 Task: Find connections with filter location Valenciennes with filter topic #Jobopeningwith filter profile language French with filter current company Cambridge University Press & Assessment with filter school Institute for Excellence in Higher Education(IEHE),Bhopal(Autonomous) with filter industry Engines and Power Transmission Equipment Manufacturing with filter service category Digital Marketing with filter keywords title Grant Writer
Action: Mouse moved to (347, 282)
Screenshot: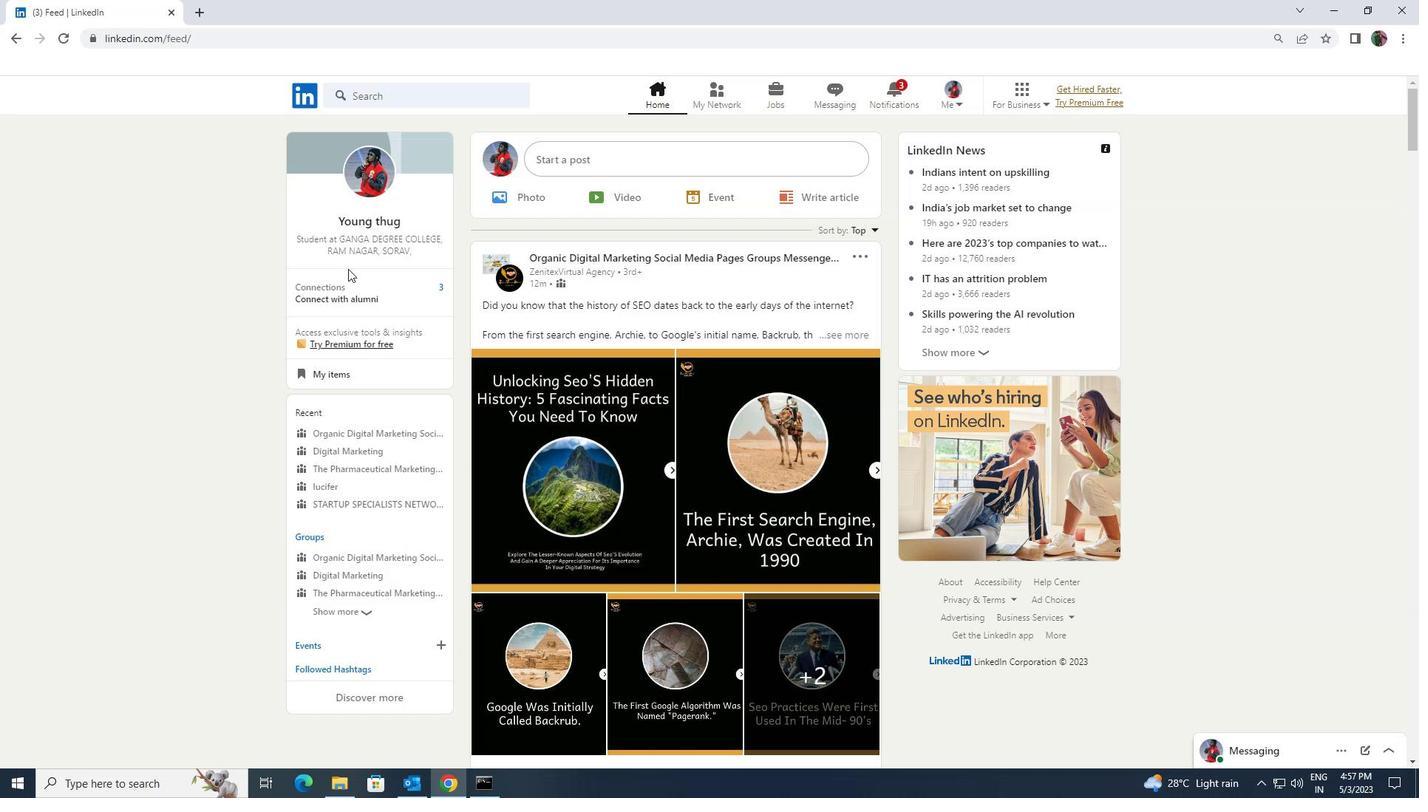 
Action: Mouse pressed left at (347, 282)
Screenshot: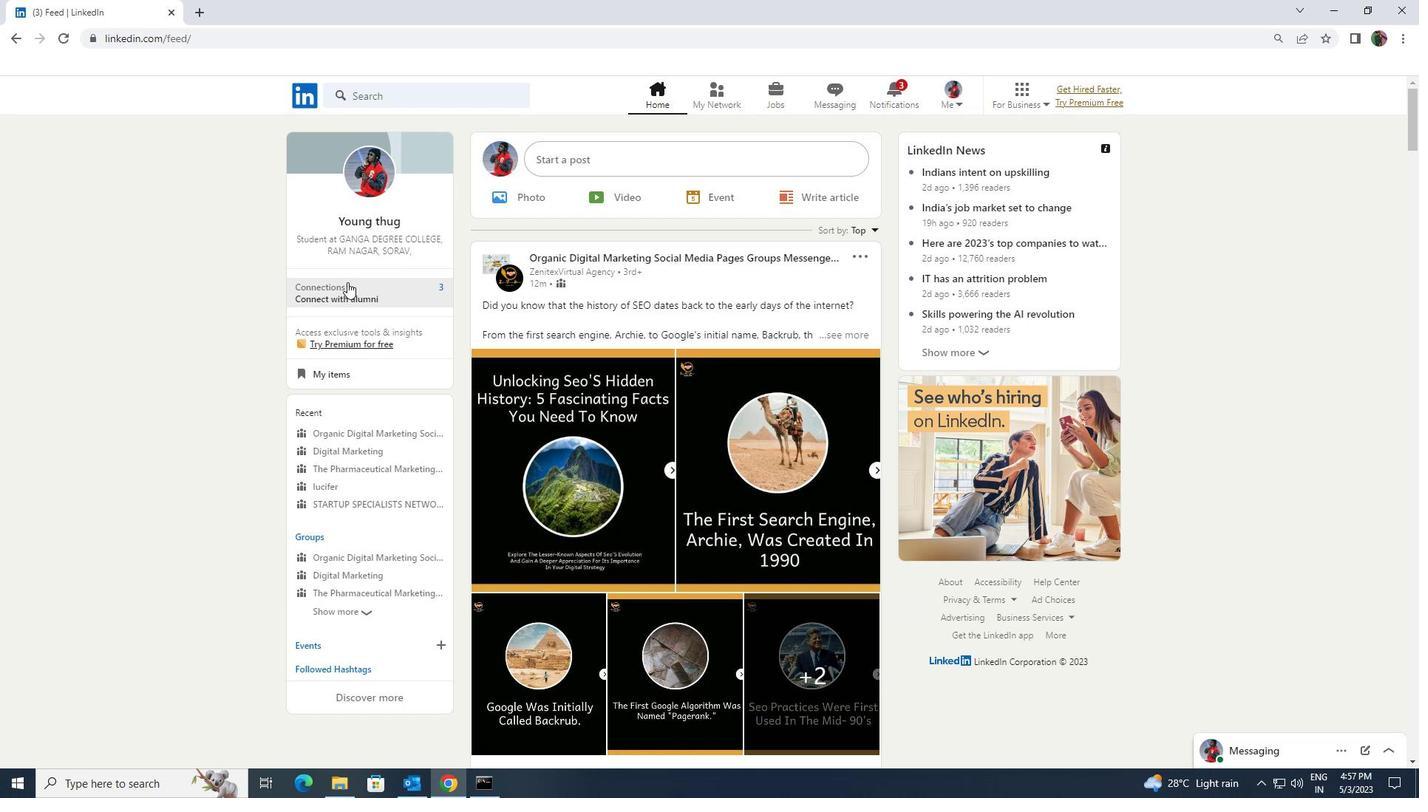 
Action: Mouse moved to (371, 183)
Screenshot: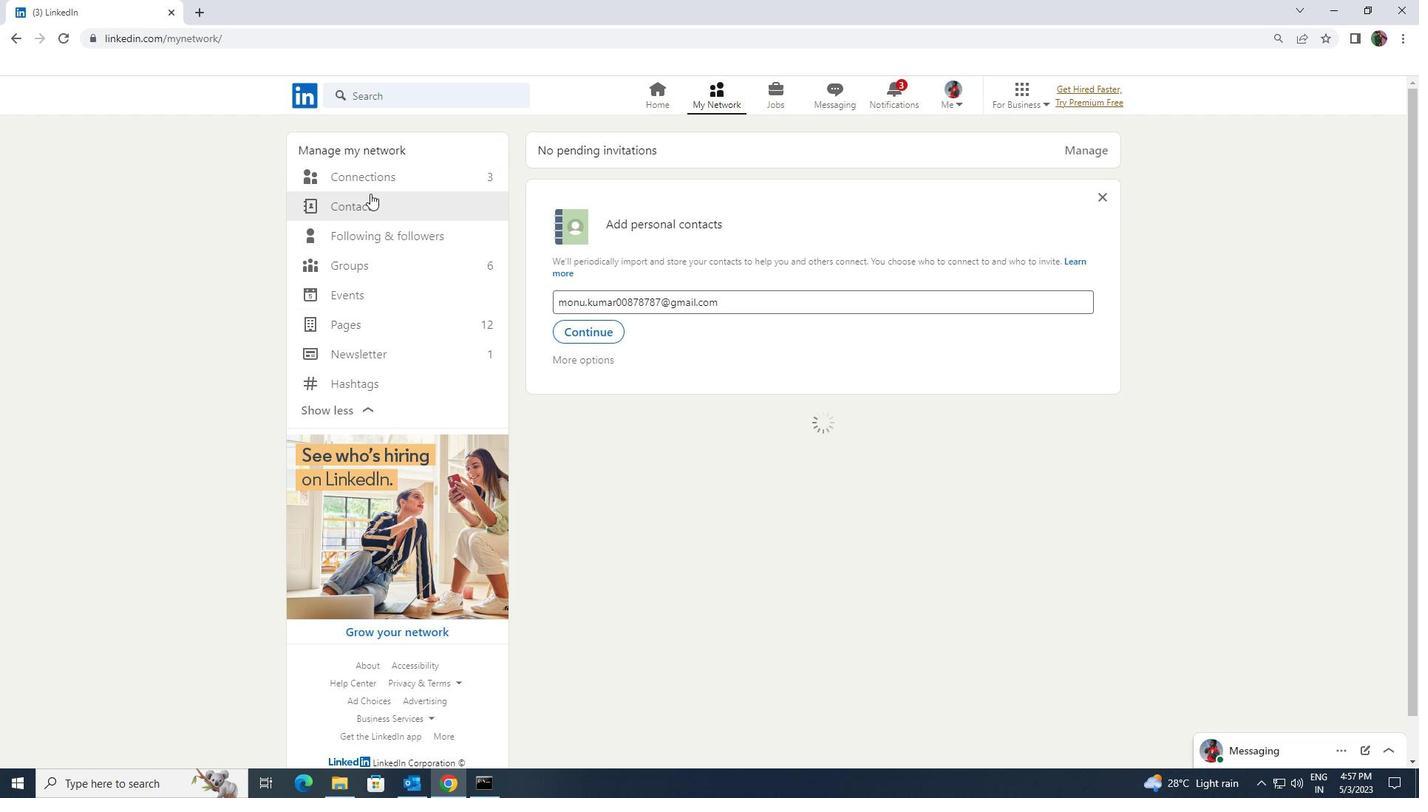 
Action: Mouse pressed left at (371, 183)
Screenshot: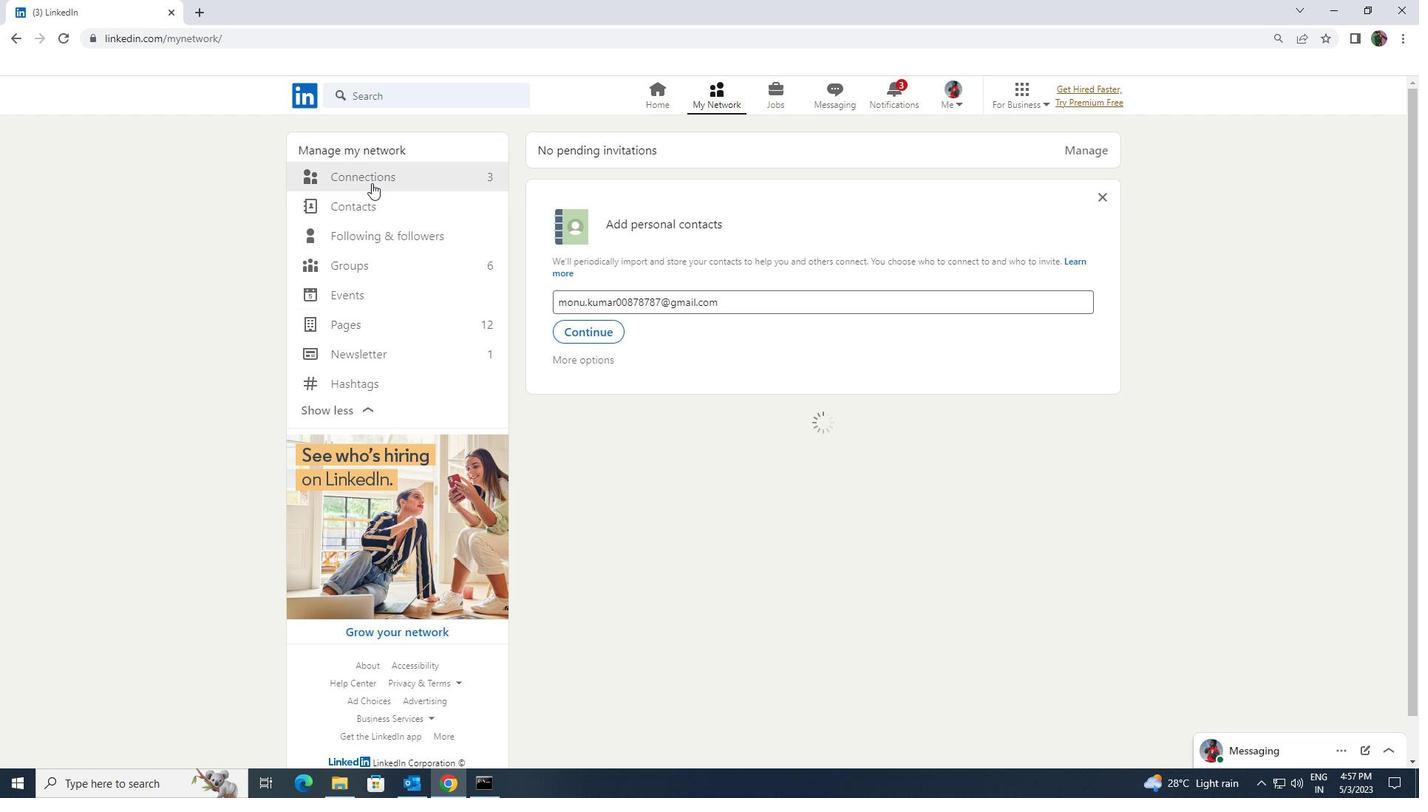 
Action: Mouse moved to (784, 181)
Screenshot: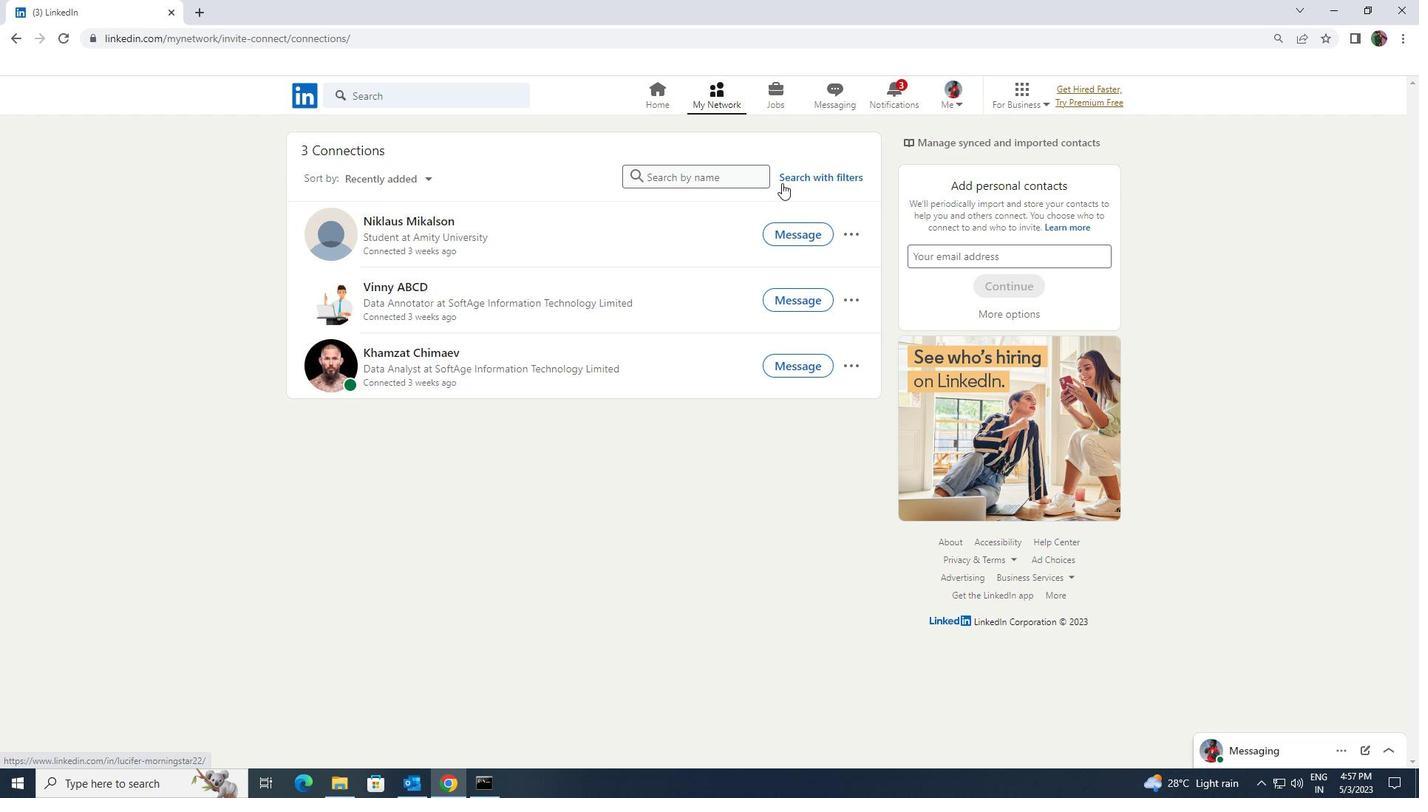 
Action: Mouse pressed left at (784, 181)
Screenshot: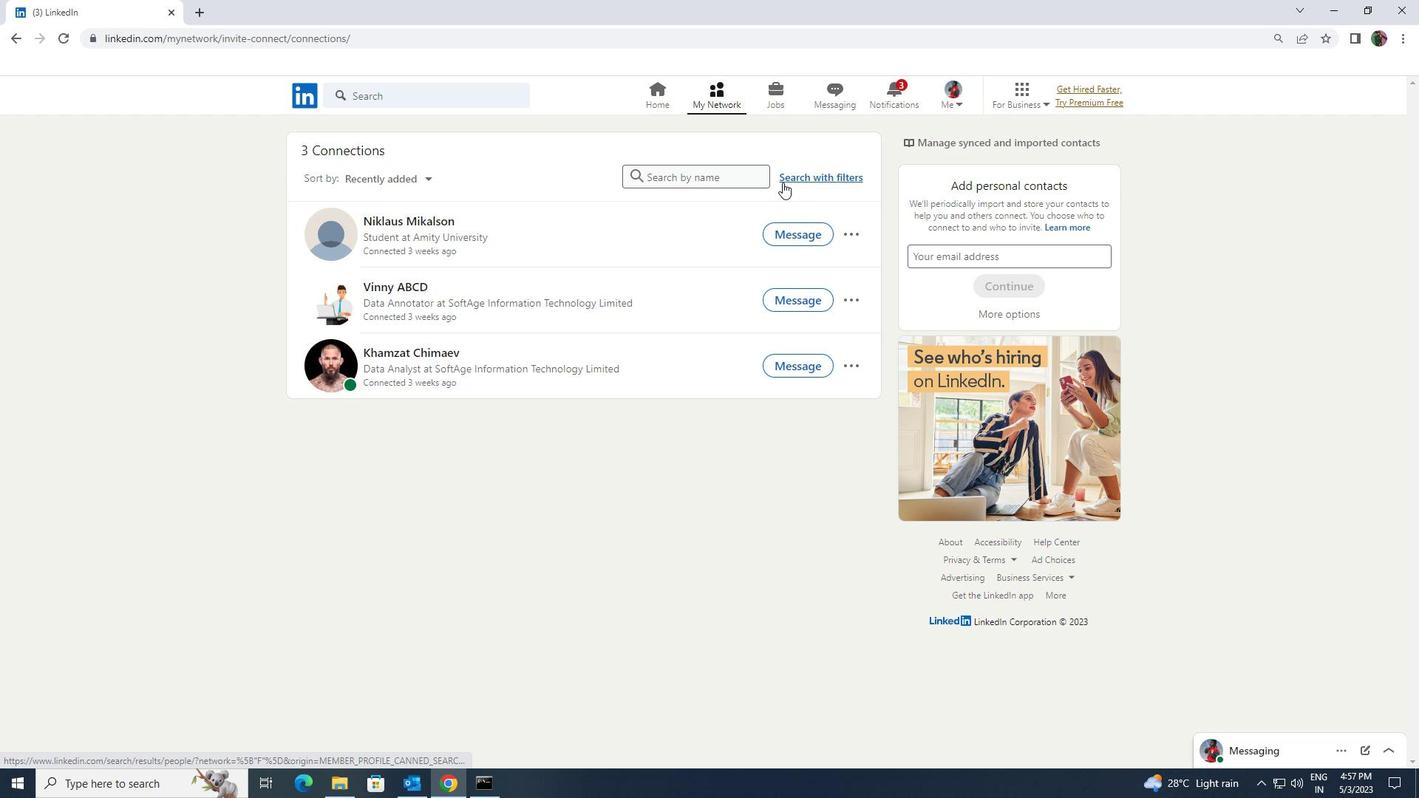 
Action: Mouse moved to (746, 139)
Screenshot: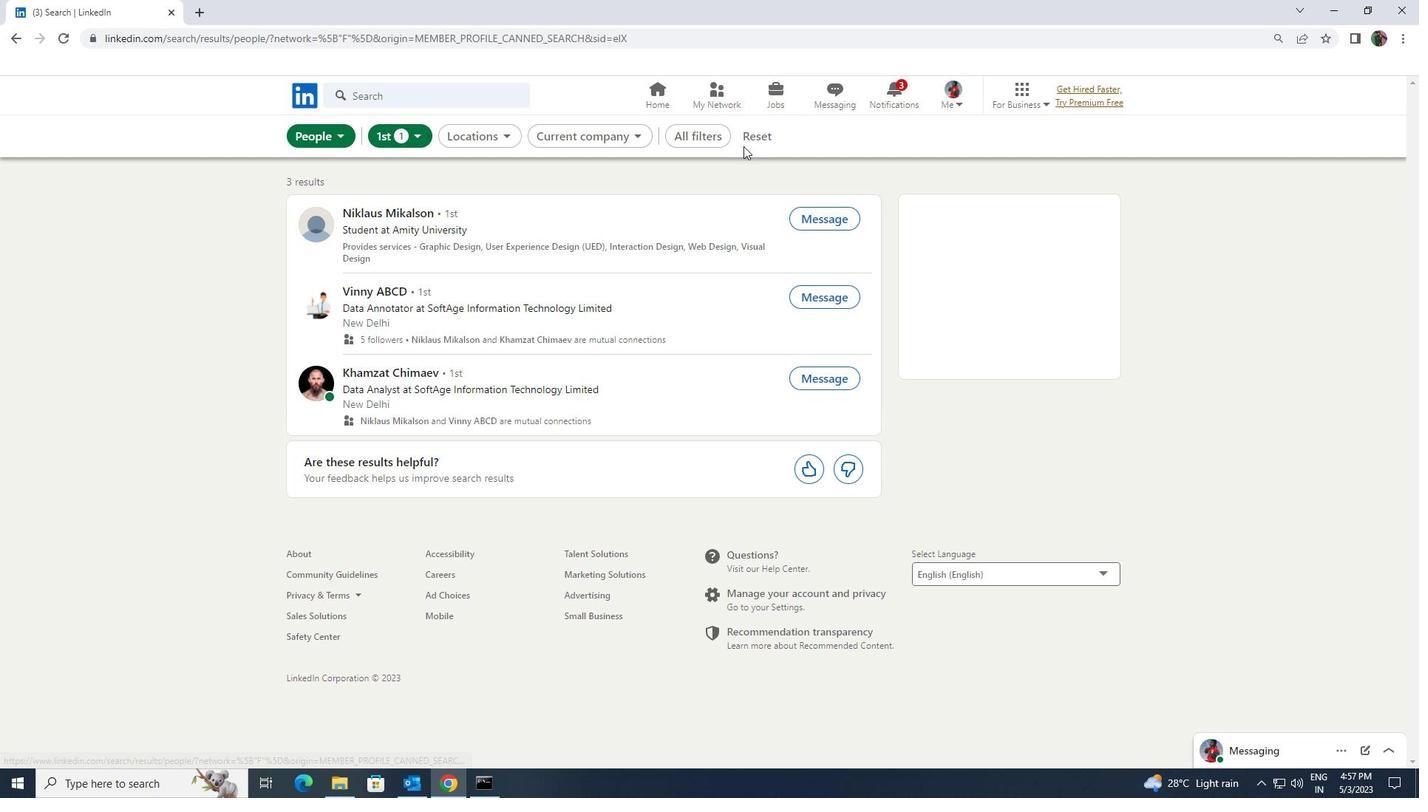 
Action: Mouse pressed left at (746, 139)
Screenshot: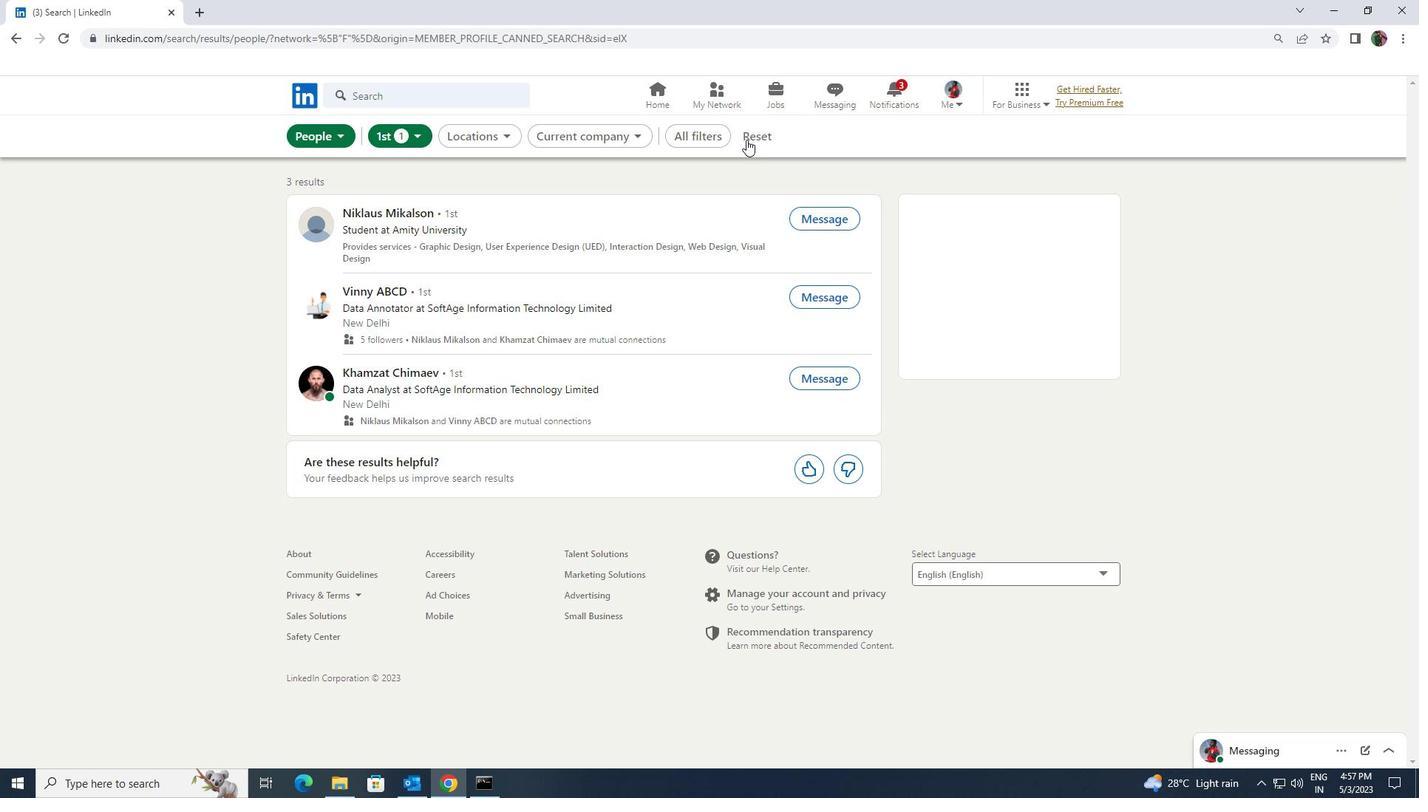 
Action: Mouse moved to (744, 138)
Screenshot: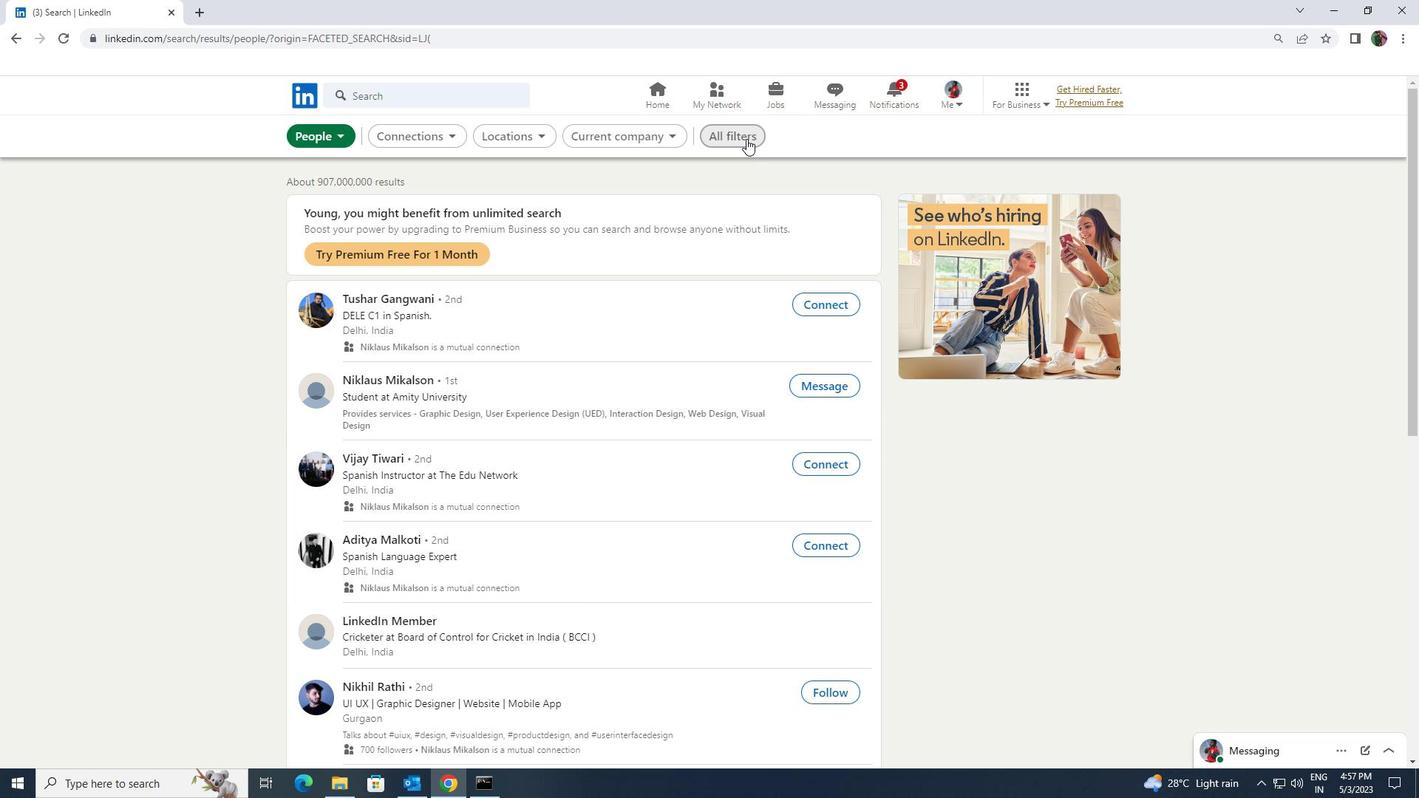 
Action: Mouse pressed left at (744, 138)
Screenshot: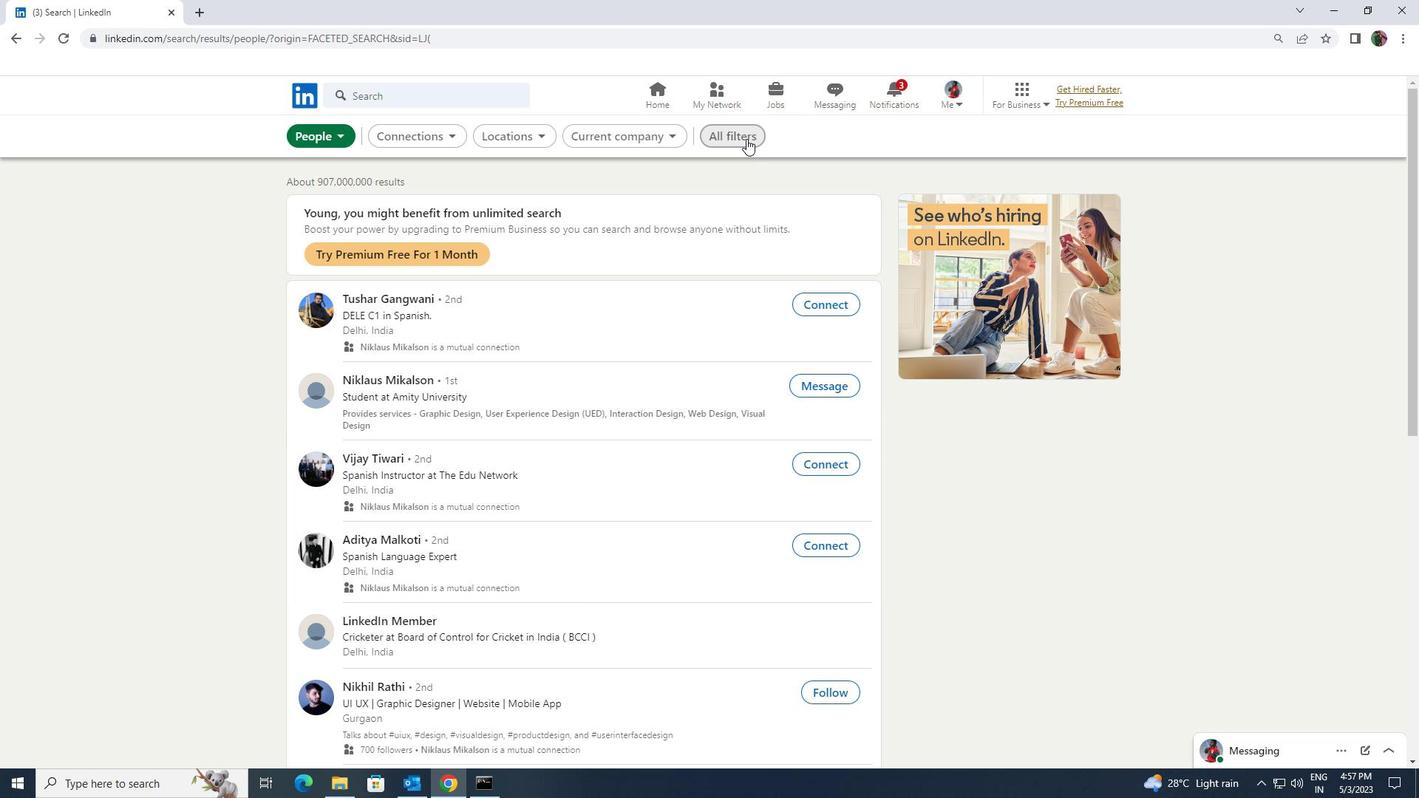 
Action: Mouse moved to (1234, 580)
Screenshot: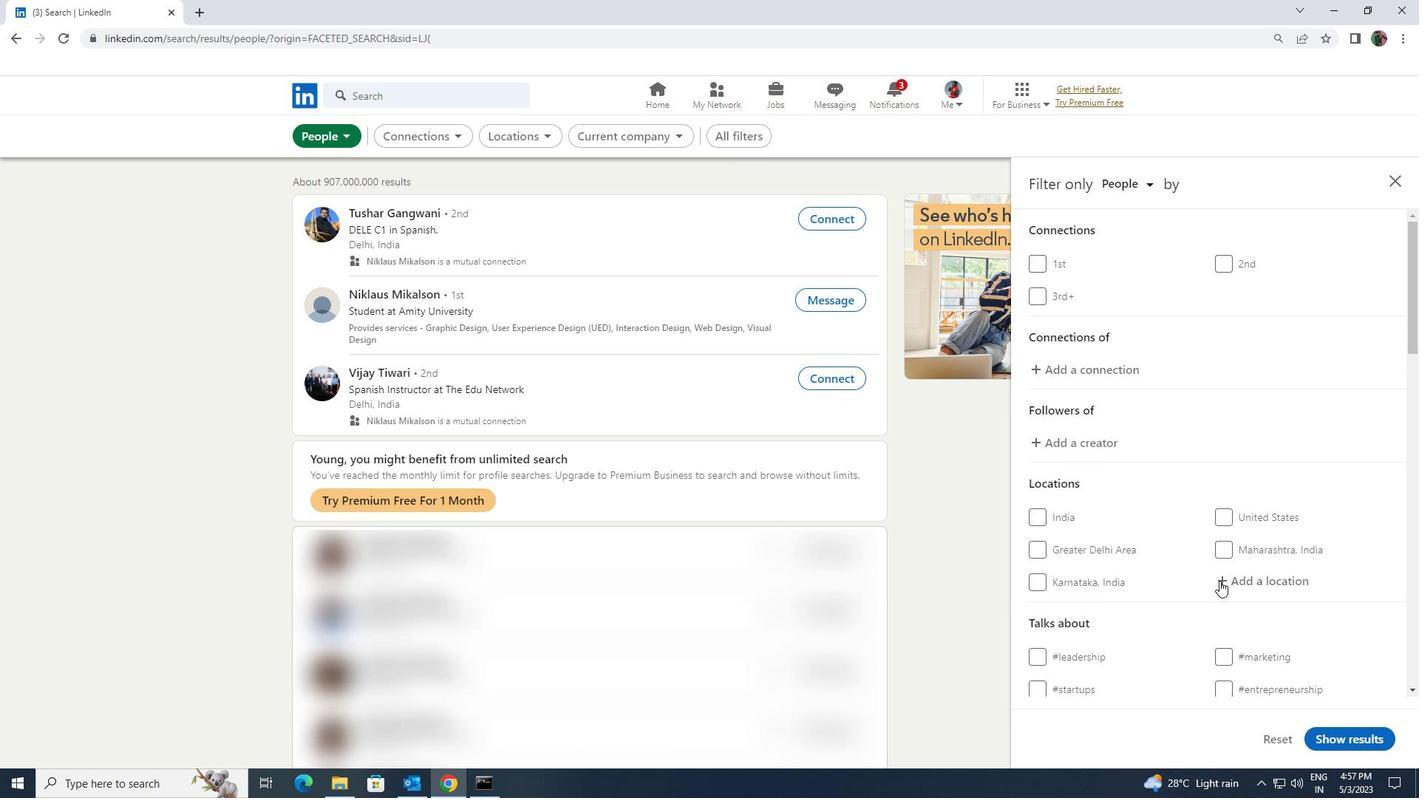 
Action: Mouse pressed left at (1234, 580)
Screenshot: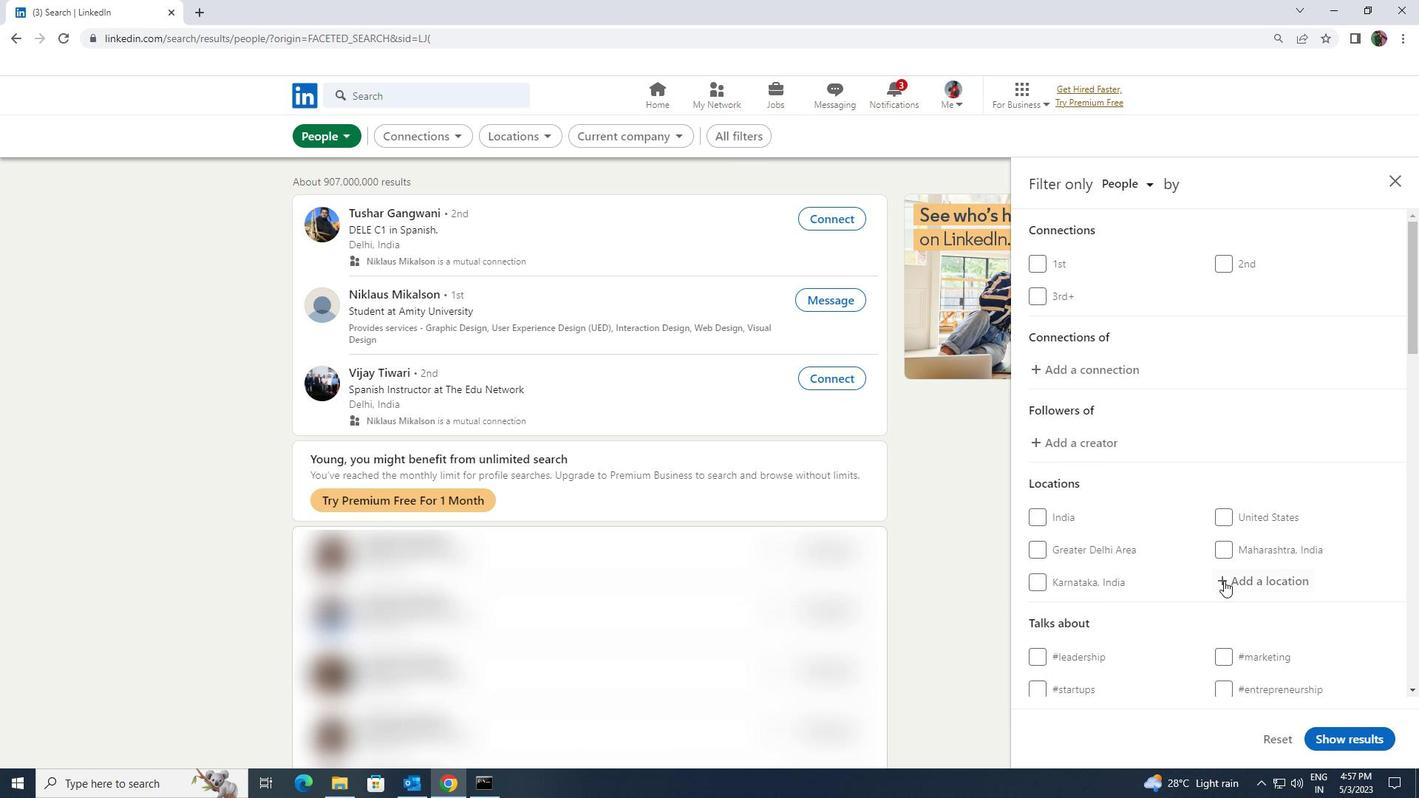 
Action: Mouse moved to (1234, 580)
Screenshot: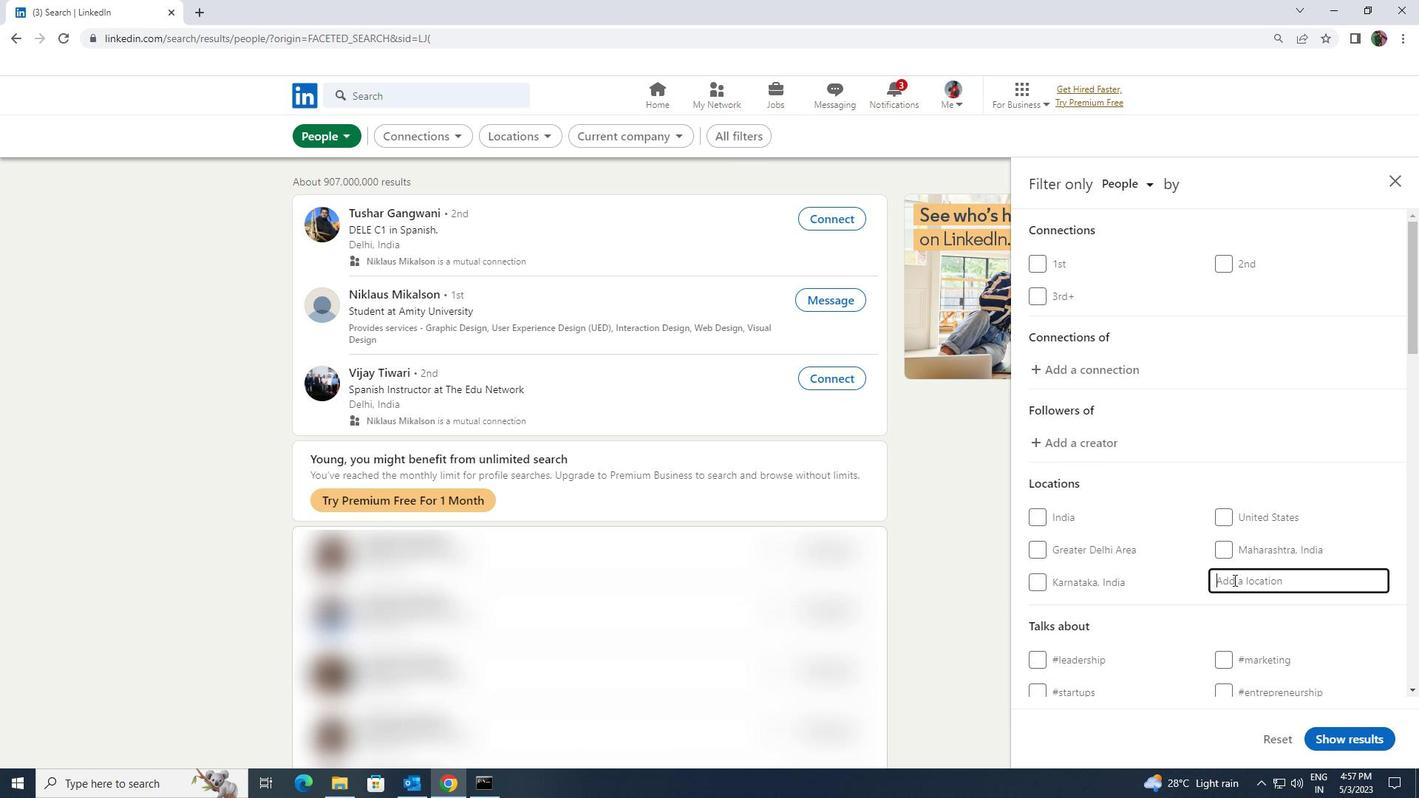 
Action: Key pressed <Key.shift>VALENCI
Screenshot: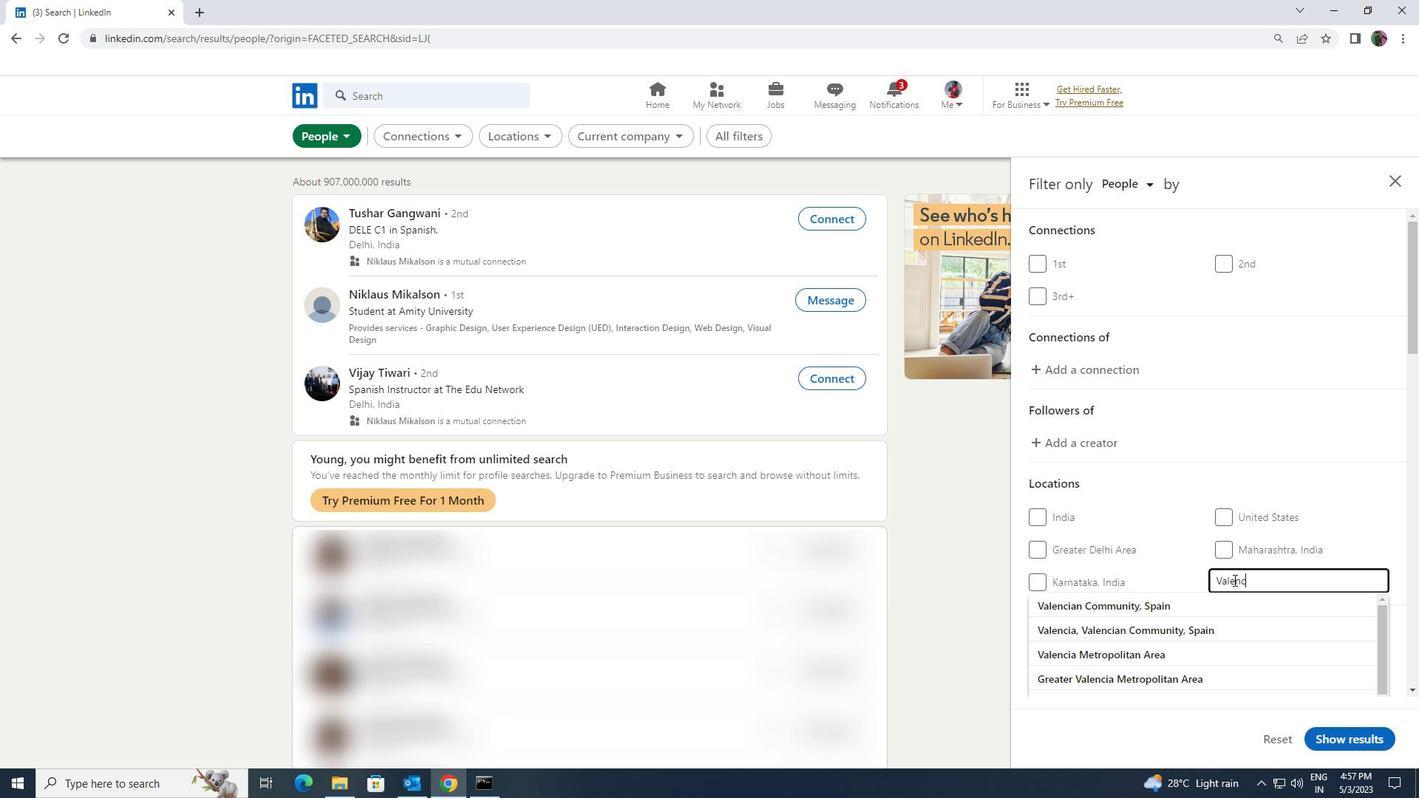 
Action: Mouse moved to (1225, 612)
Screenshot: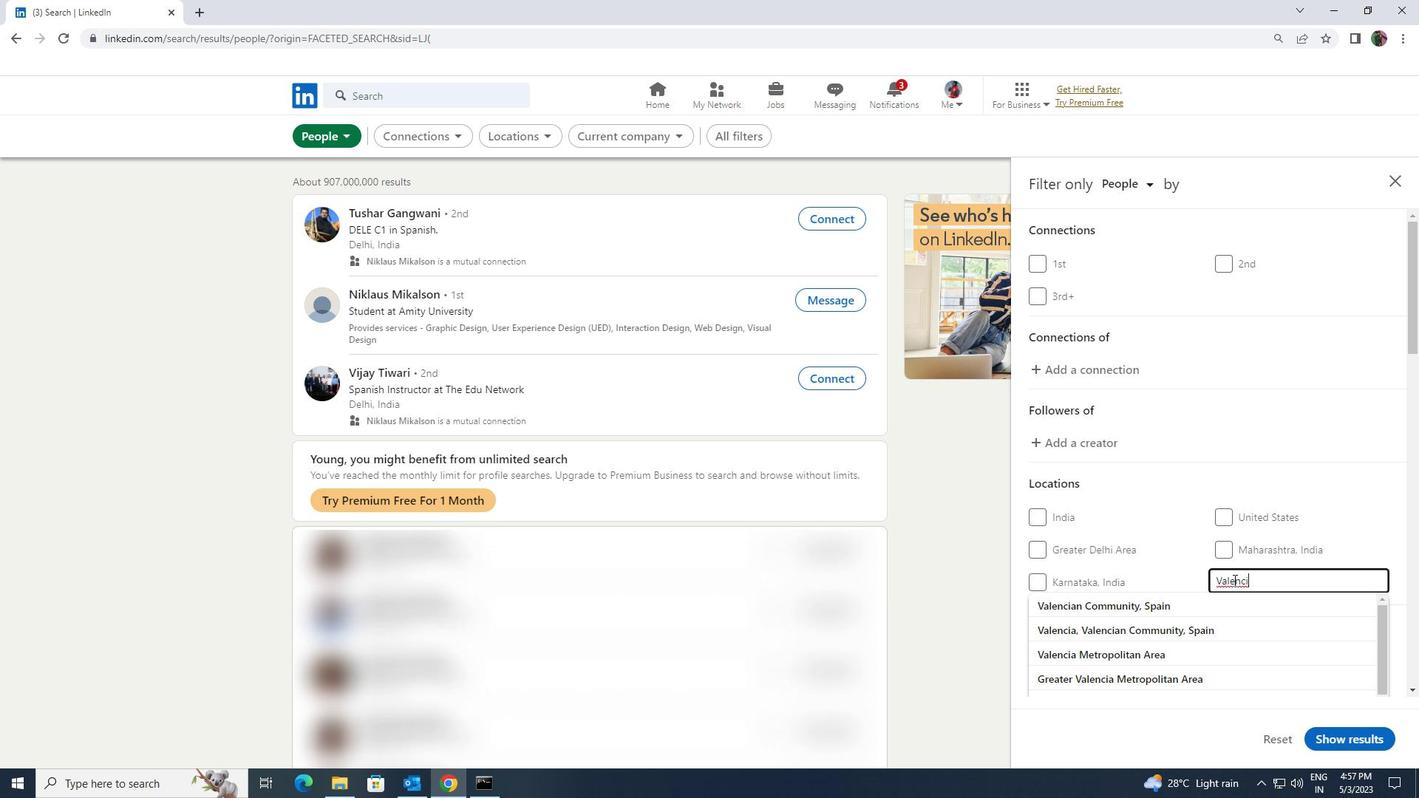 
Action: Mouse pressed left at (1225, 612)
Screenshot: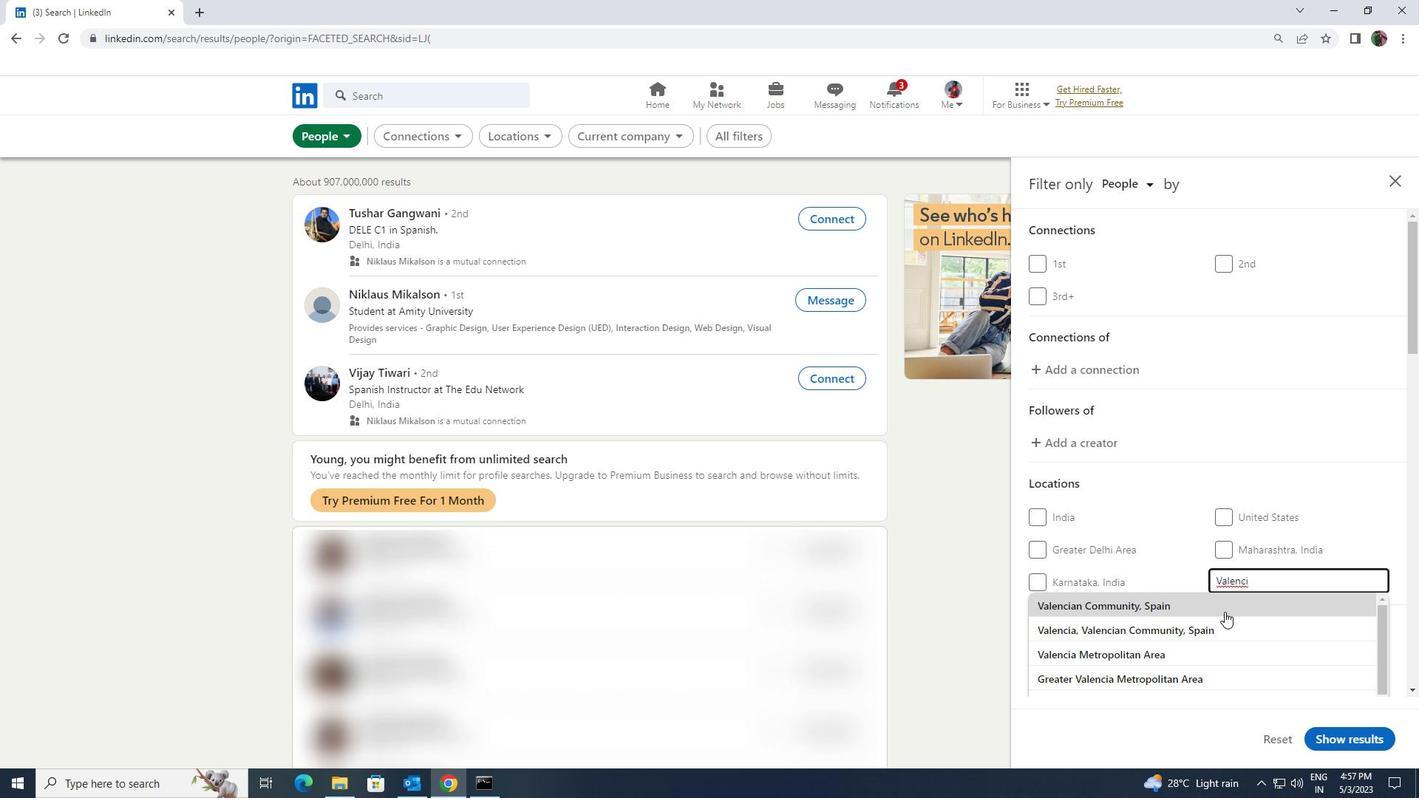 
Action: Mouse scrolled (1225, 611) with delta (0, 0)
Screenshot: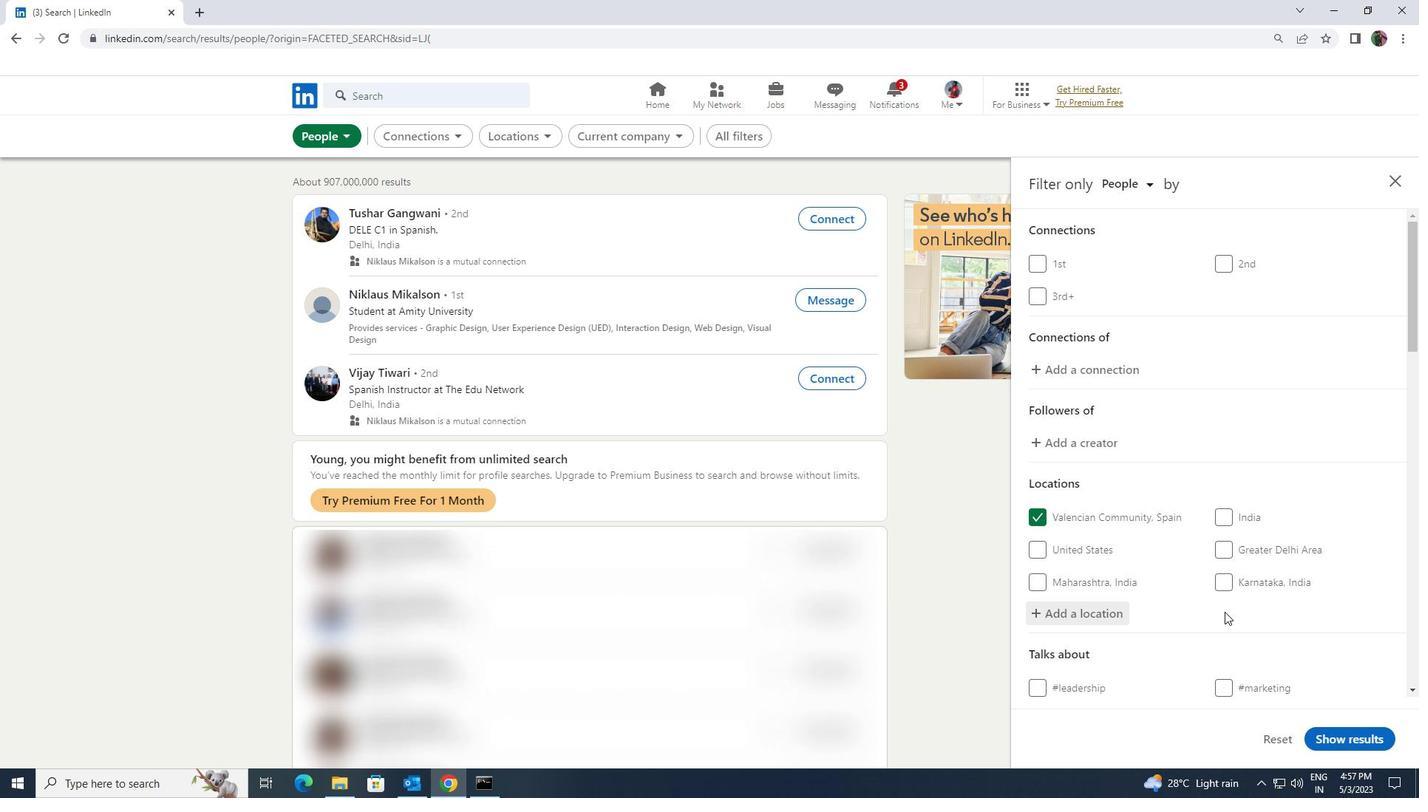 
Action: Mouse moved to (1214, 629)
Screenshot: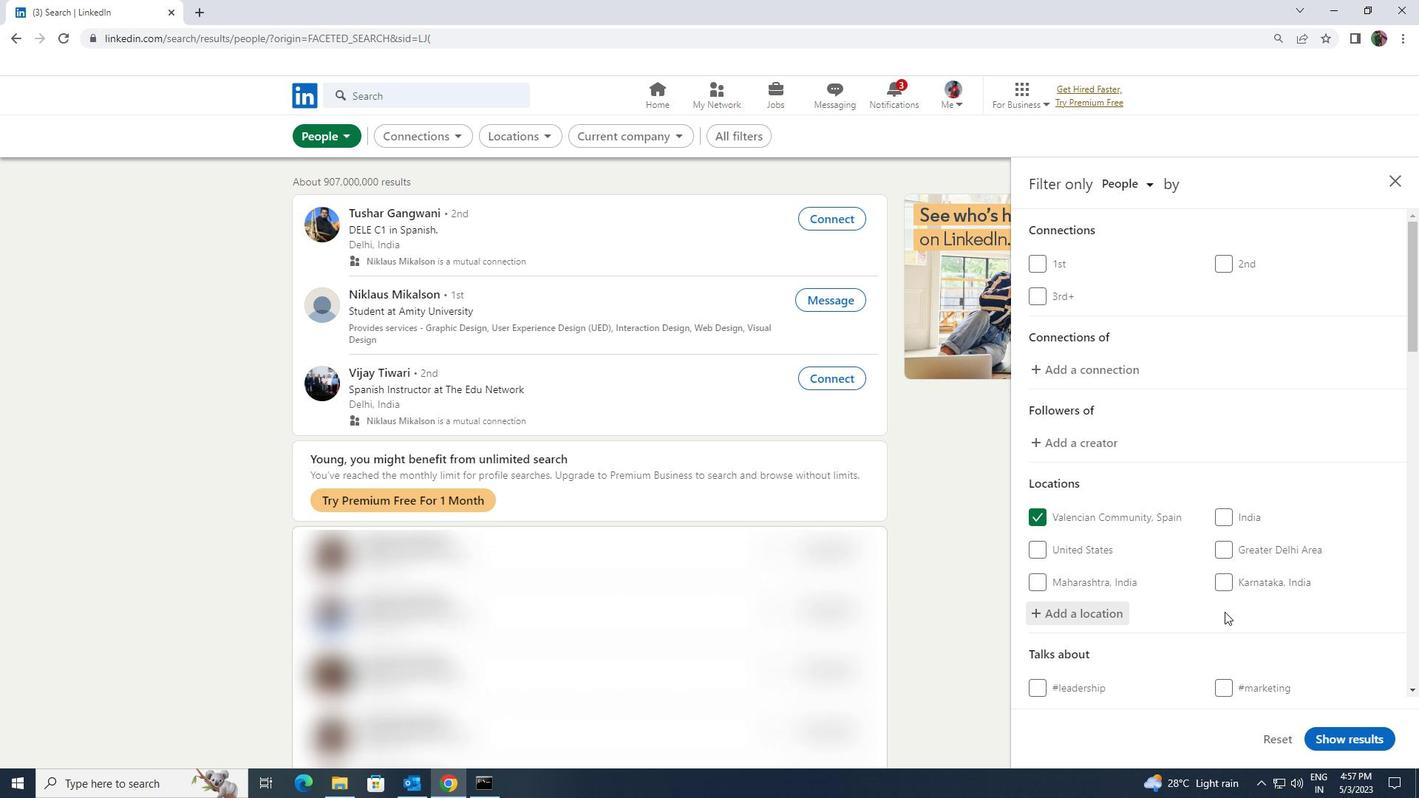
Action: Mouse scrolled (1214, 628) with delta (0, 0)
Screenshot: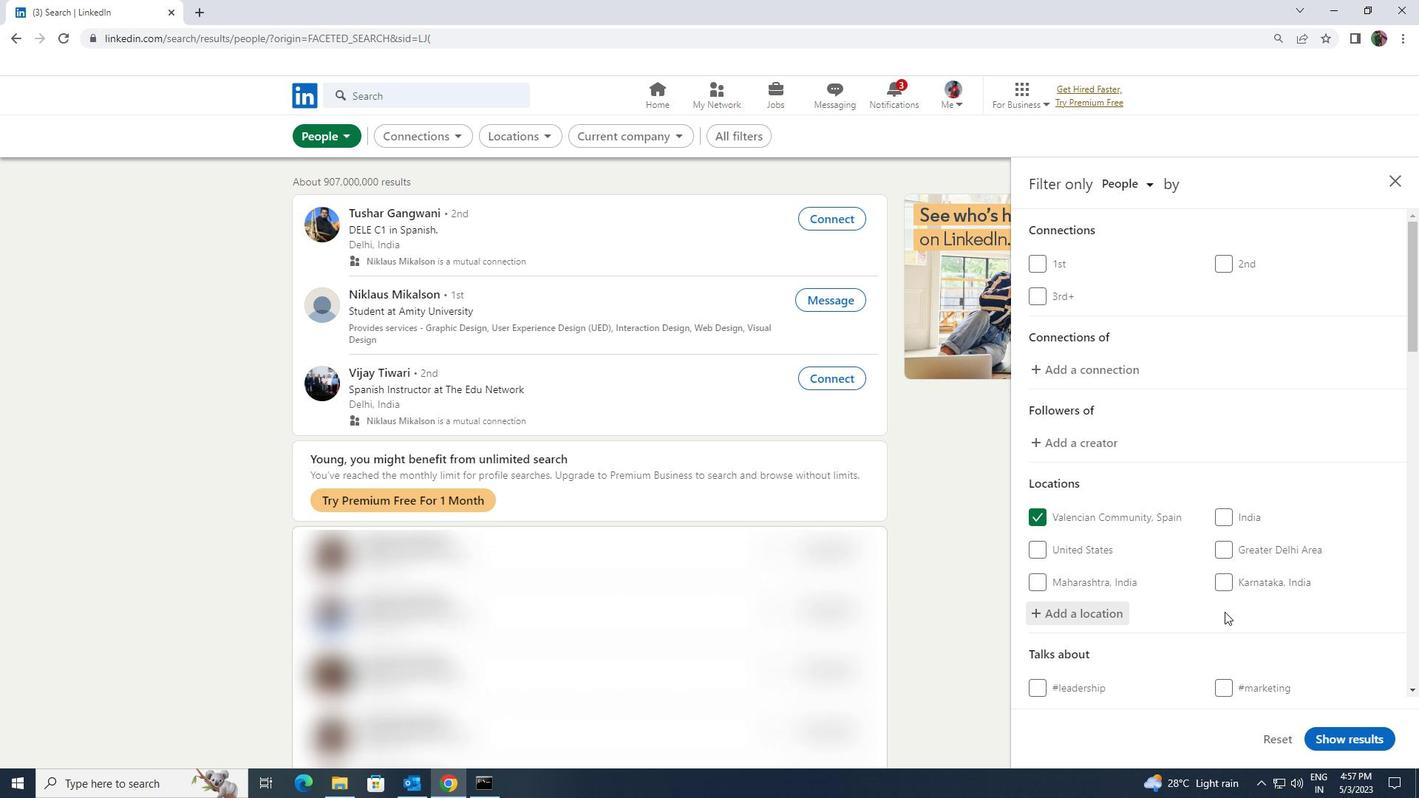 
Action: Mouse moved to (1235, 610)
Screenshot: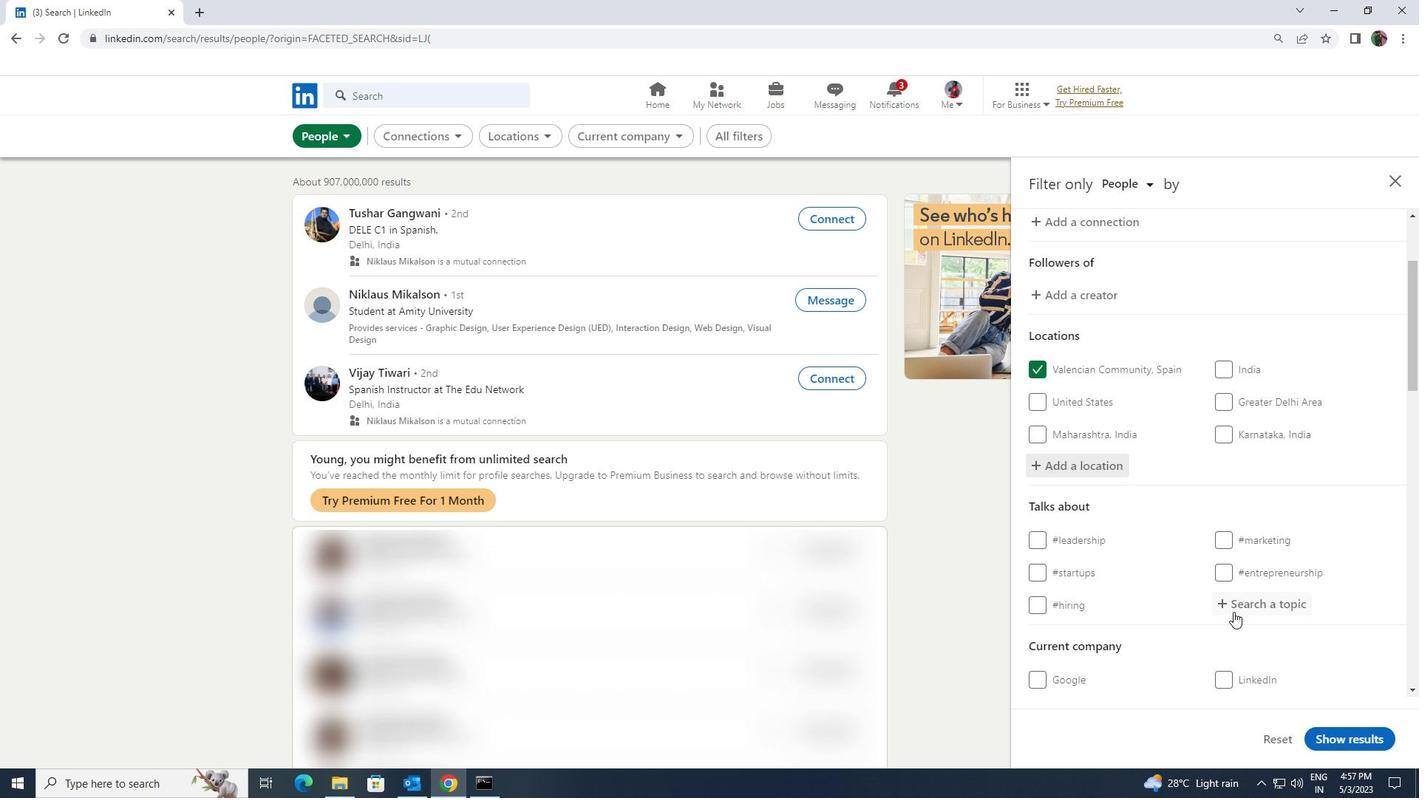 
Action: Mouse pressed left at (1235, 610)
Screenshot: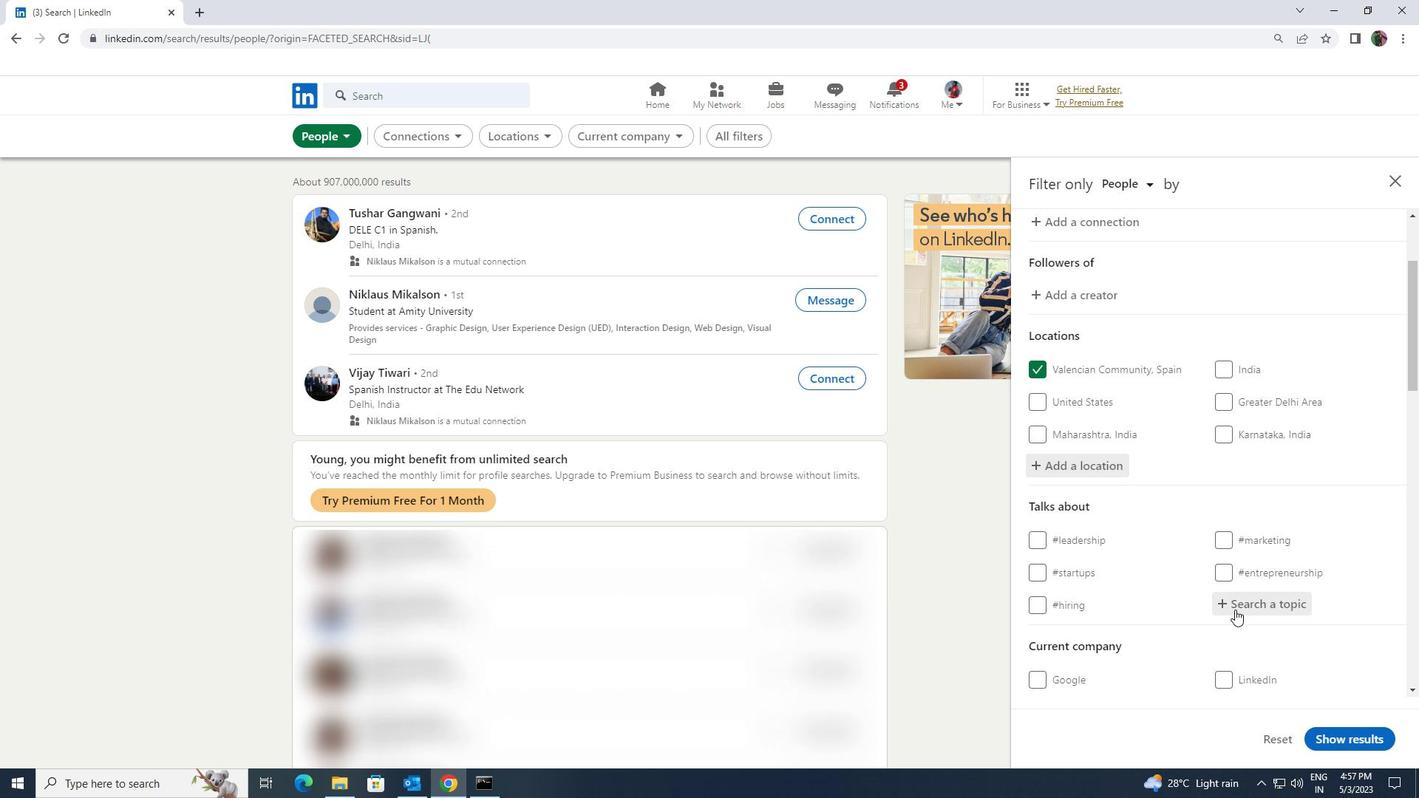 
Action: Key pressed <Key.shift>JOBOPENI
Screenshot: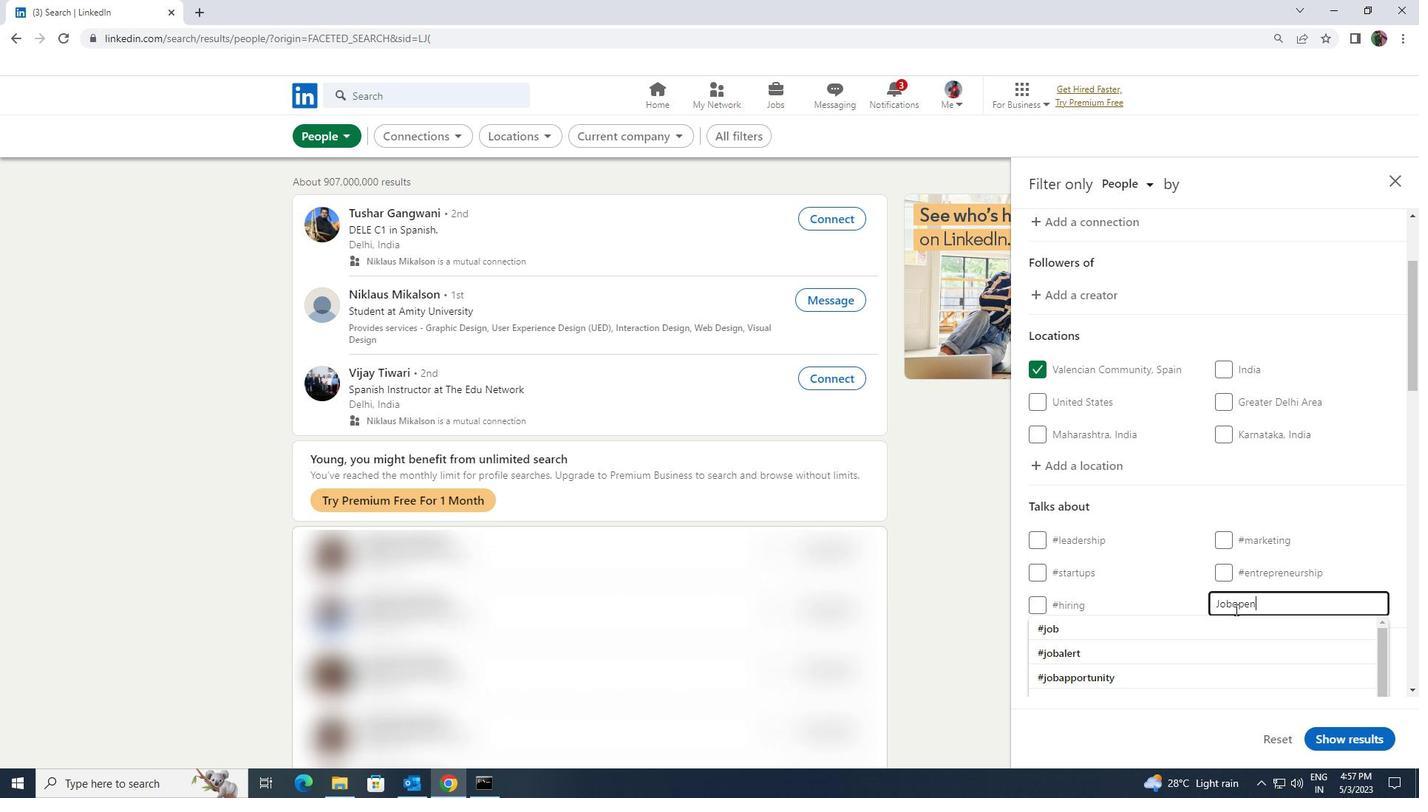 
Action: Mouse moved to (1232, 616)
Screenshot: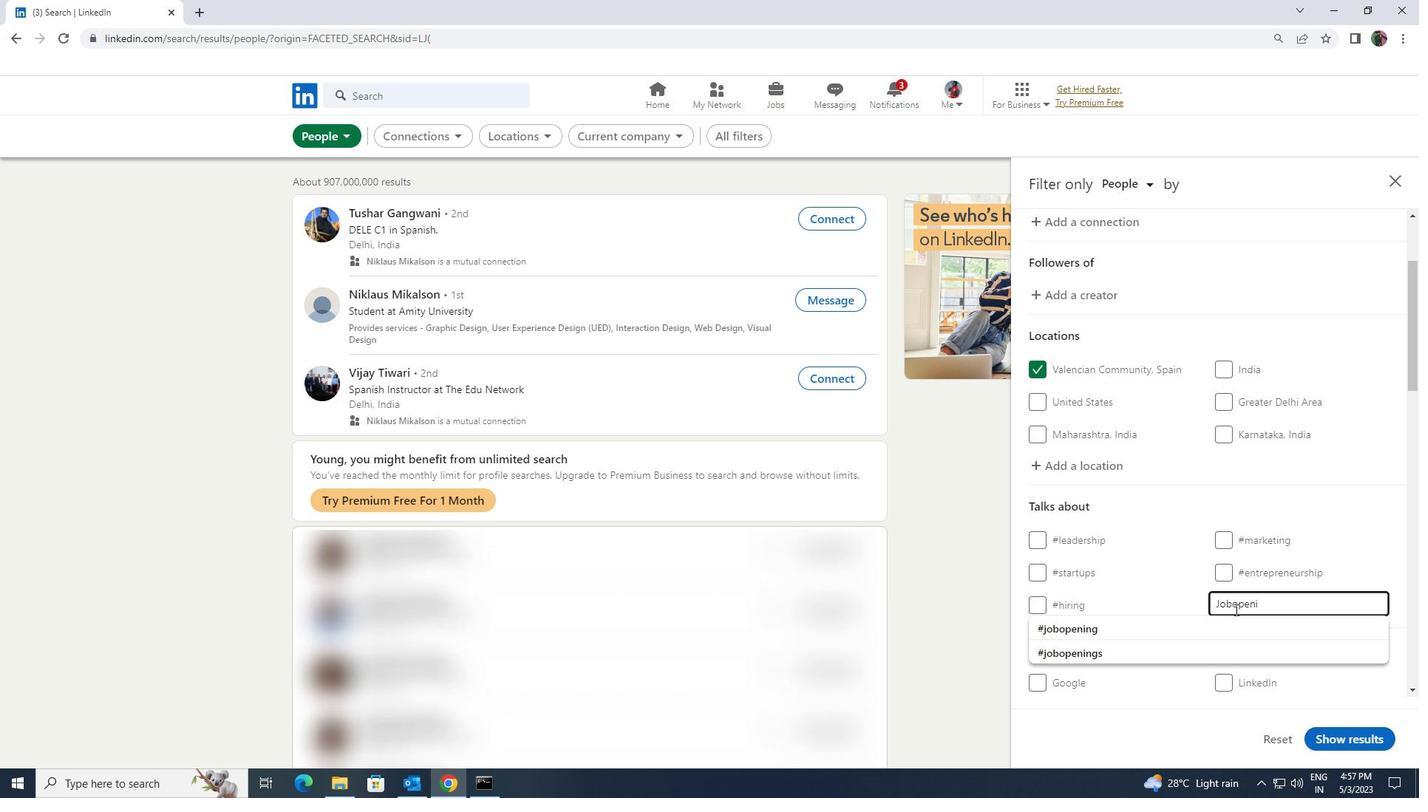 
Action: Mouse pressed left at (1232, 616)
Screenshot: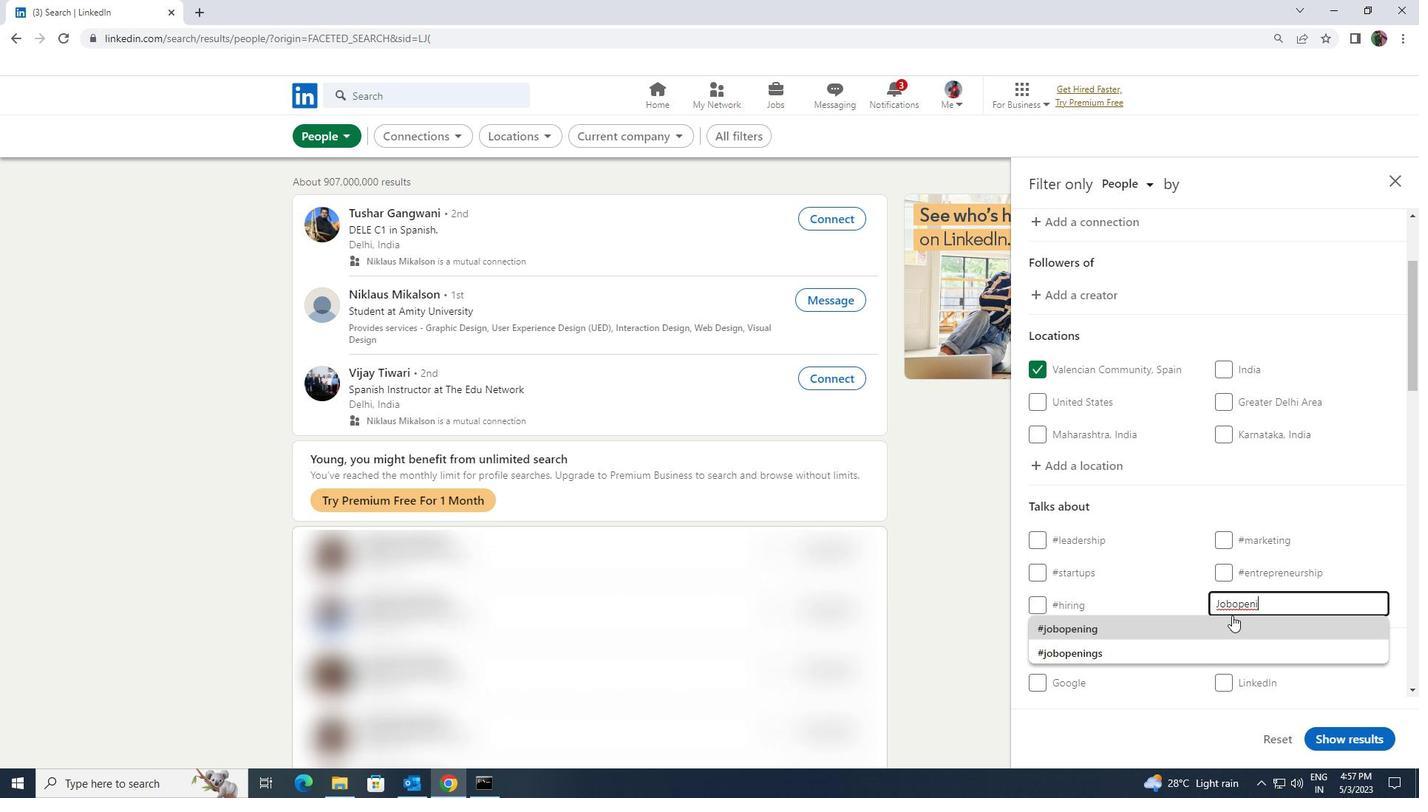 
Action: Mouse scrolled (1232, 615) with delta (0, 0)
Screenshot: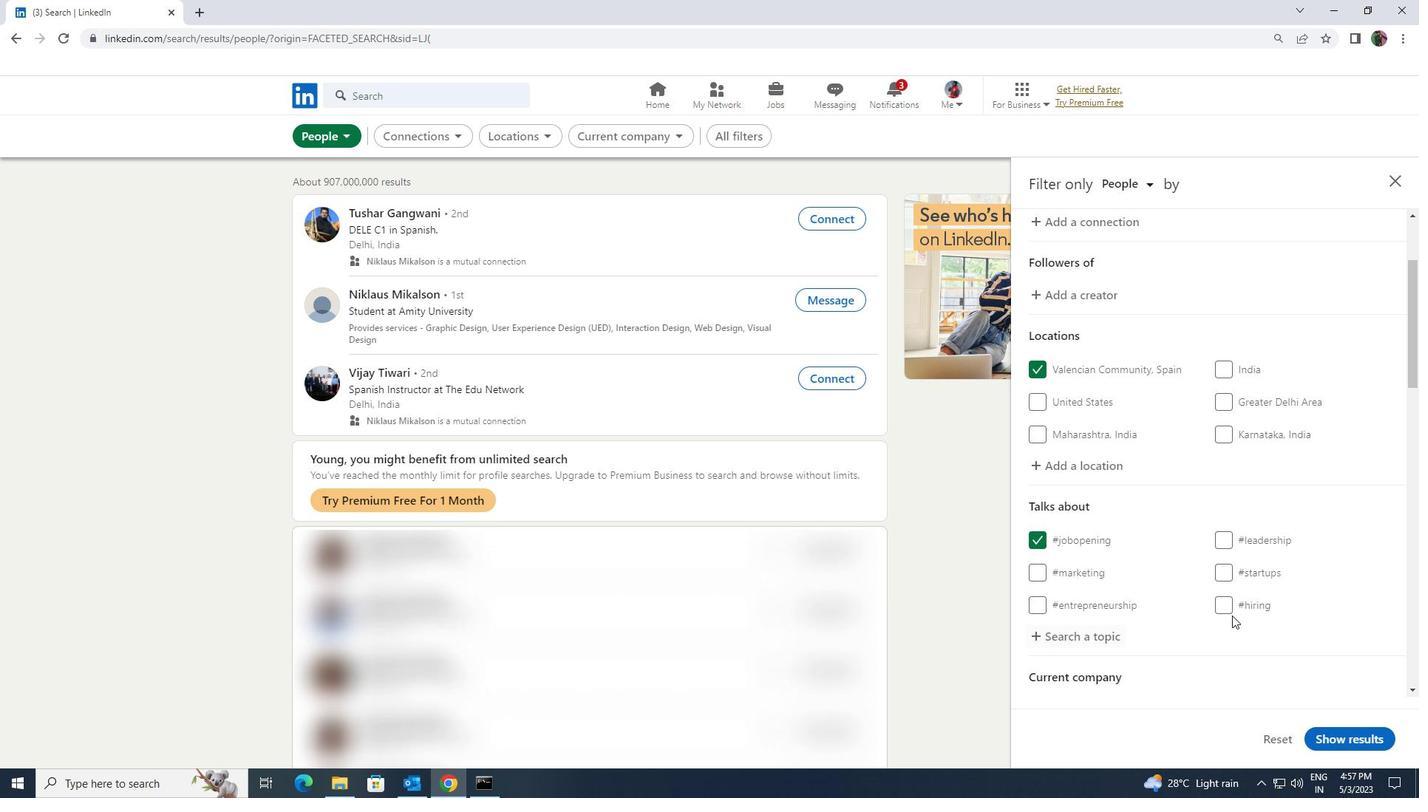 
Action: Mouse scrolled (1232, 615) with delta (0, 0)
Screenshot: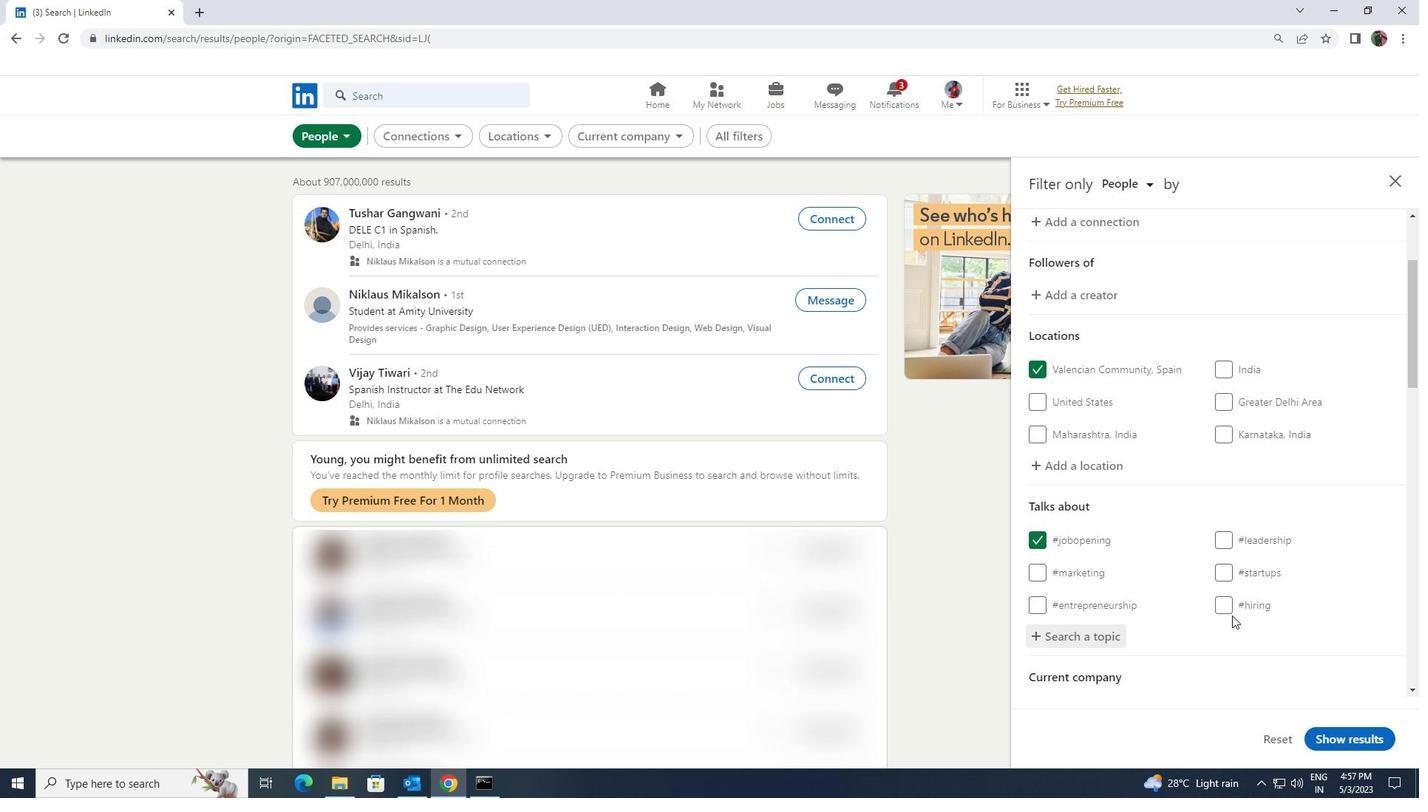 
Action: Mouse moved to (1231, 618)
Screenshot: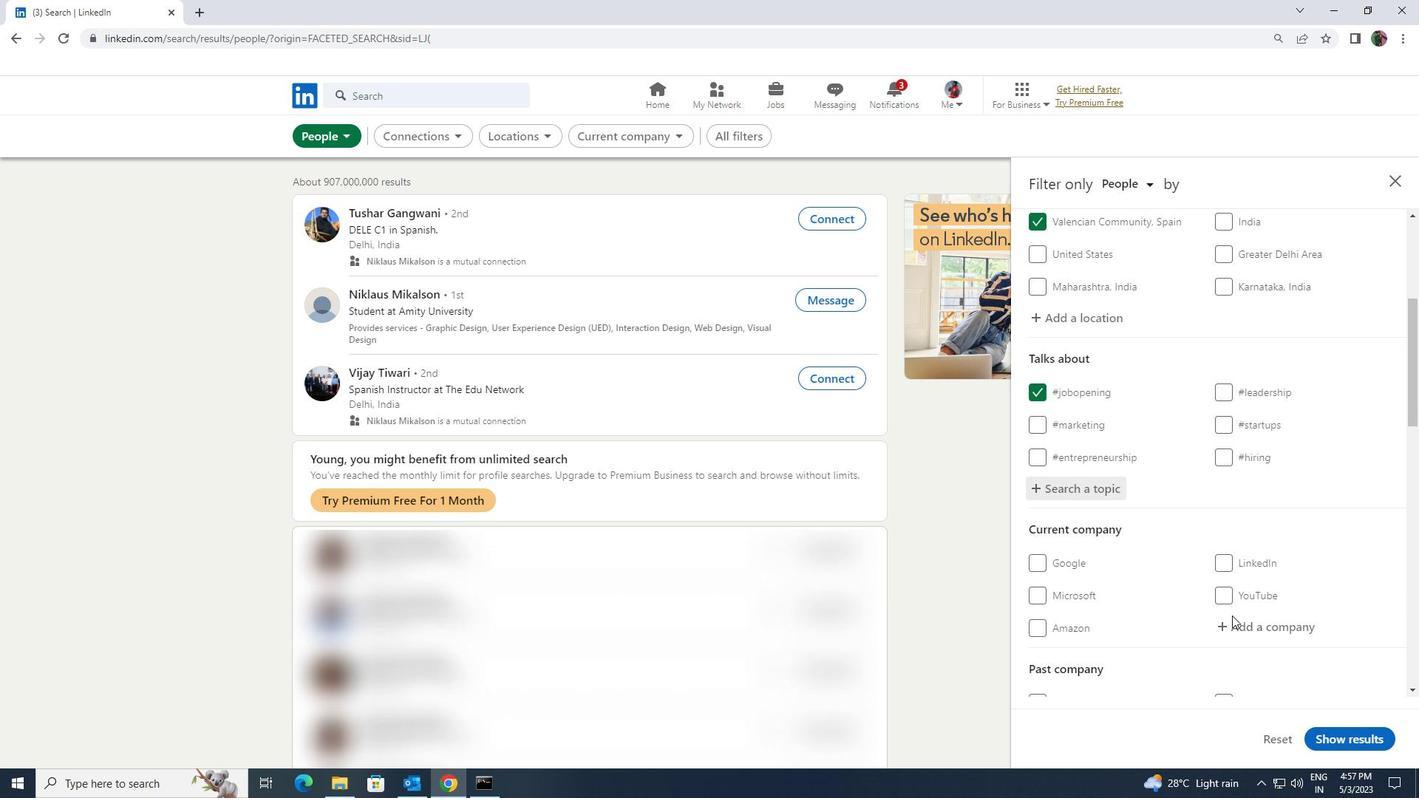 
Action: Mouse scrolled (1231, 617) with delta (0, 0)
Screenshot: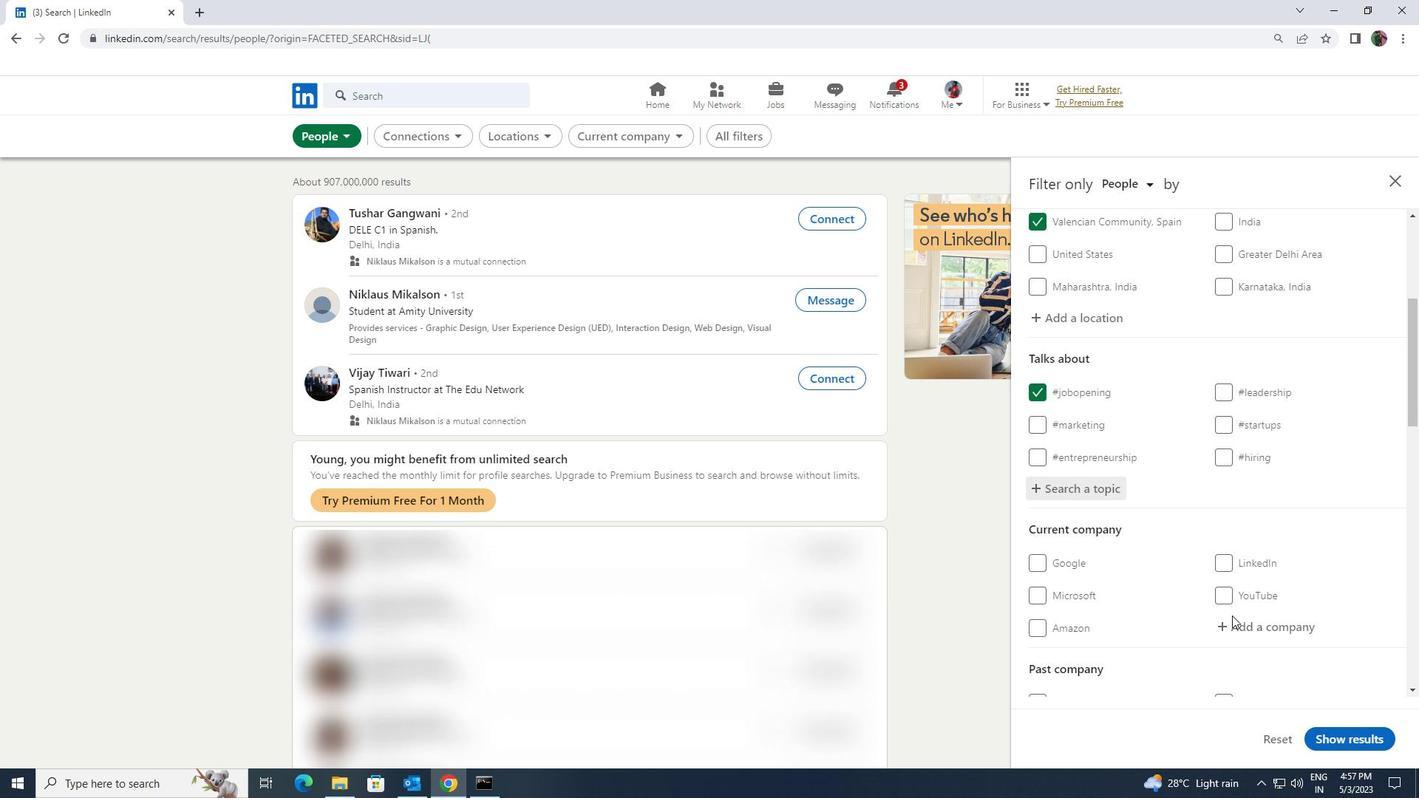 
Action: Mouse moved to (1229, 618)
Screenshot: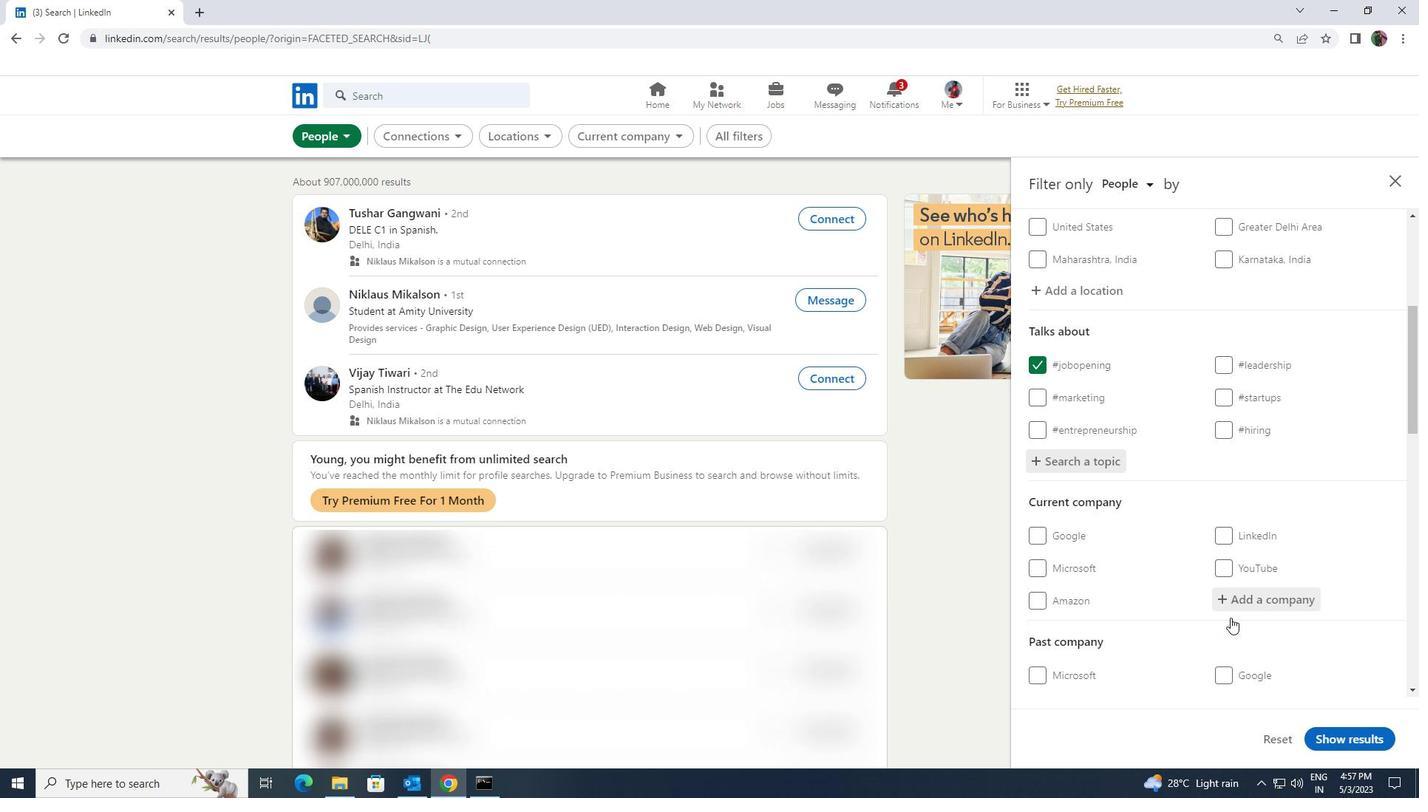 
Action: Mouse scrolled (1229, 617) with delta (0, 0)
Screenshot: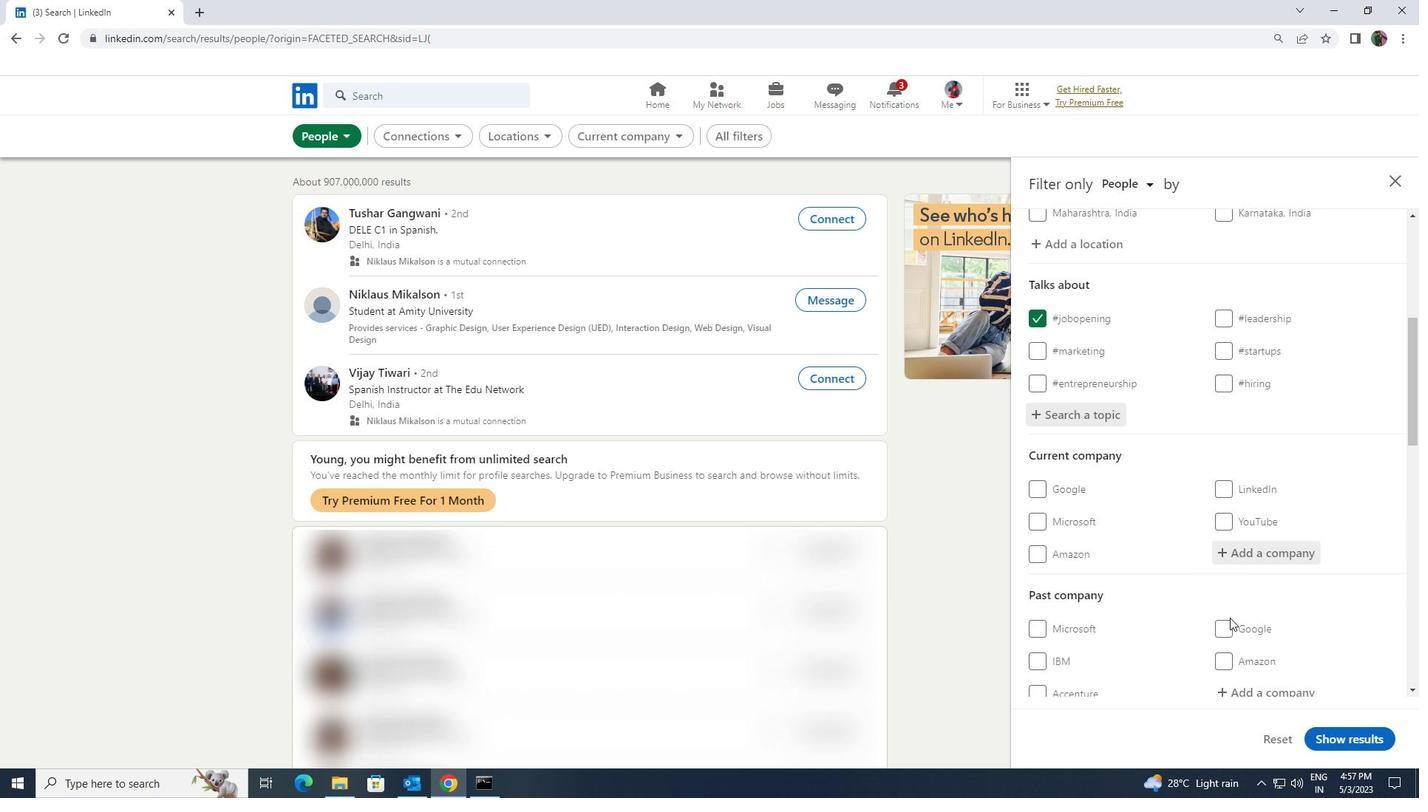 
Action: Mouse scrolled (1229, 617) with delta (0, 0)
Screenshot: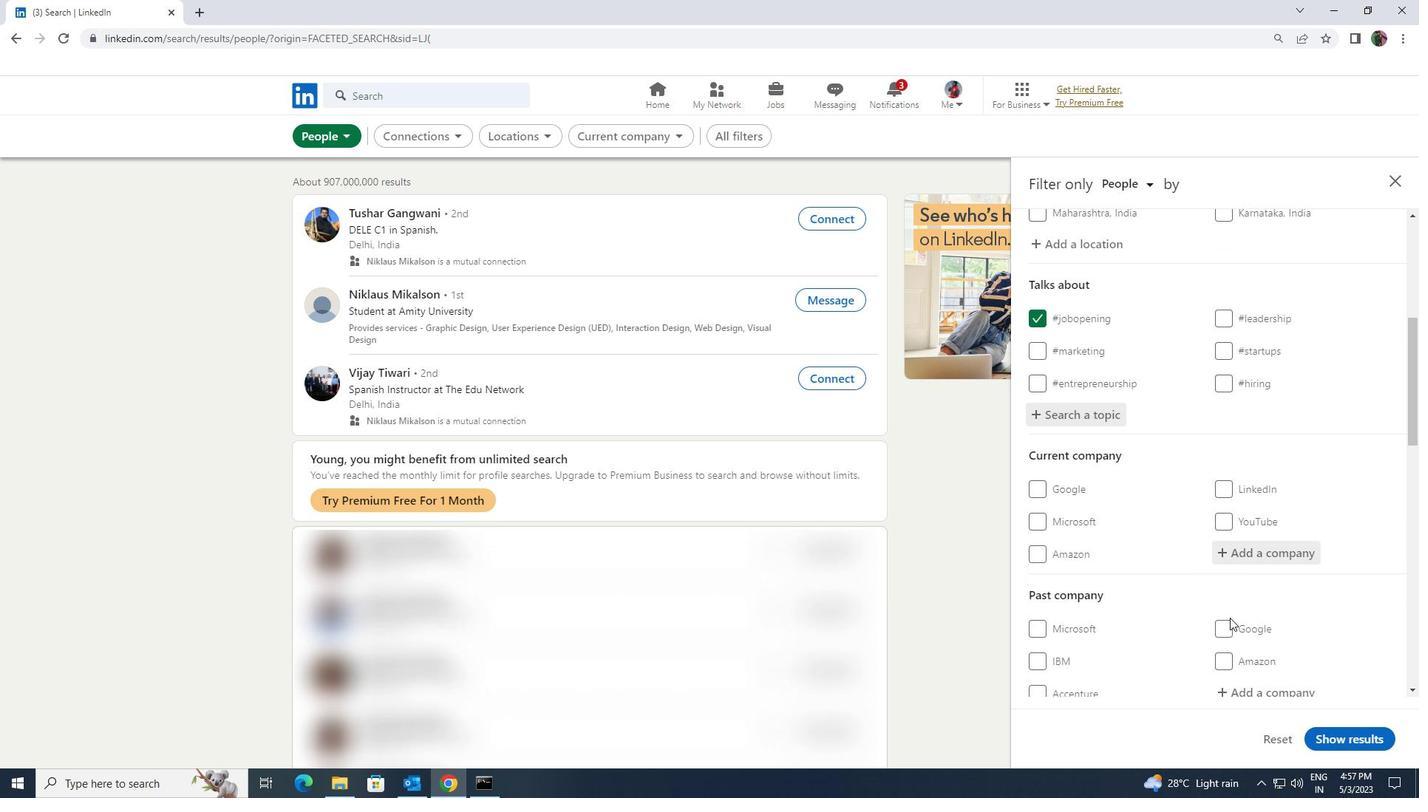 
Action: Mouse scrolled (1229, 617) with delta (0, 0)
Screenshot: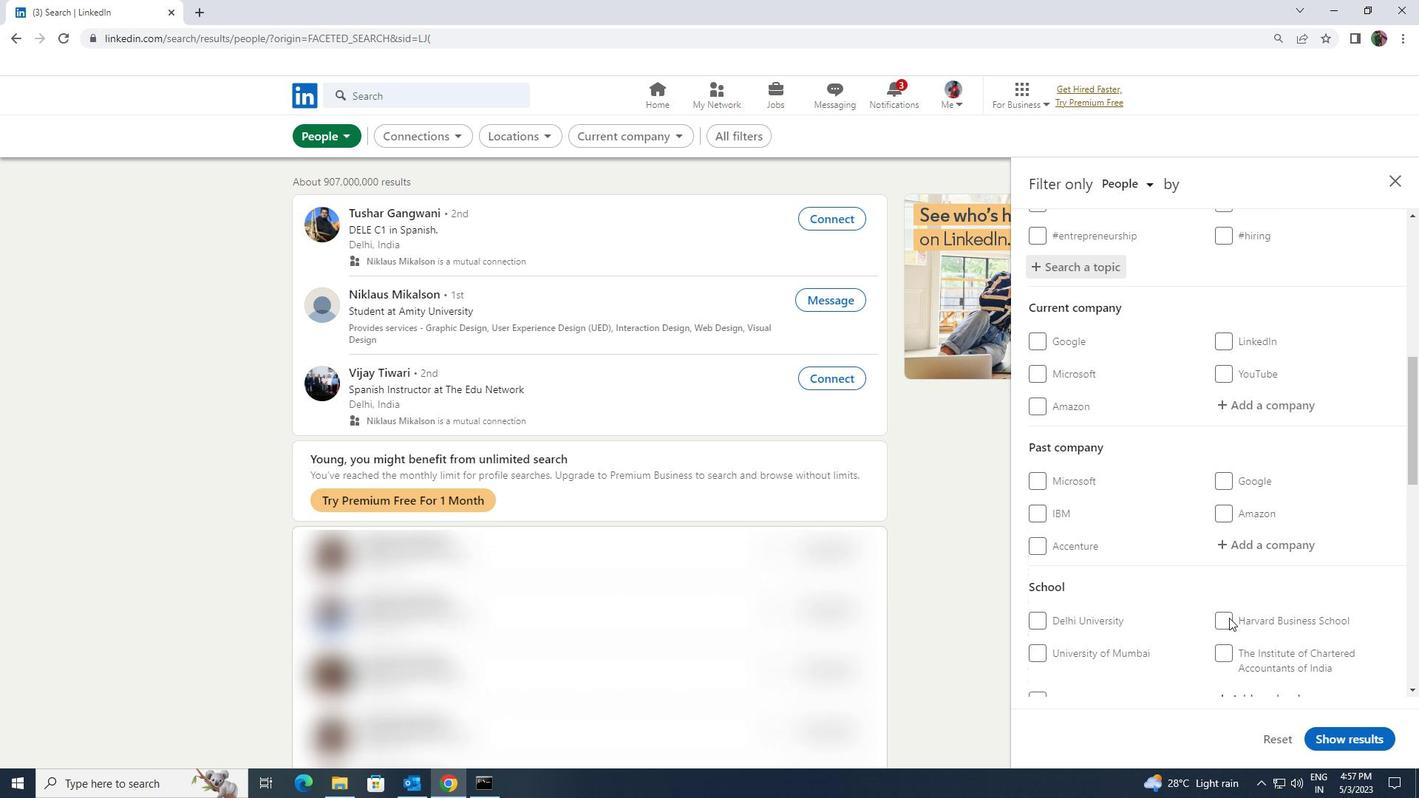 
Action: Mouse moved to (1229, 619)
Screenshot: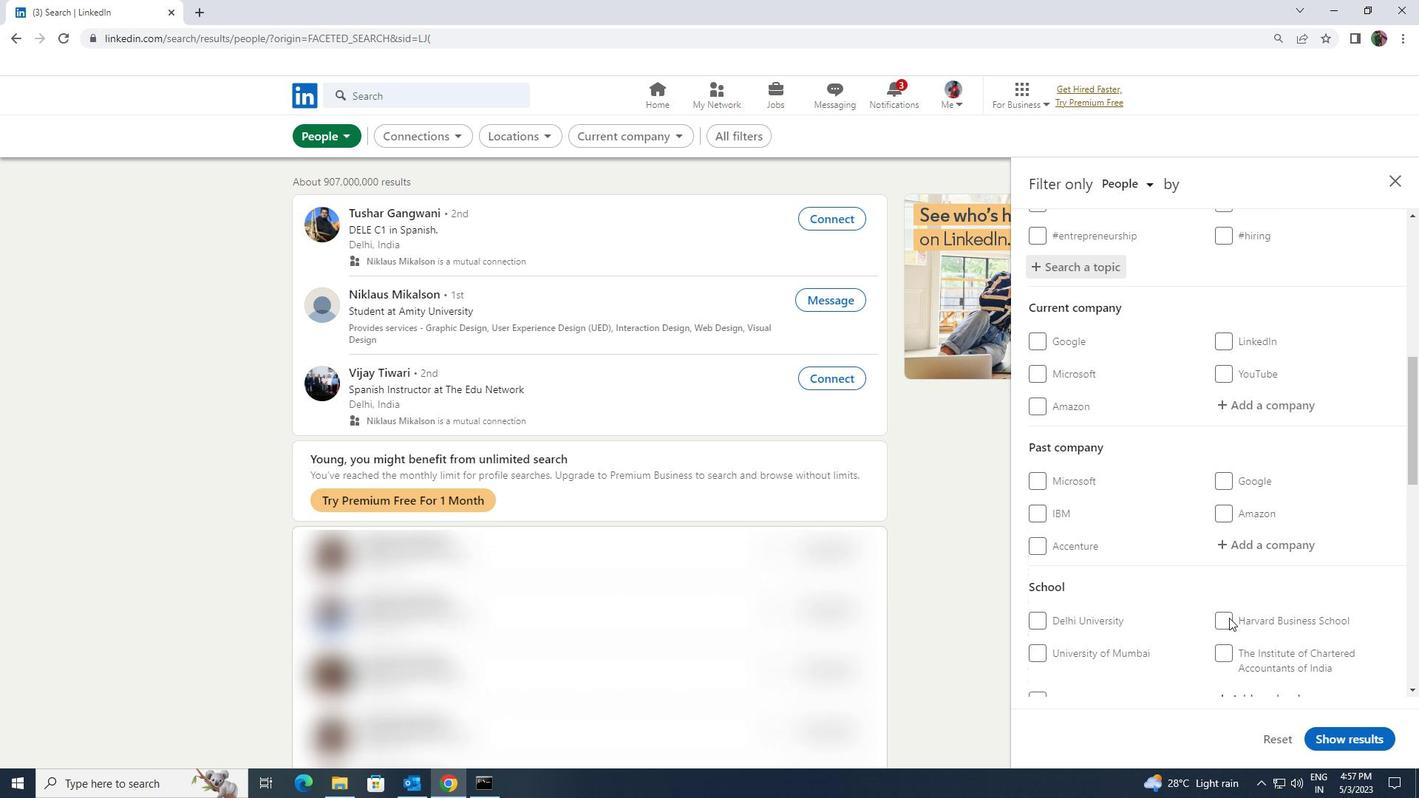 
Action: Mouse scrolled (1229, 618) with delta (0, 0)
Screenshot: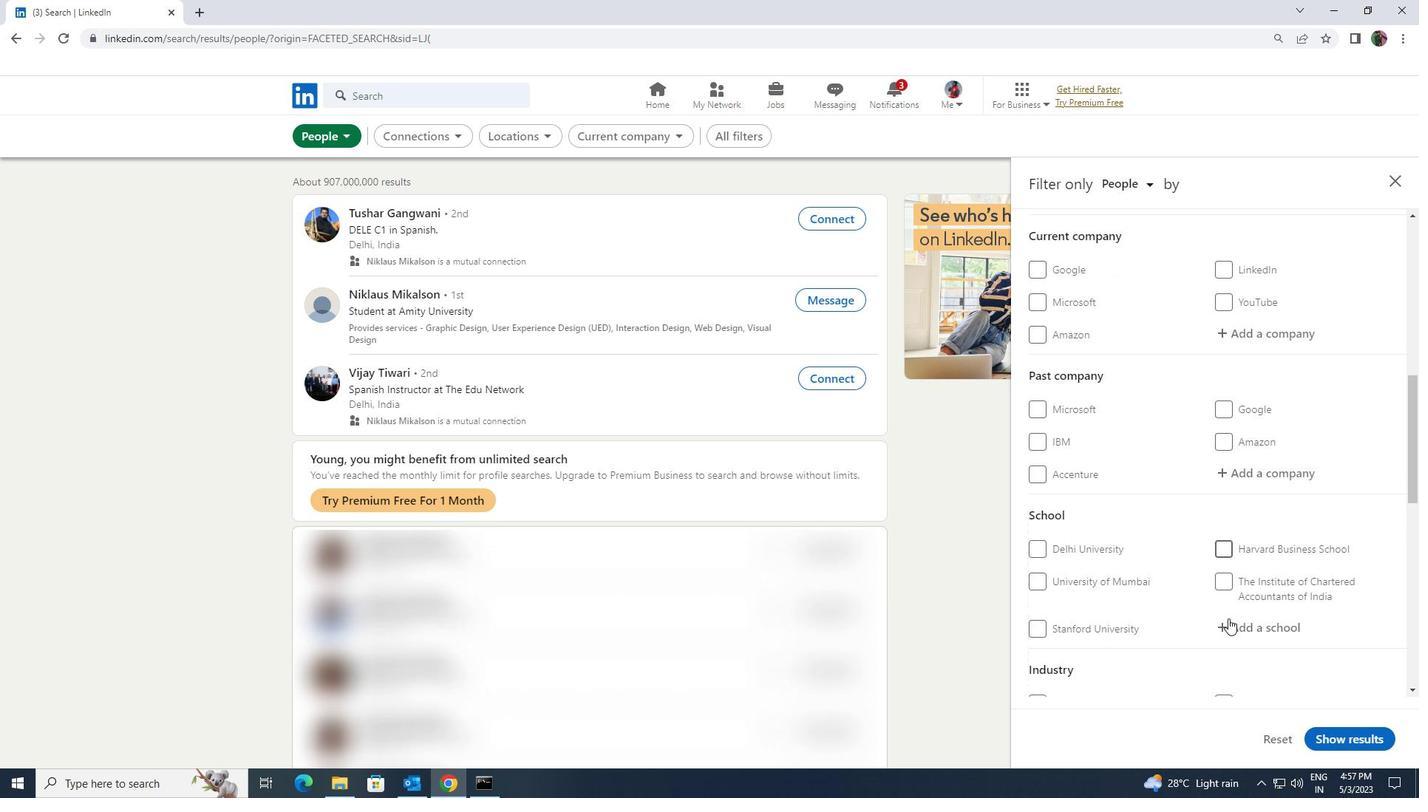 
Action: Mouse scrolled (1229, 618) with delta (0, 0)
Screenshot: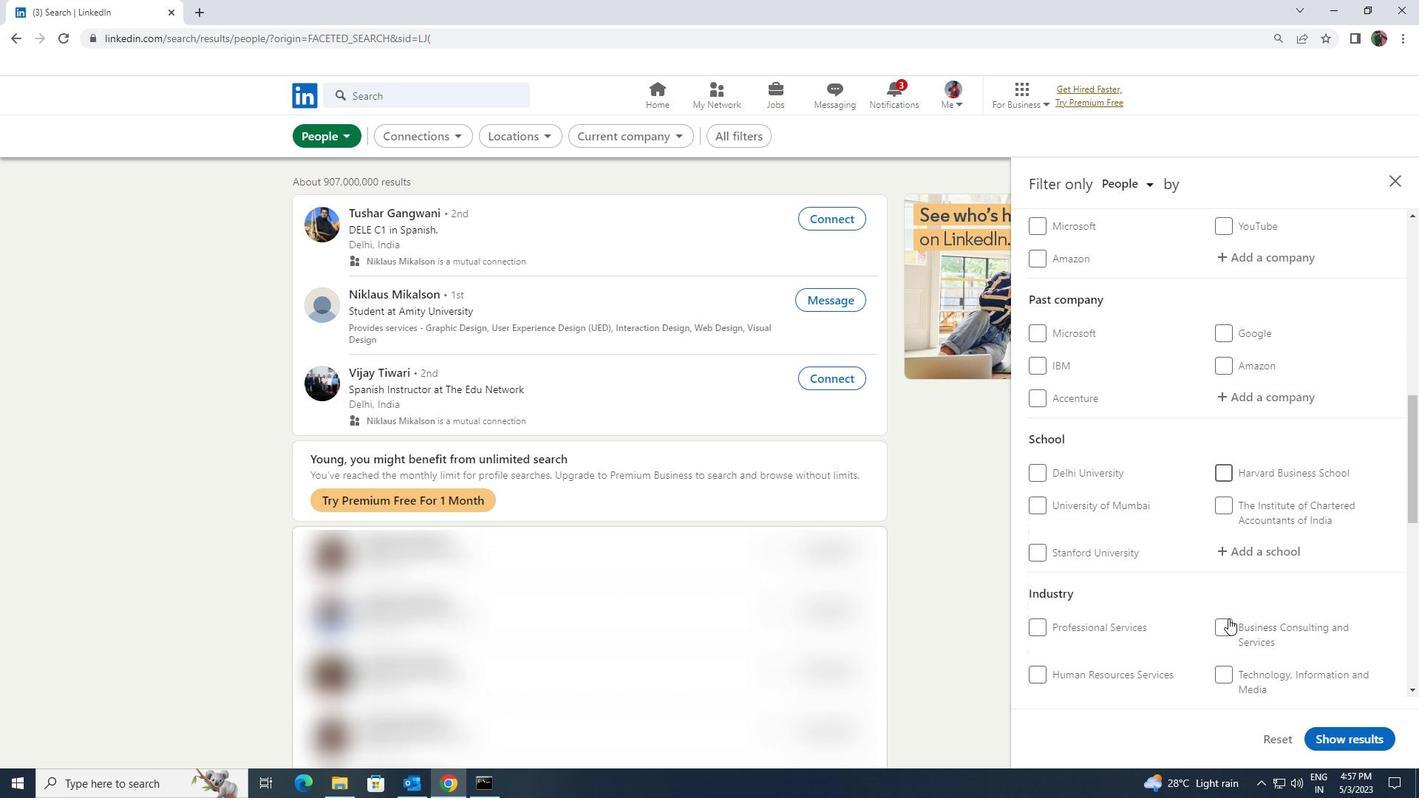 
Action: Mouse scrolled (1229, 618) with delta (0, 0)
Screenshot: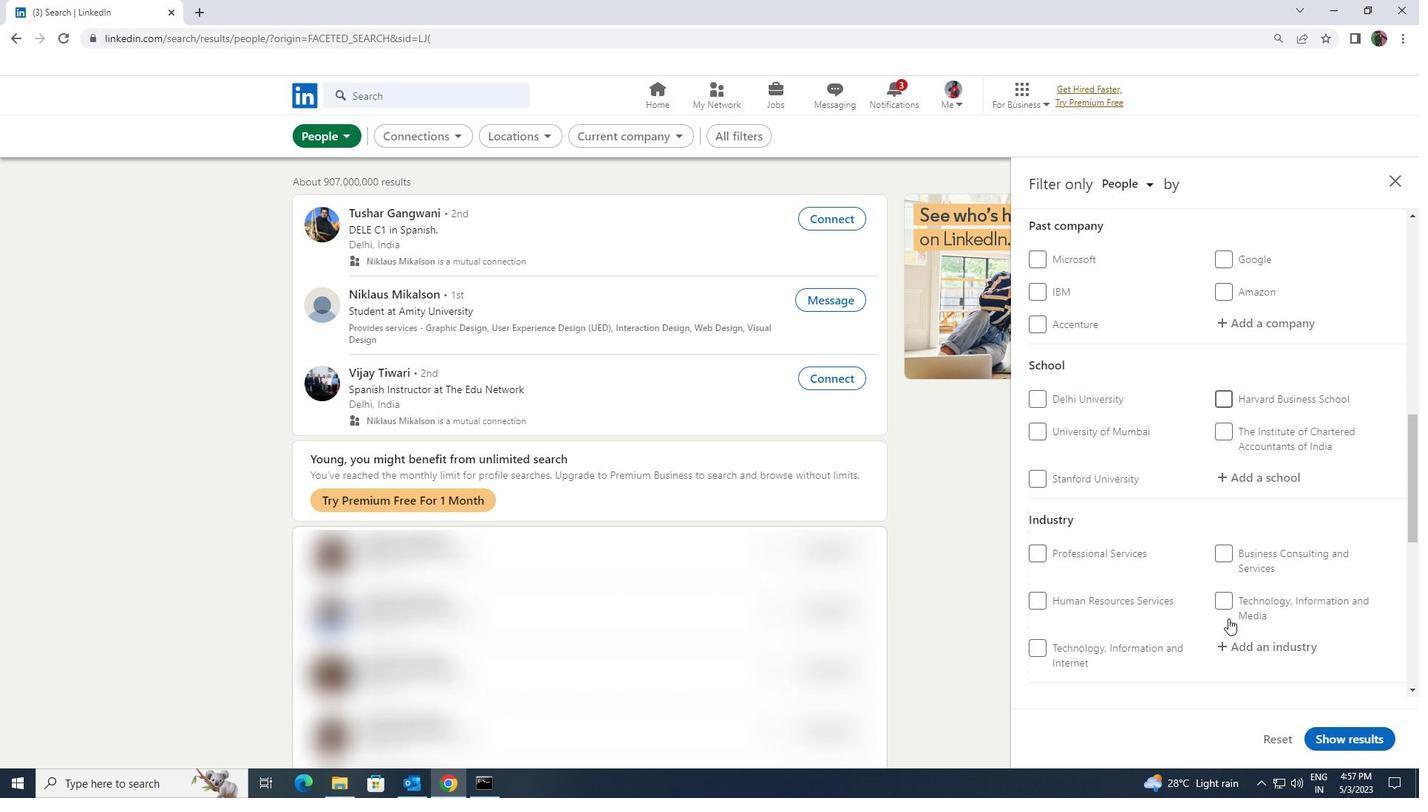
Action: Mouse moved to (1219, 658)
Screenshot: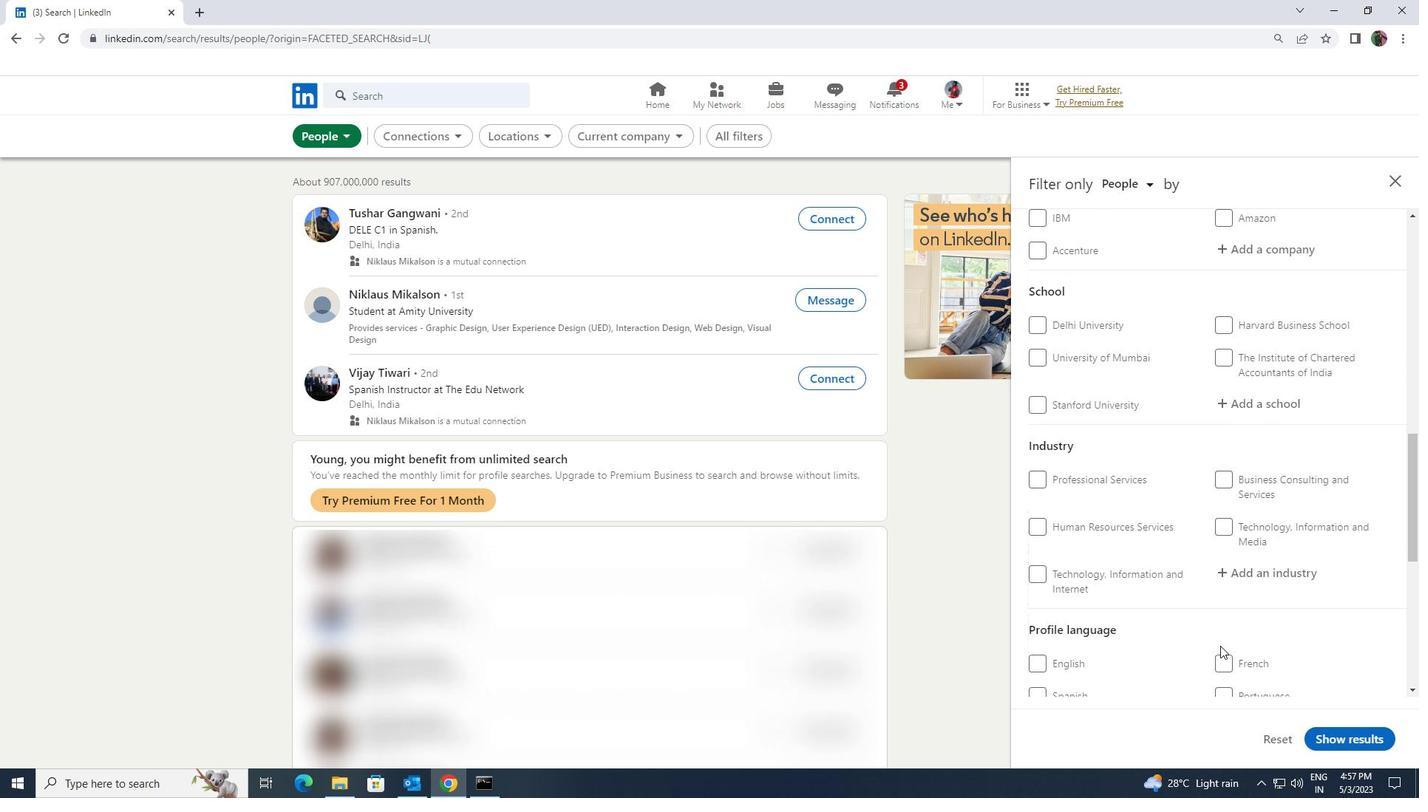 
Action: Mouse pressed left at (1219, 658)
Screenshot: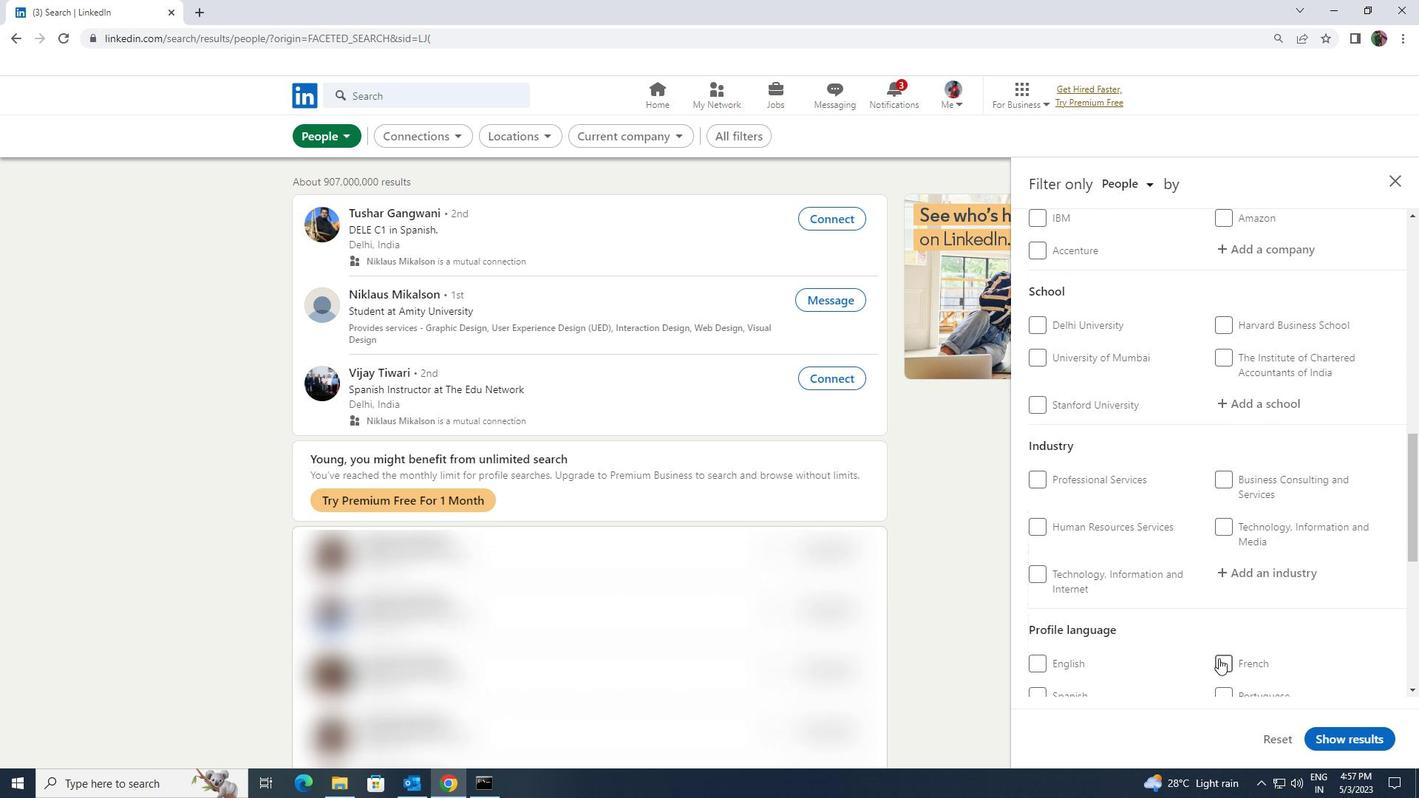 
Action: Mouse moved to (1219, 655)
Screenshot: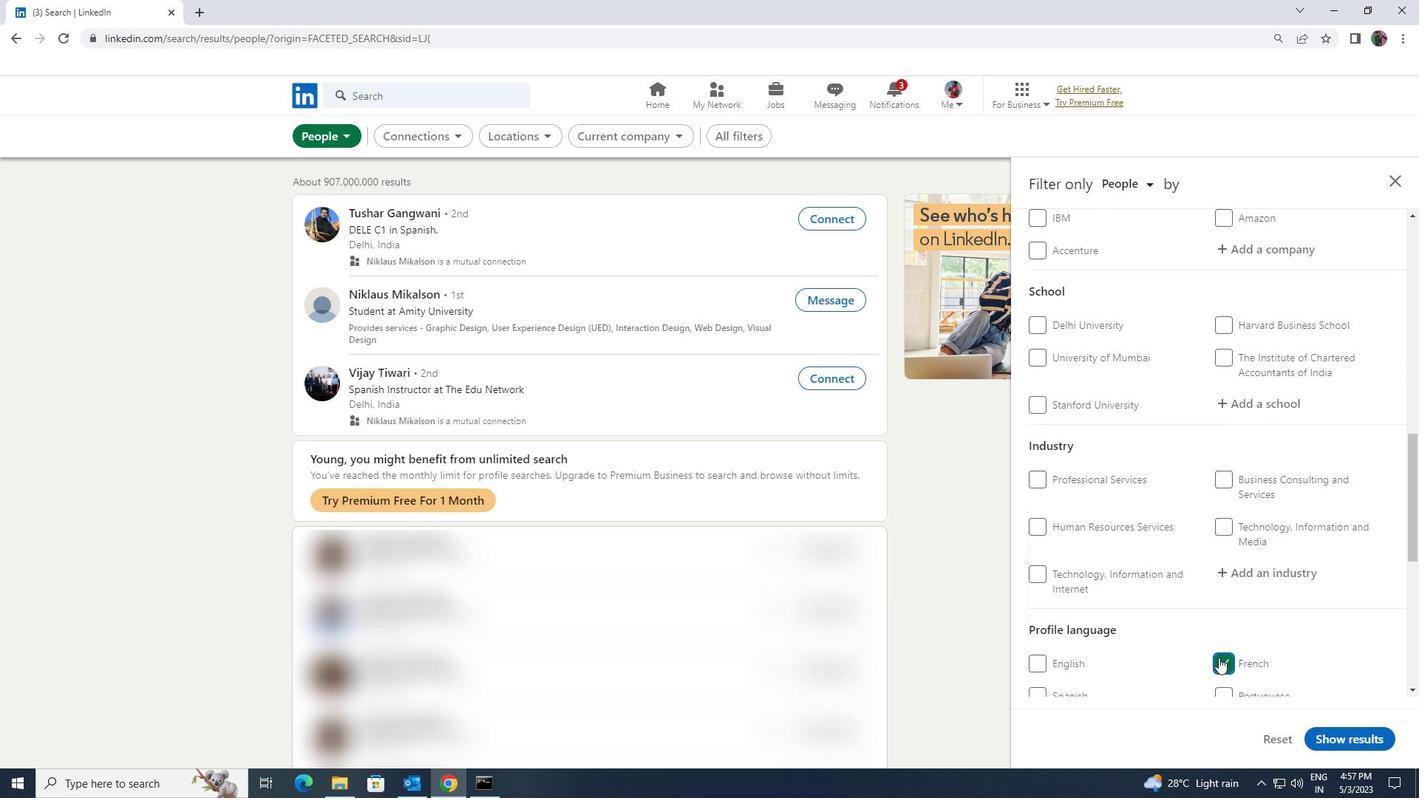 
Action: Mouse scrolled (1219, 655) with delta (0, 0)
Screenshot: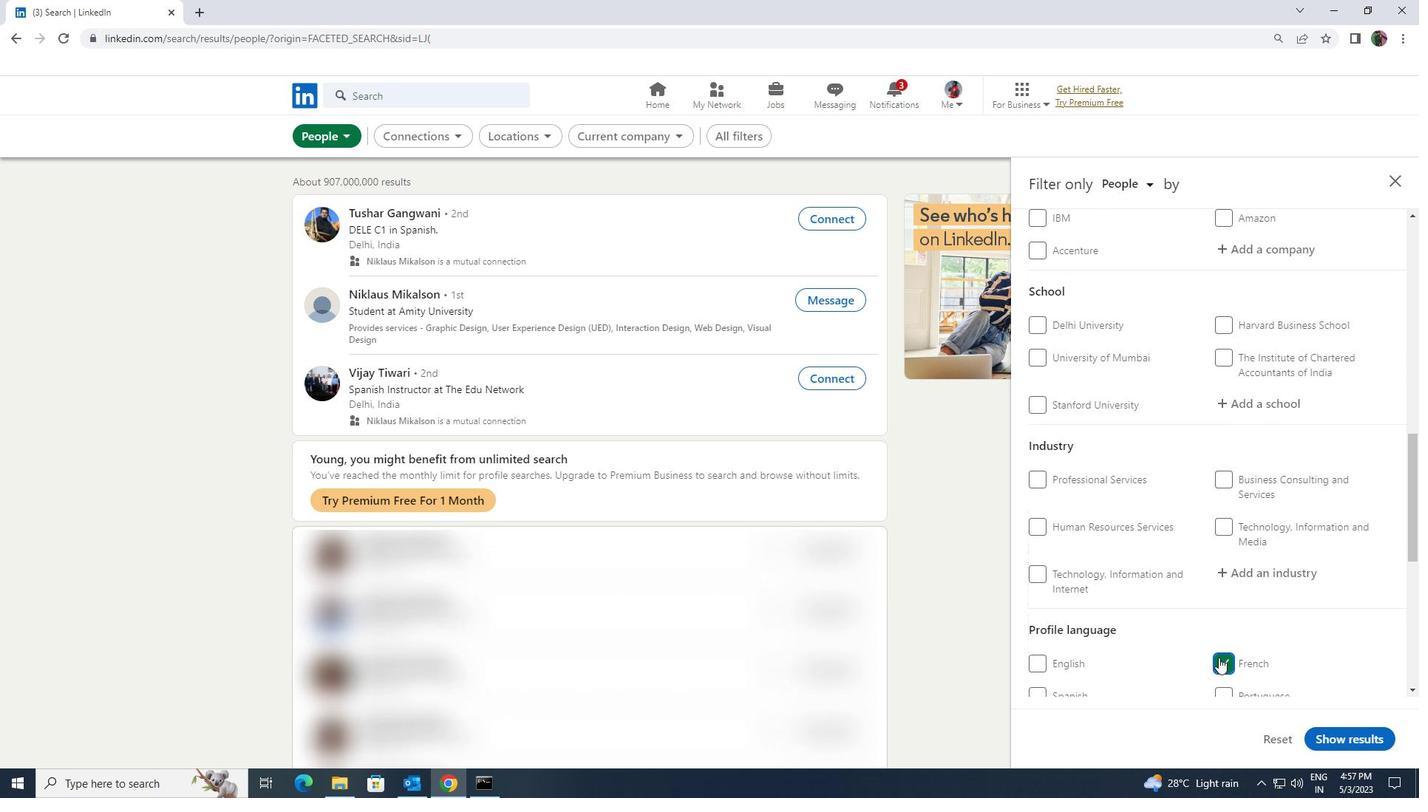 
Action: Mouse scrolled (1219, 655) with delta (0, 0)
Screenshot: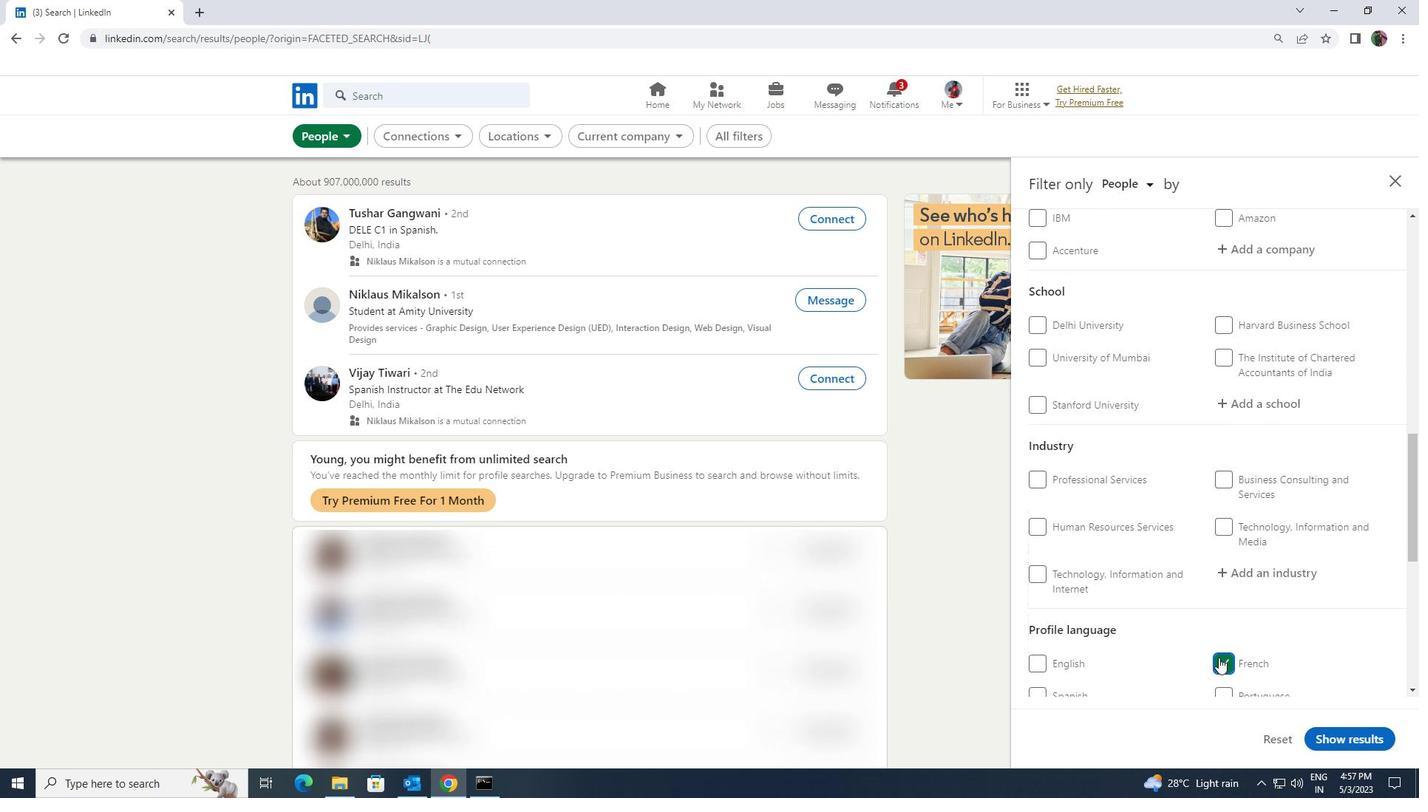 
Action: Mouse scrolled (1219, 655) with delta (0, 0)
Screenshot: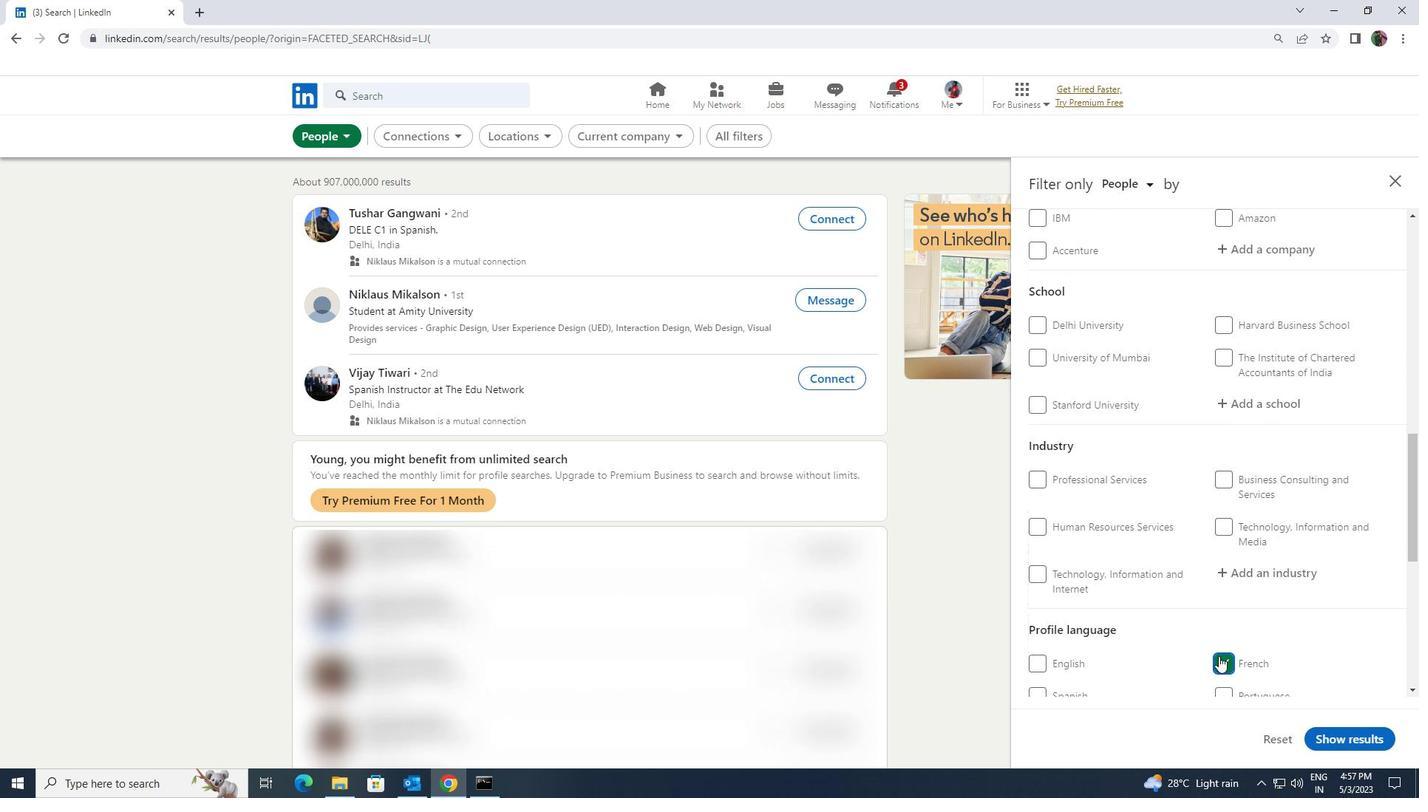 
Action: Mouse moved to (1219, 653)
Screenshot: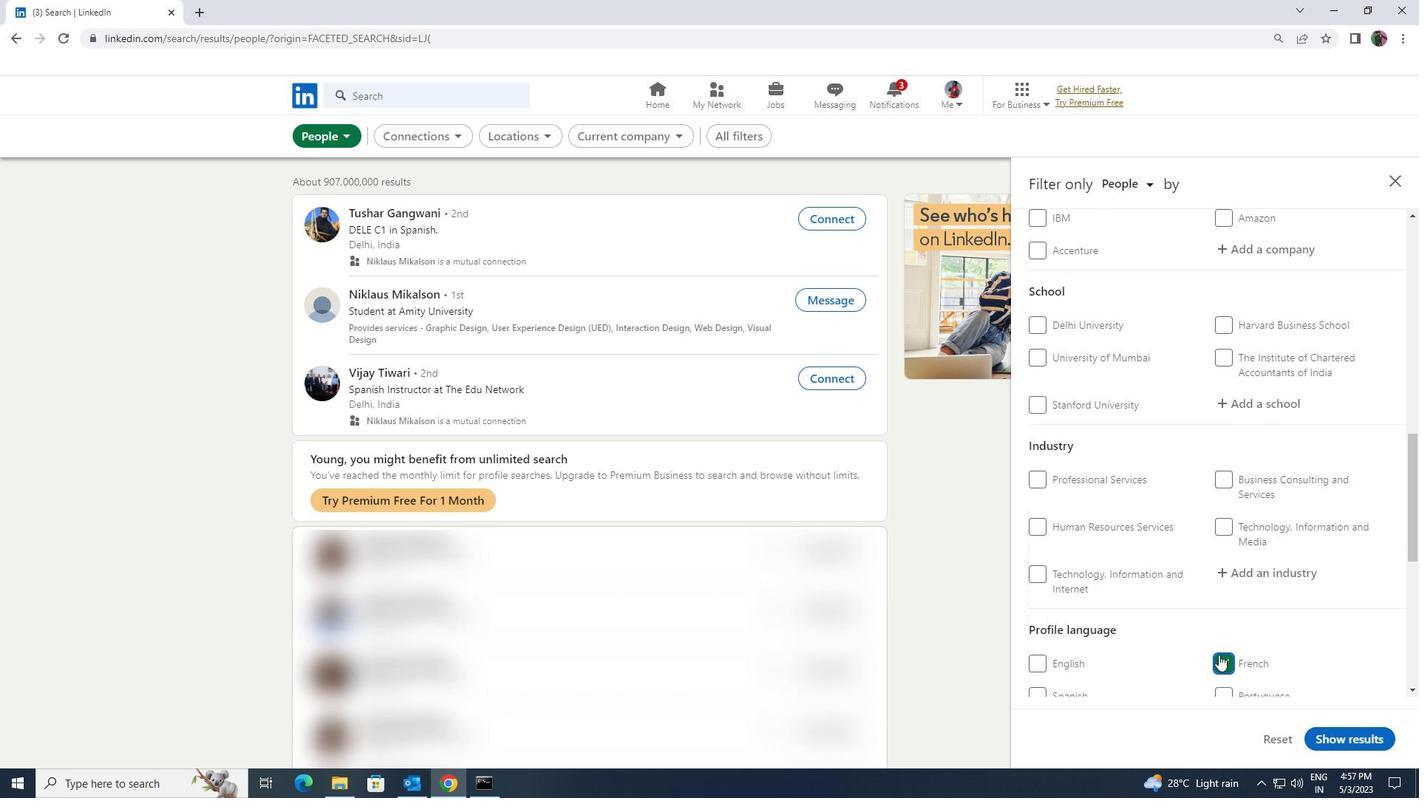 
Action: Mouse scrolled (1219, 654) with delta (0, 0)
Screenshot: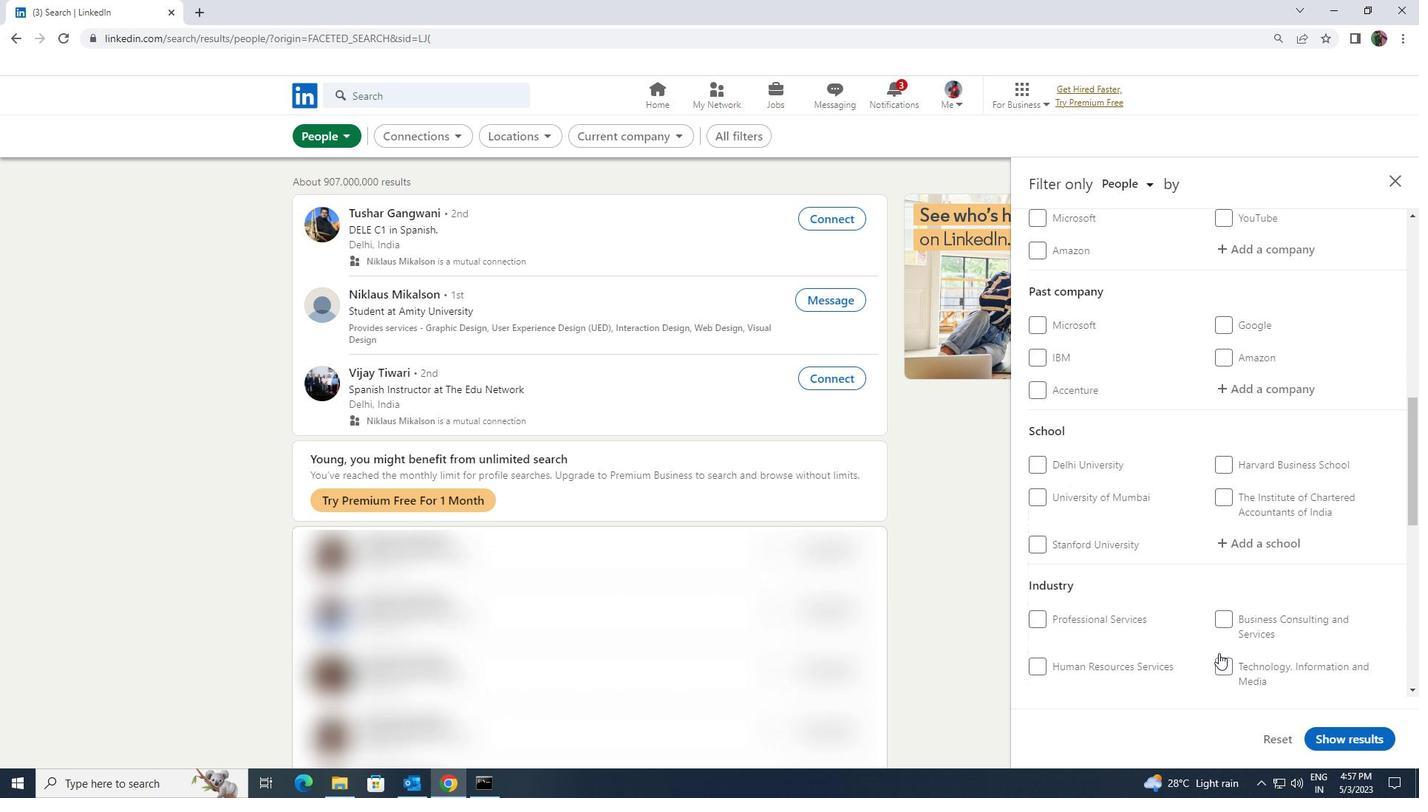 
Action: Mouse scrolled (1219, 654) with delta (0, 0)
Screenshot: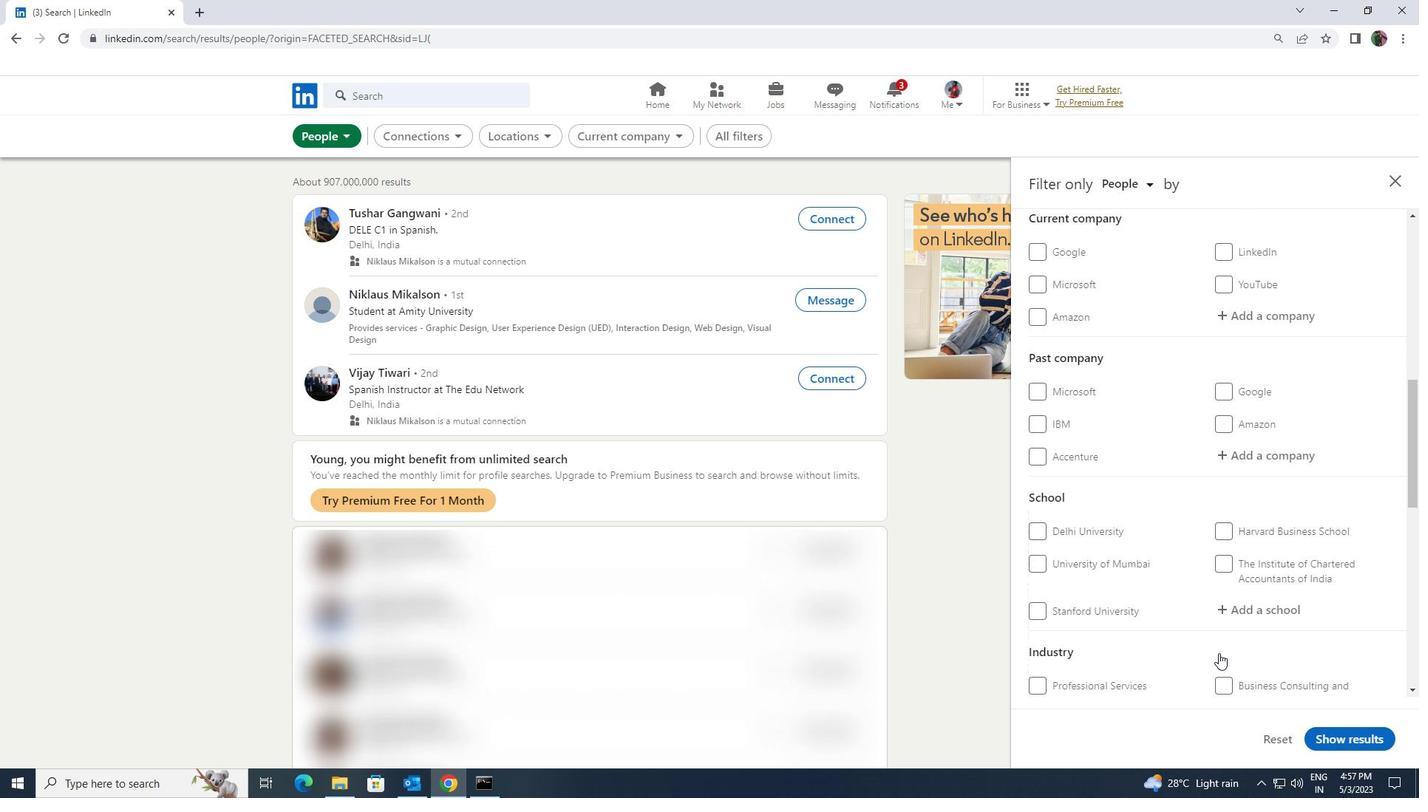 
Action: Mouse scrolled (1219, 654) with delta (0, 0)
Screenshot: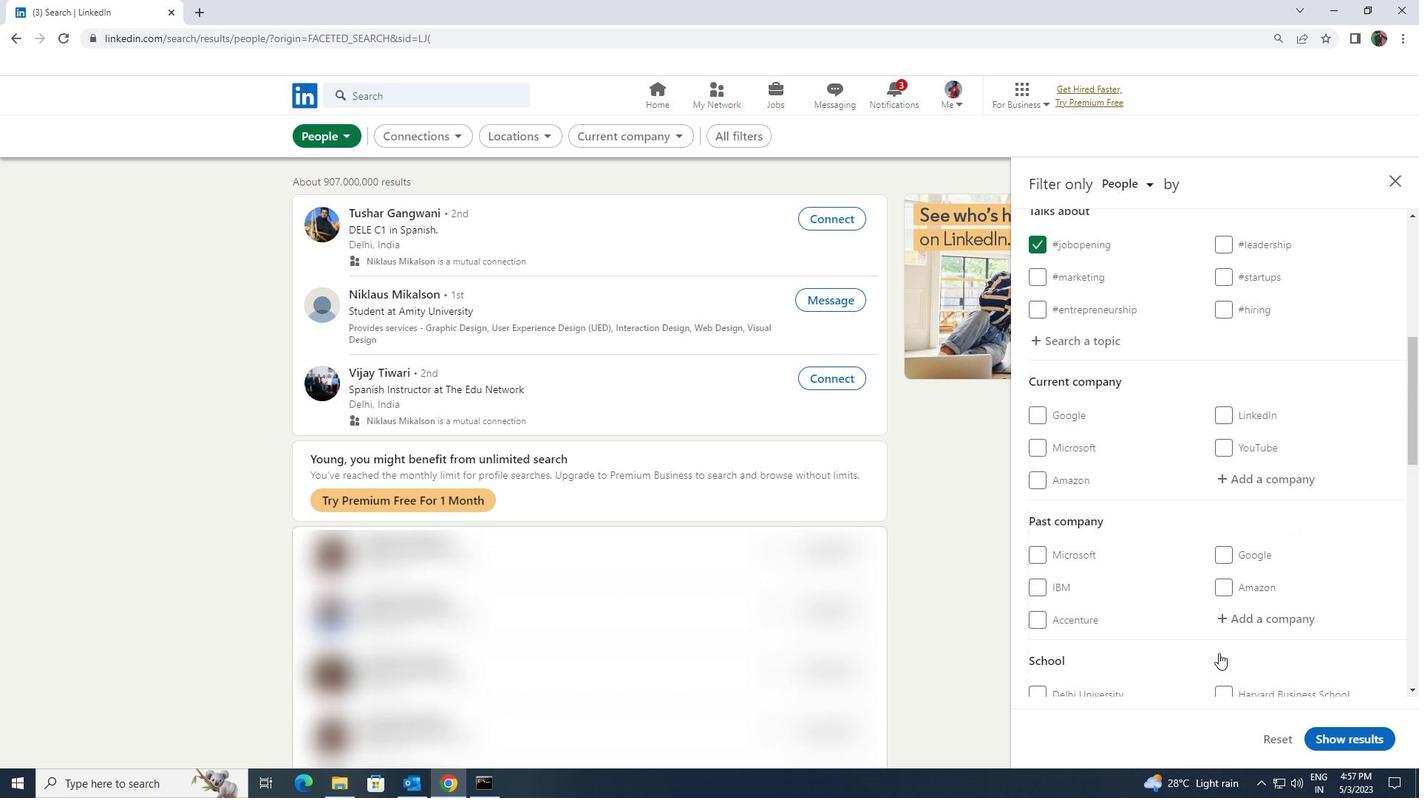 
Action: Mouse scrolled (1219, 654) with delta (0, 0)
Screenshot: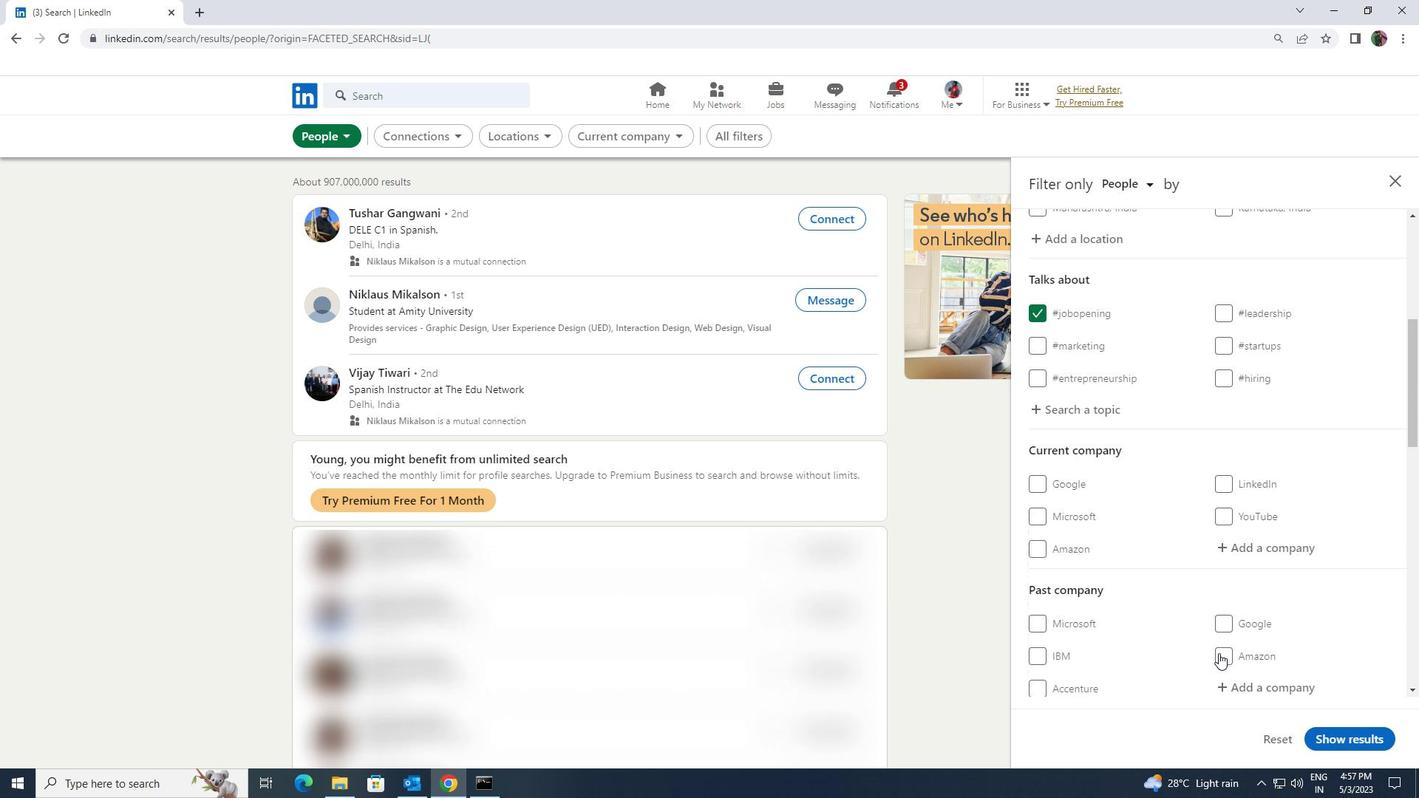 
Action: Mouse scrolled (1219, 654) with delta (0, 0)
Screenshot: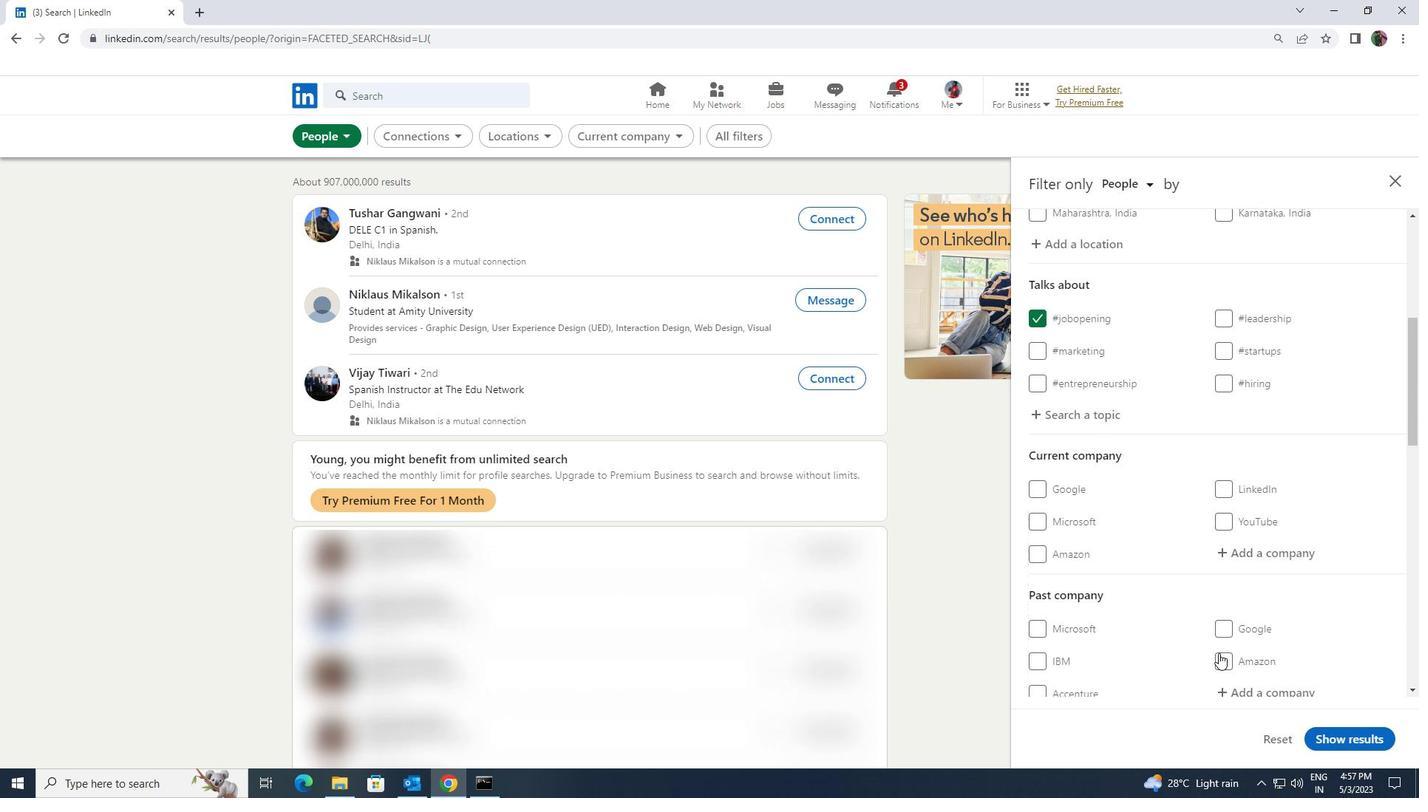 
Action: Mouse scrolled (1219, 653) with delta (0, 0)
Screenshot: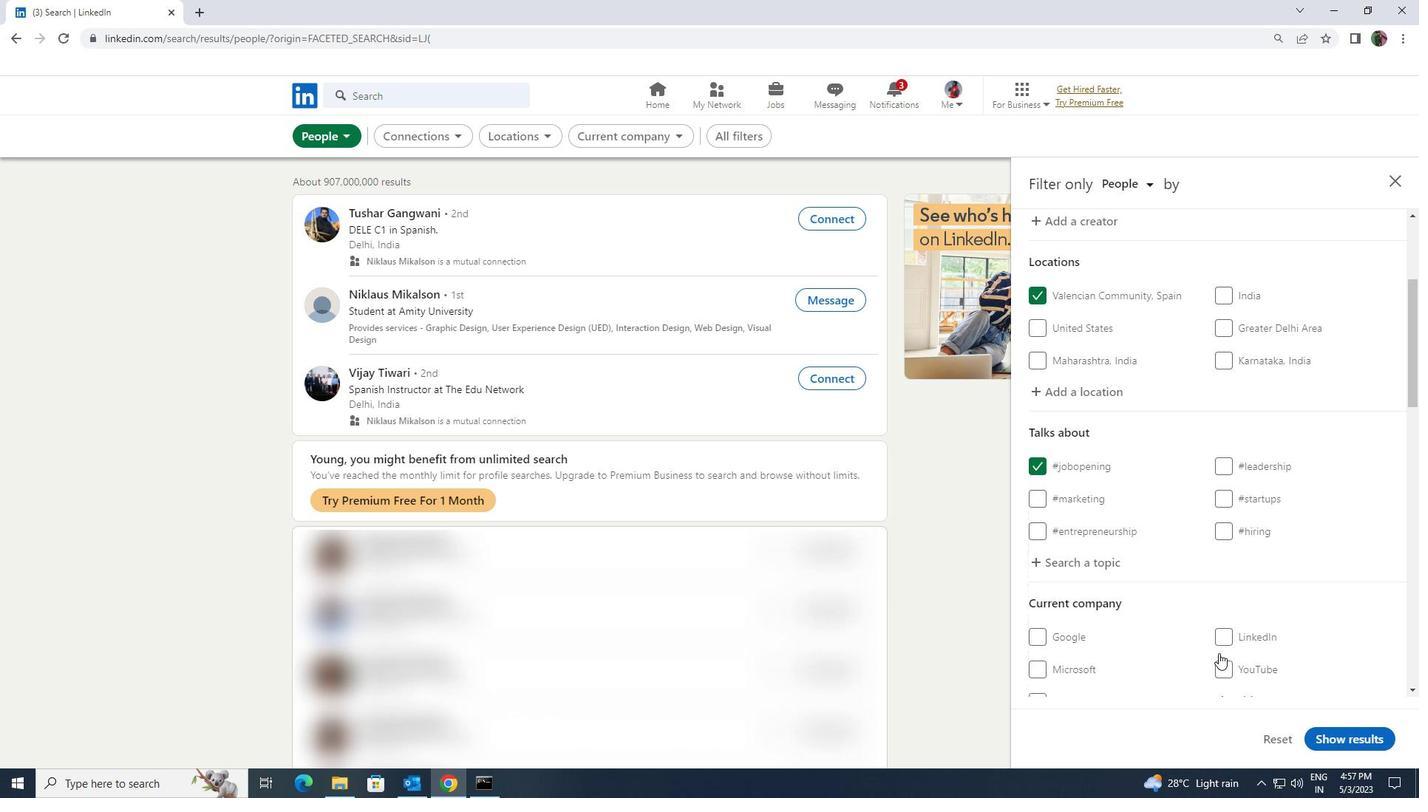 
Action: Mouse moved to (1226, 630)
Screenshot: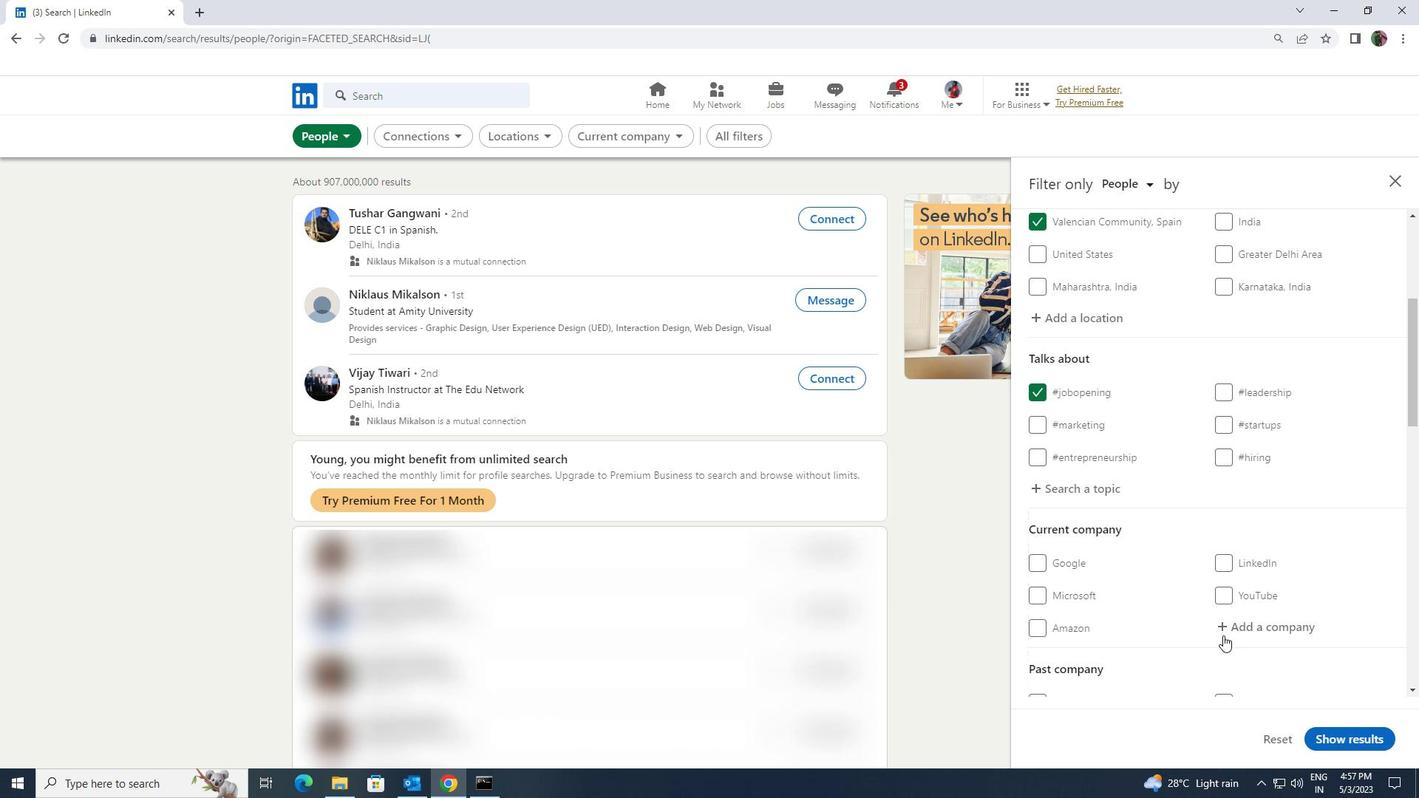 
Action: Mouse pressed left at (1226, 630)
Screenshot: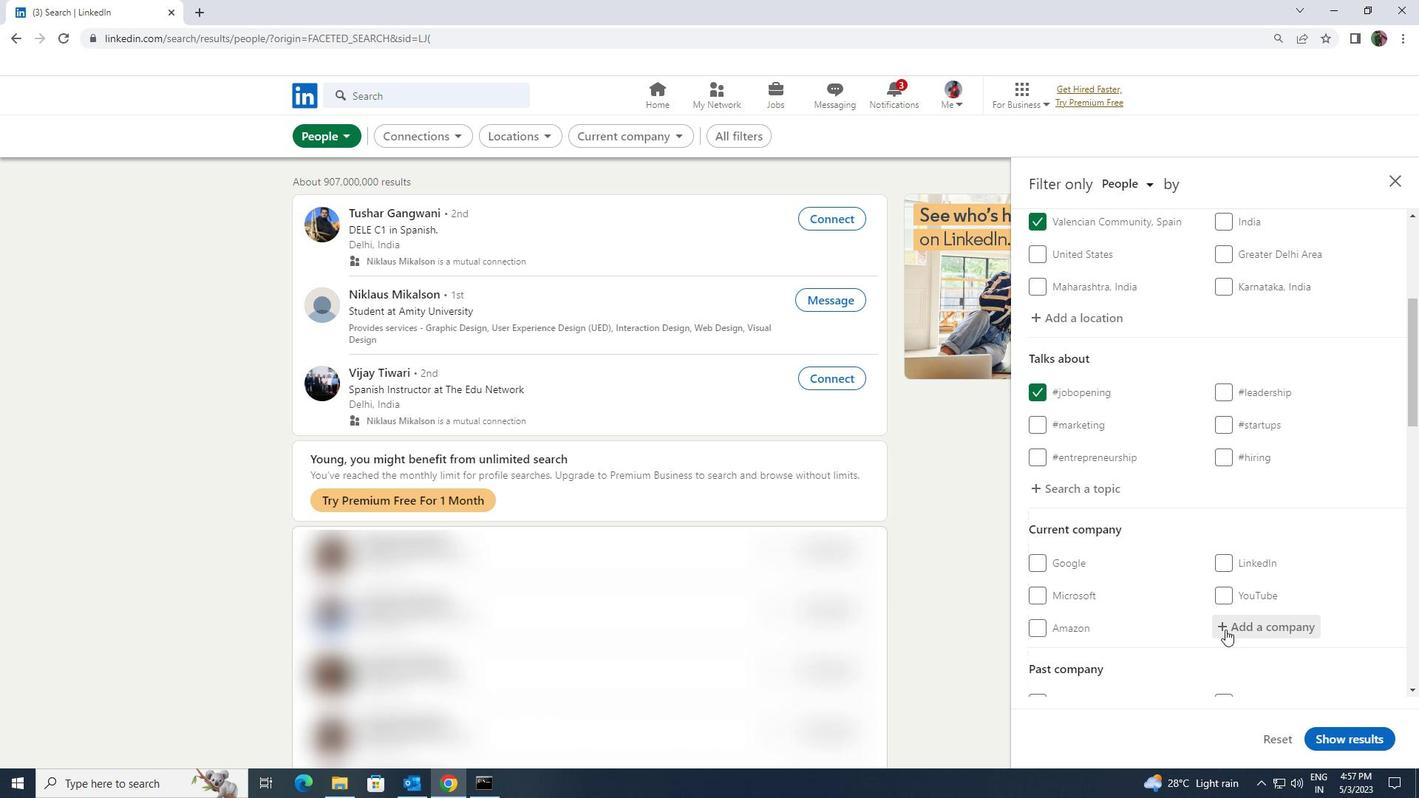 
Action: Key pressed <Key.shift><Key.shift><Key.shift><Key.shift><Key.shift><Key.shift><Key.shift><Key.shift><Key.shift><Key.shift><Key.shift><Key.shift><Key.shift><Key.shift><Key.shift><Key.shift><Key.shift><Key.shift><Key.shift><Key.shift><Key.shift><Key.shift><Key.shift><Key.shift><Key.shift><Key.shift><Key.shift><Key.shift><Key.shift><Key.shift><Key.shift><Key.shift><Key.shift><Key.shift><Key.shift><Key.shift><Key.shift><Key.shift>CAMBRID
Screenshot: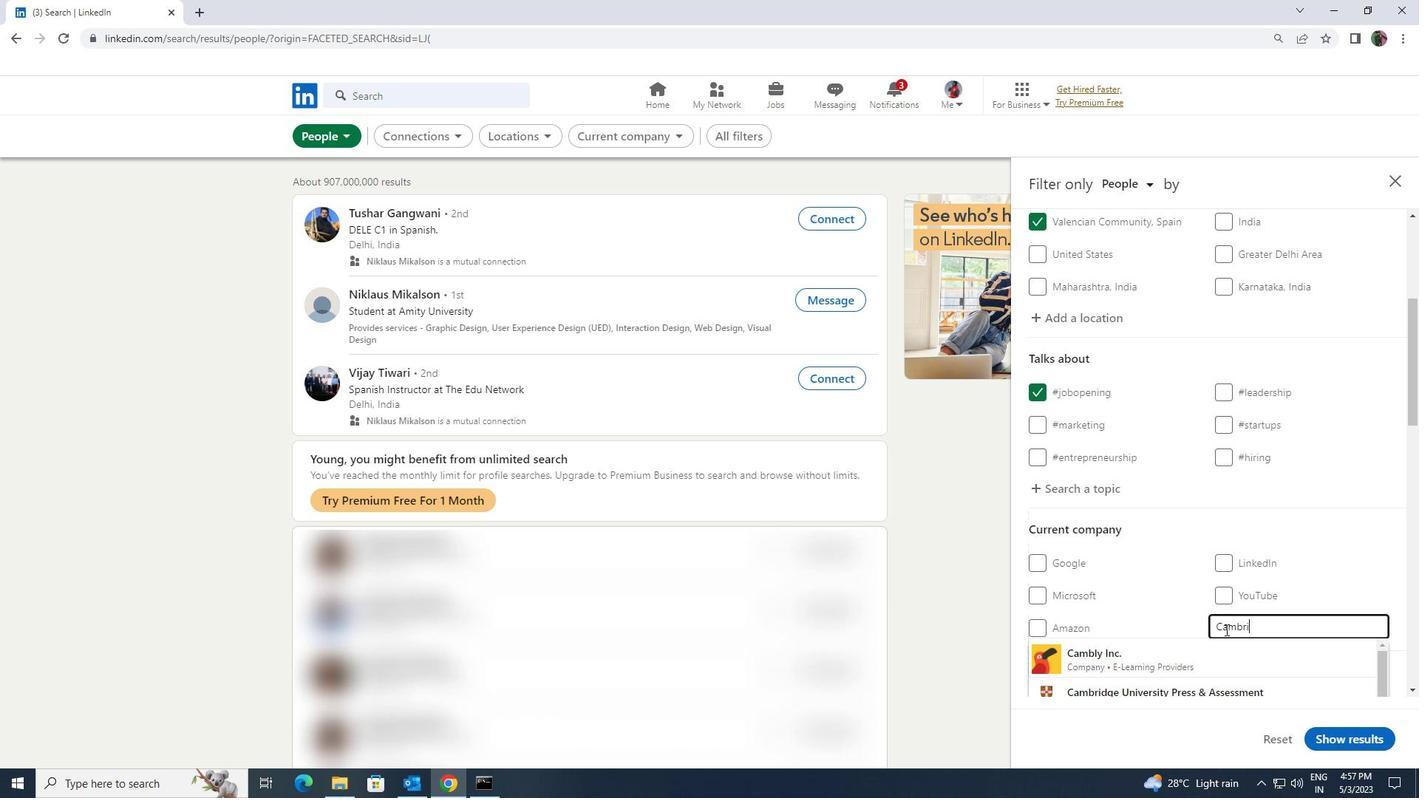 
Action: Mouse moved to (1222, 650)
Screenshot: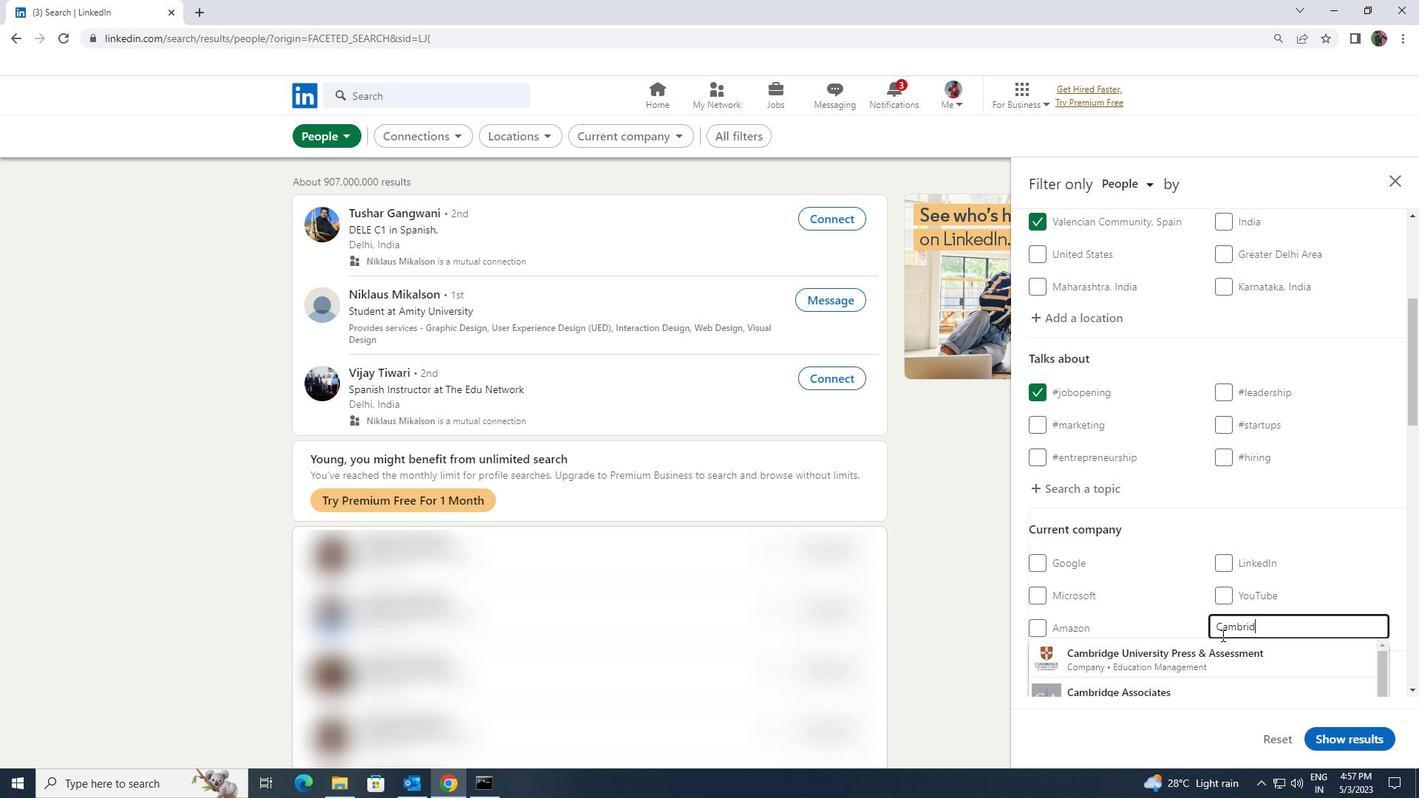 
Action: Mouse pressed left at (1222, 650)
Screenshot: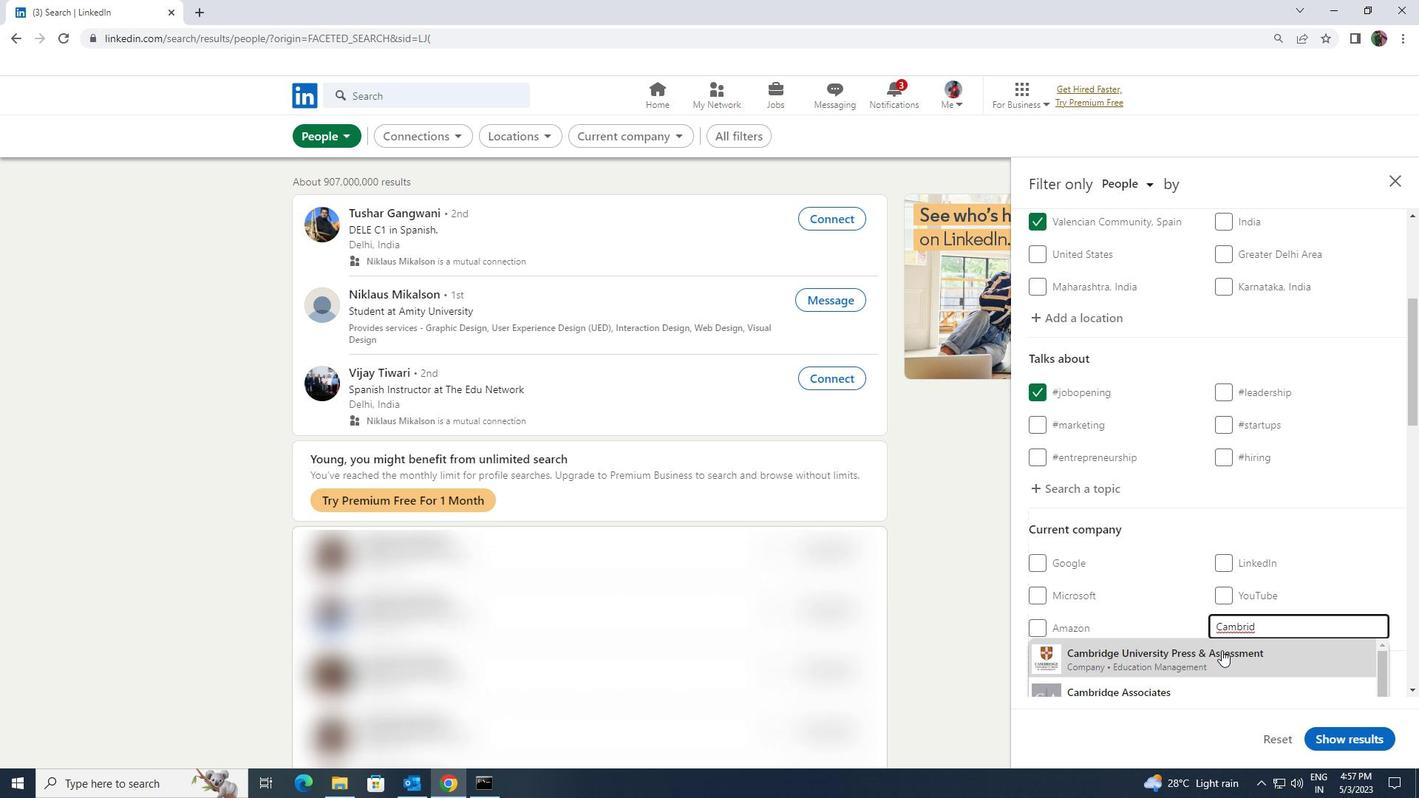 
Action: Mouse scrolled (1222, 650) with delta (0, 0)
Screenshot: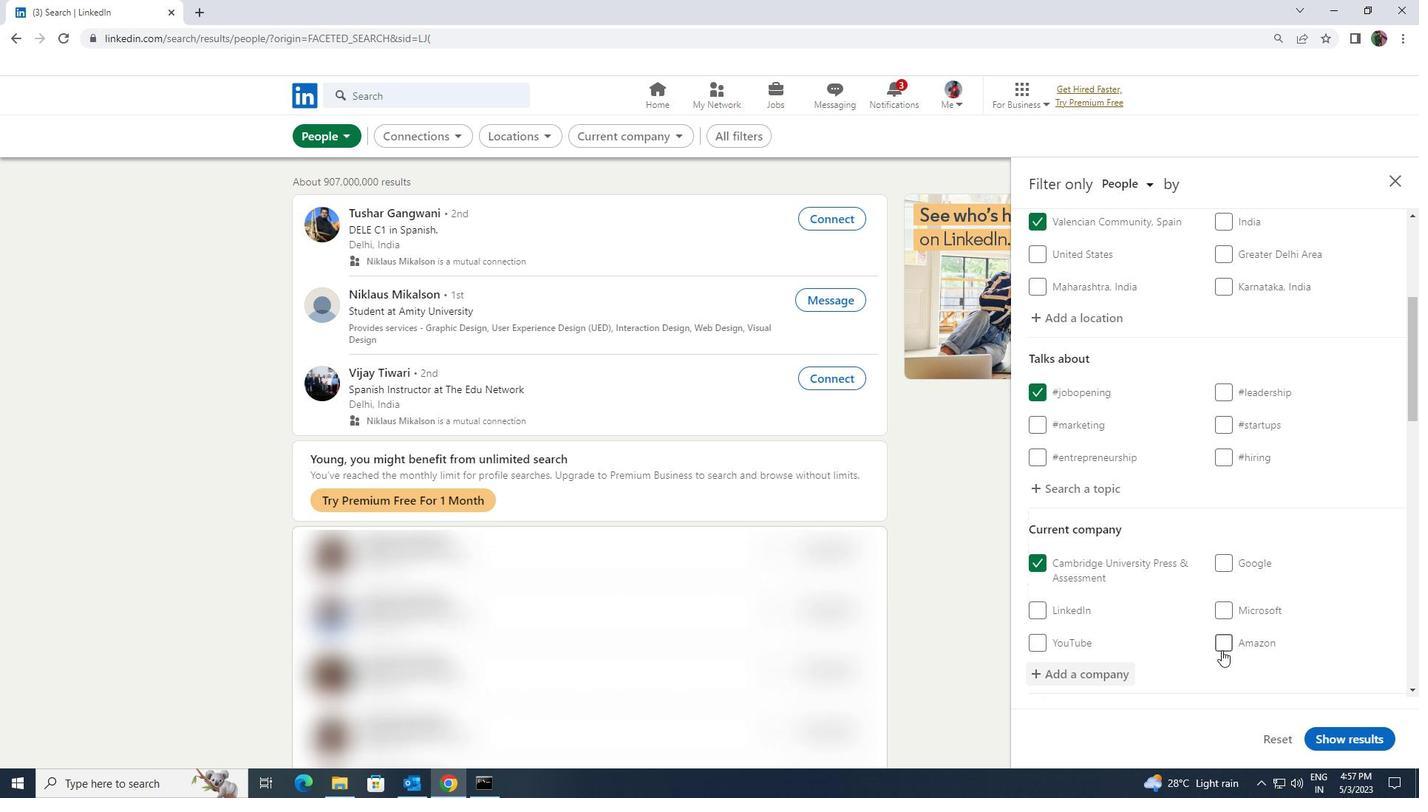 
Action: Mouse scrolled (1222, 650) with delta (0, 0)
Screenshot: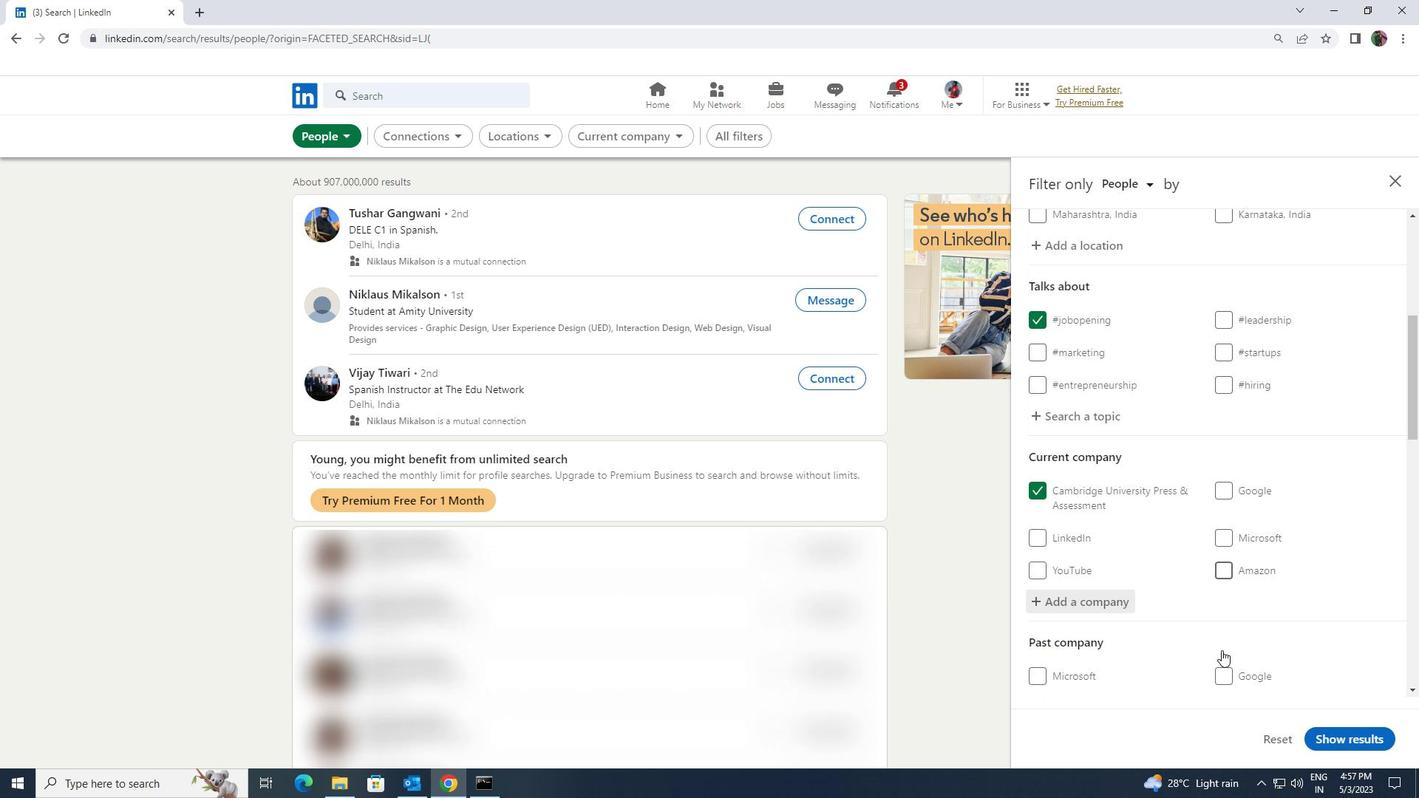 
Action: Mouse scrolled (1222, 650) with delta (0, 0)
Screenshot: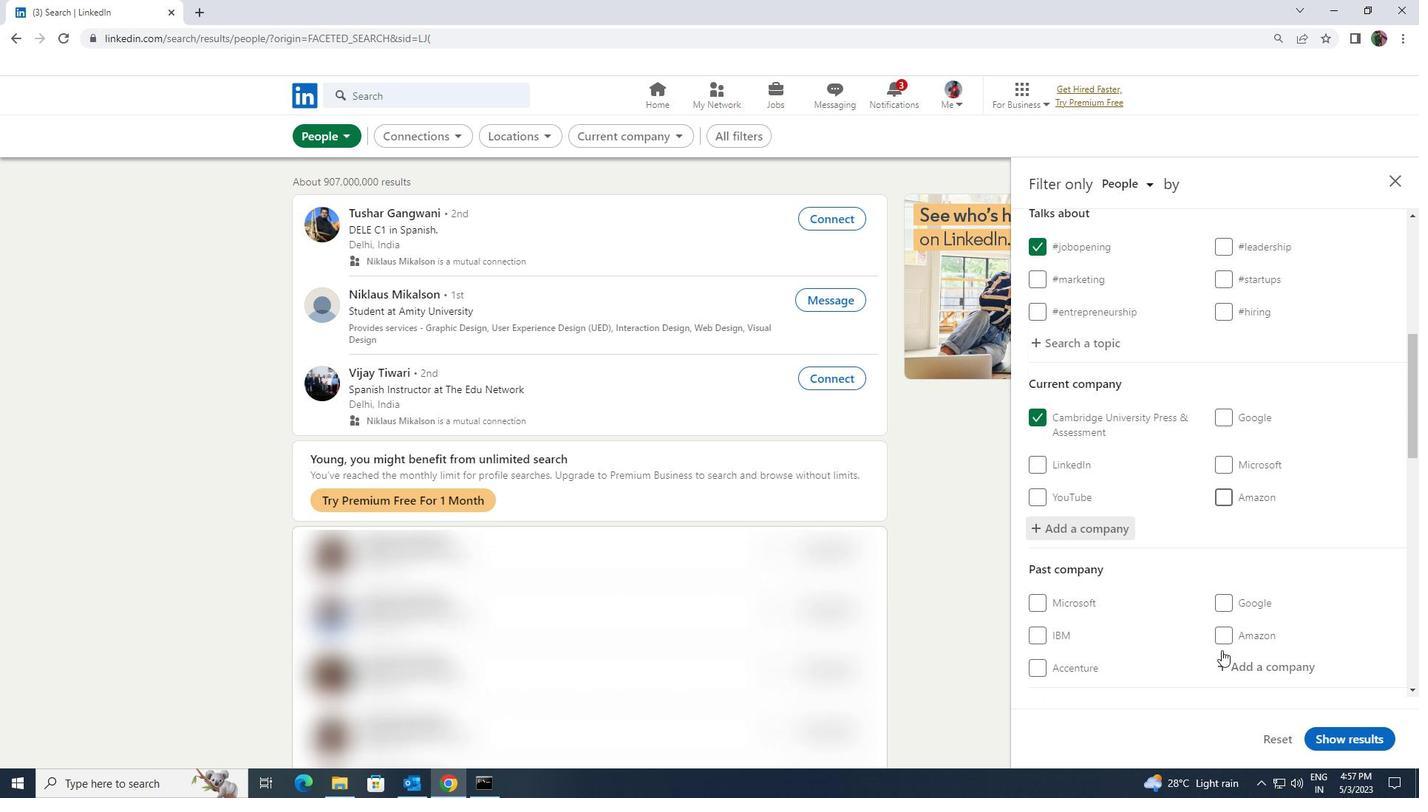 
Action: Mouse scrolled (1222, 650) with delta (0, 0)
Screenshot: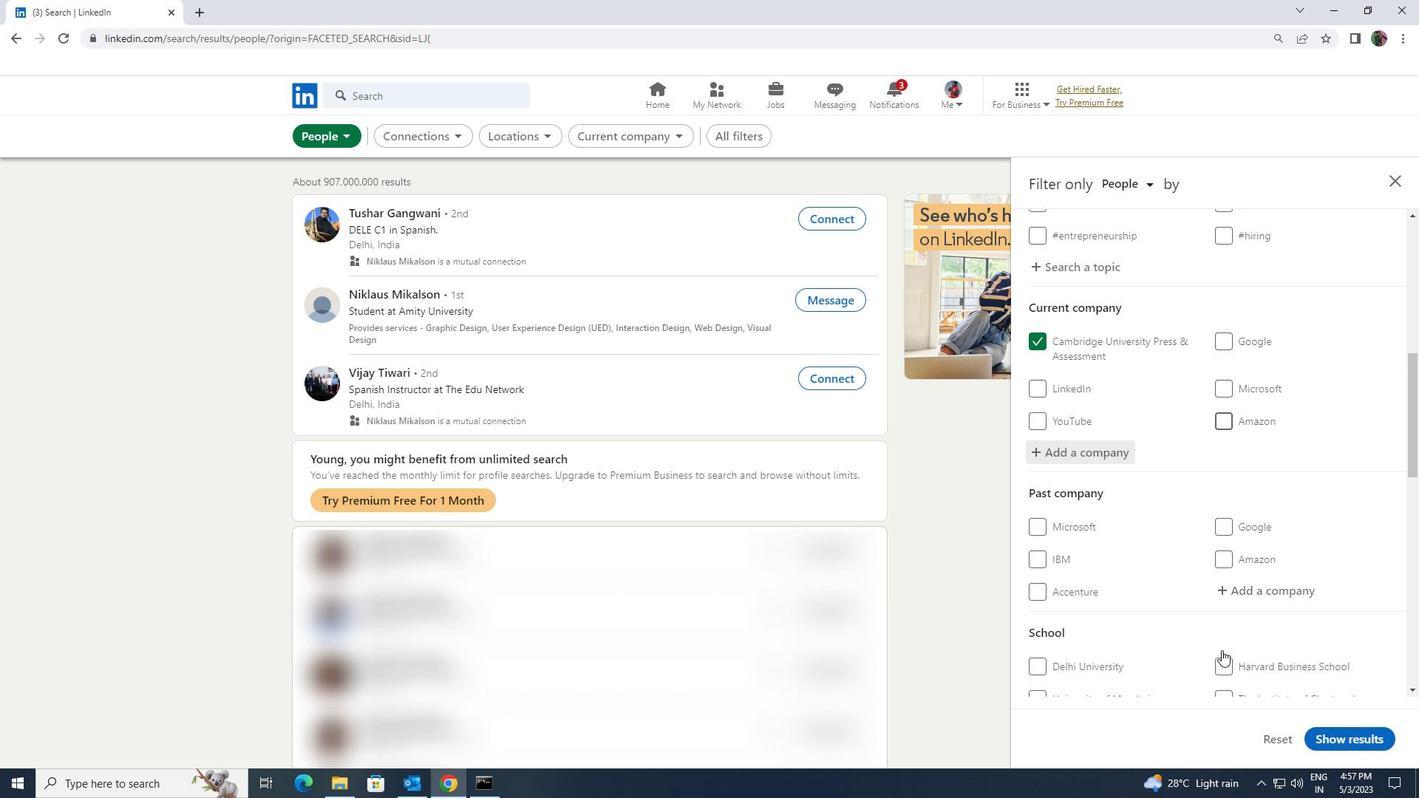 
Action: Mouse scrolled (1222, 650) with delta (0, 0)
Screenshot: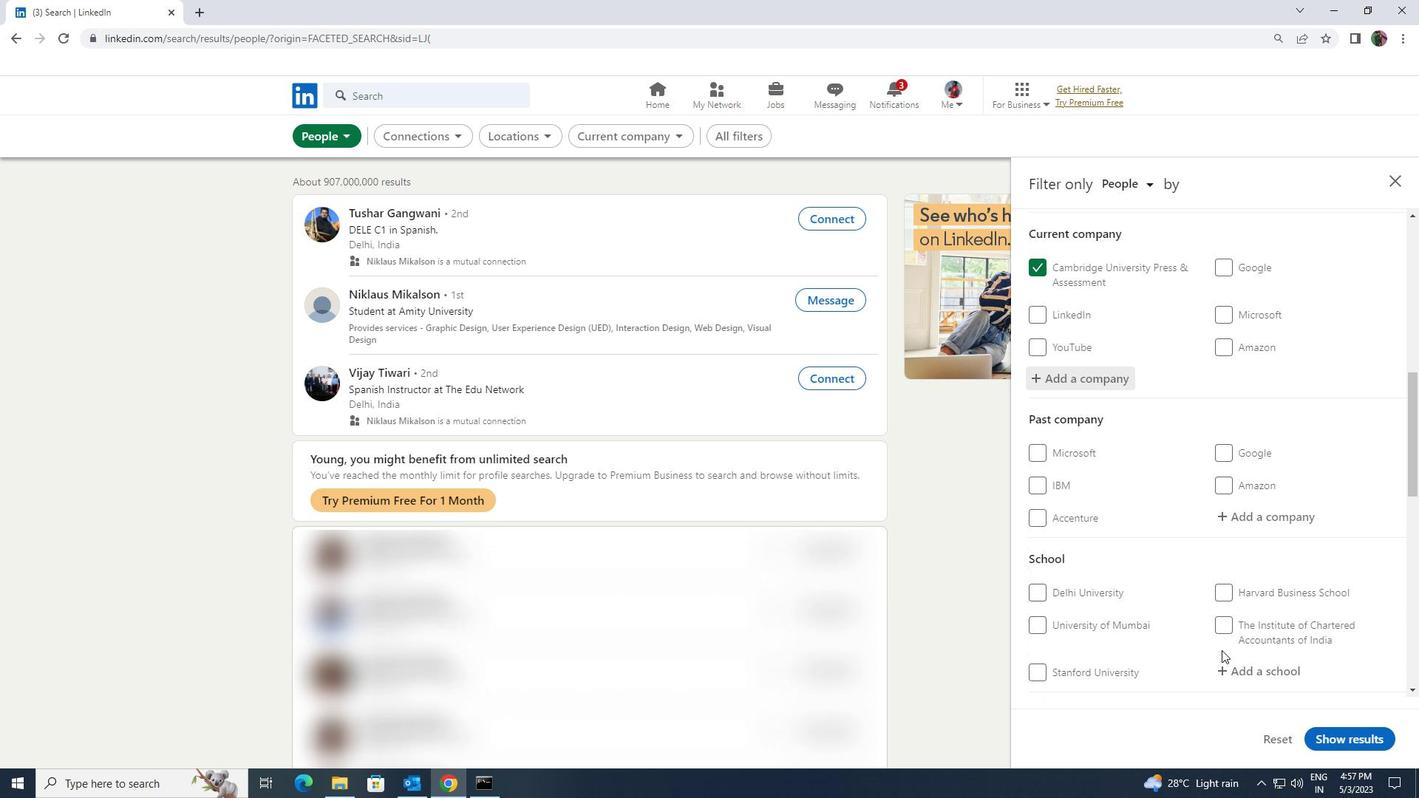 
Action: Mouse moved to (1232, 599)
Screenshot: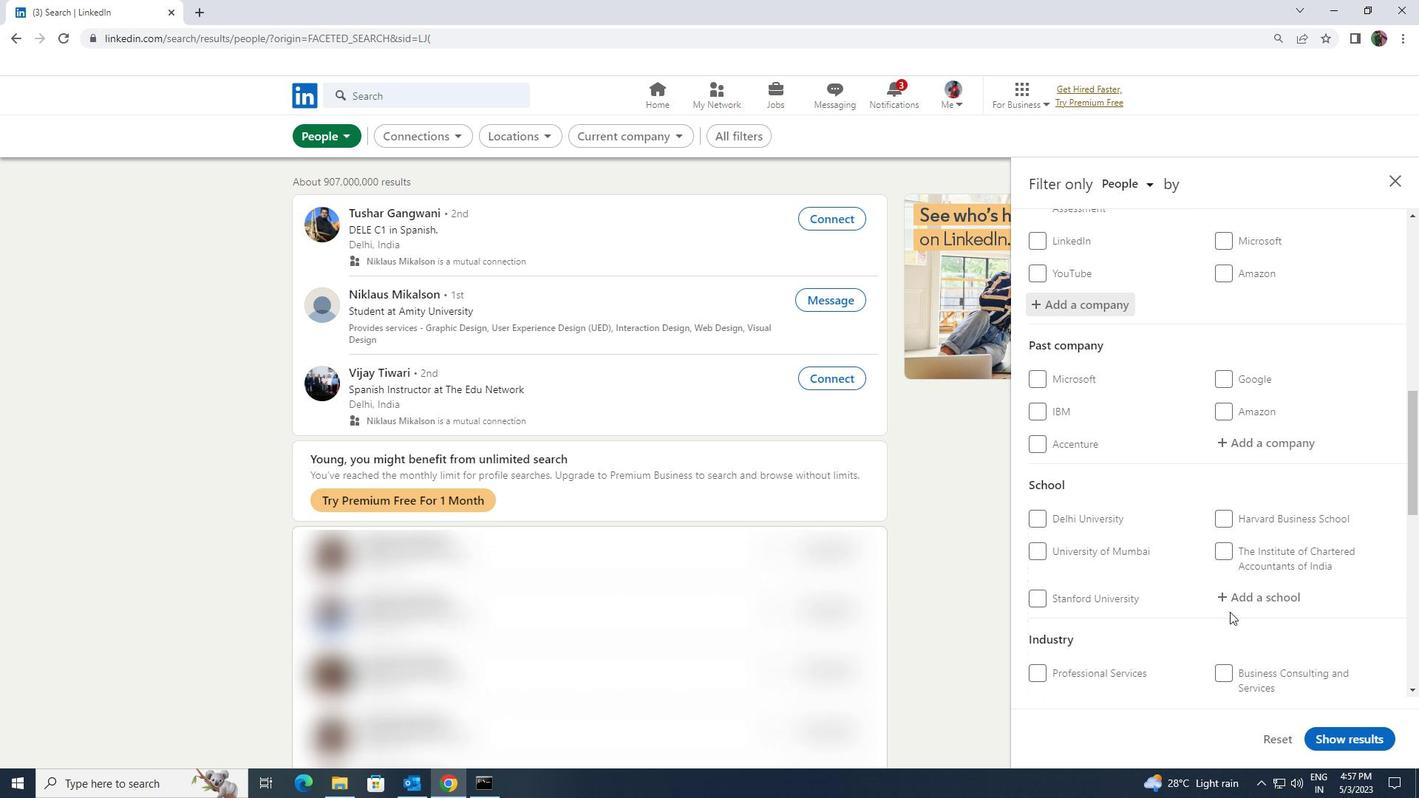 
Action: Mouse pressed left at (1232, 599)
Screenshot: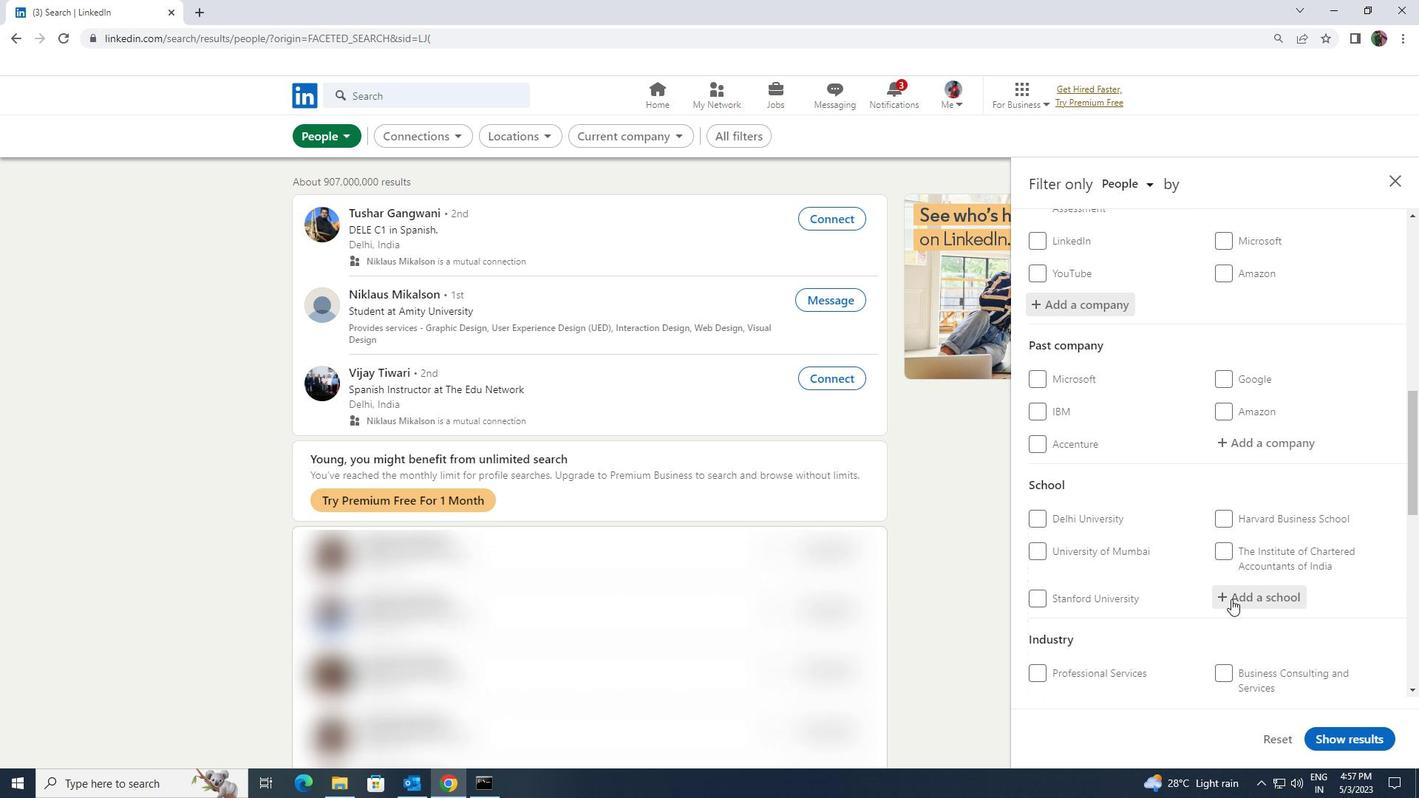 
Action: Key pressed <Key.shift><Key.shift><Key.shift><Key.shift><Key.shift><Key.shift>INSTITUTE<Key.space><Key.shift>FOE<Key.space><Key.shift><Key.shift><Key.shift><Key.shift>EXELLENCE<Key.space><Key.shift>HIGHER<Key.space><Key.shift>EDUCATION
Screenshot: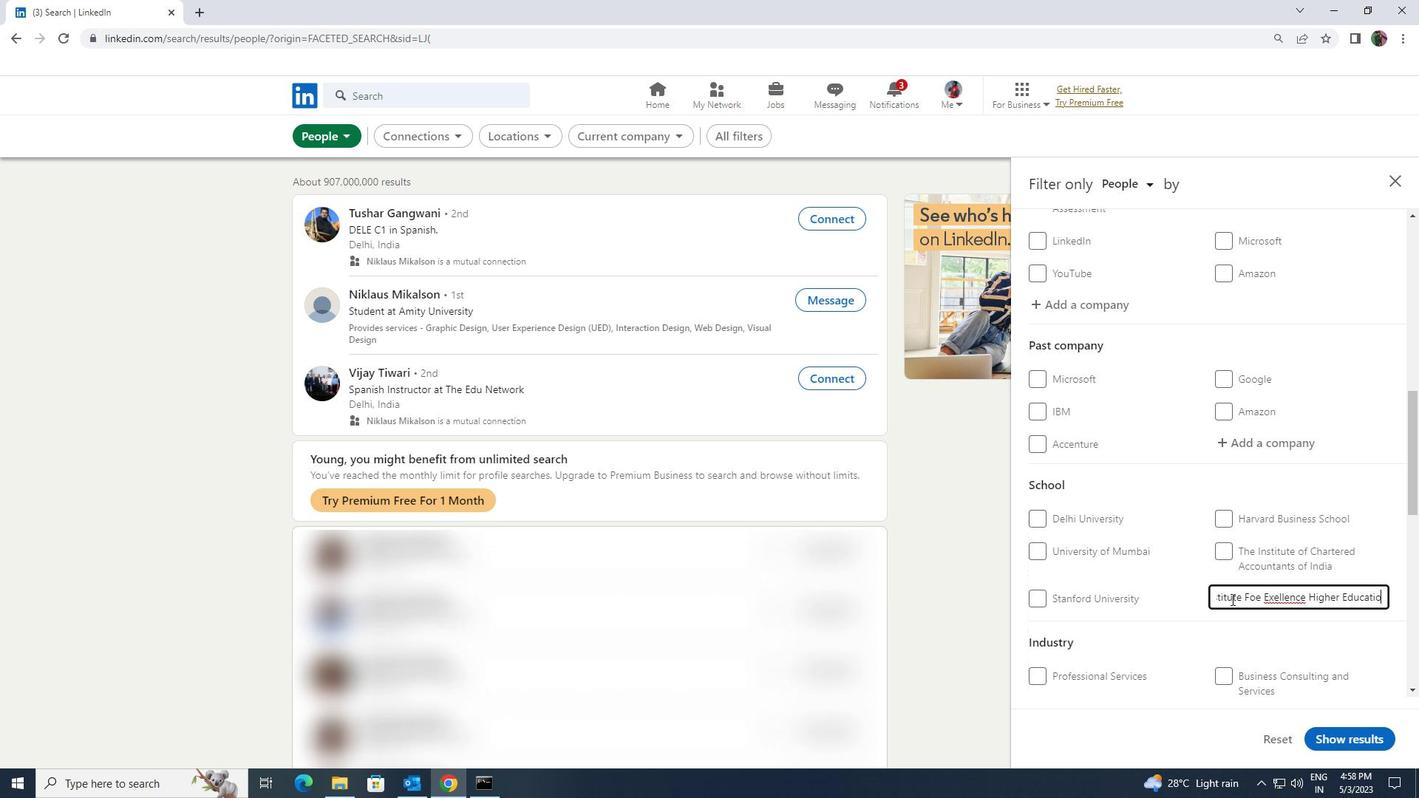 
Action: Mouse scrolled (1232, 599) with delta (0, 0)
Screenshot: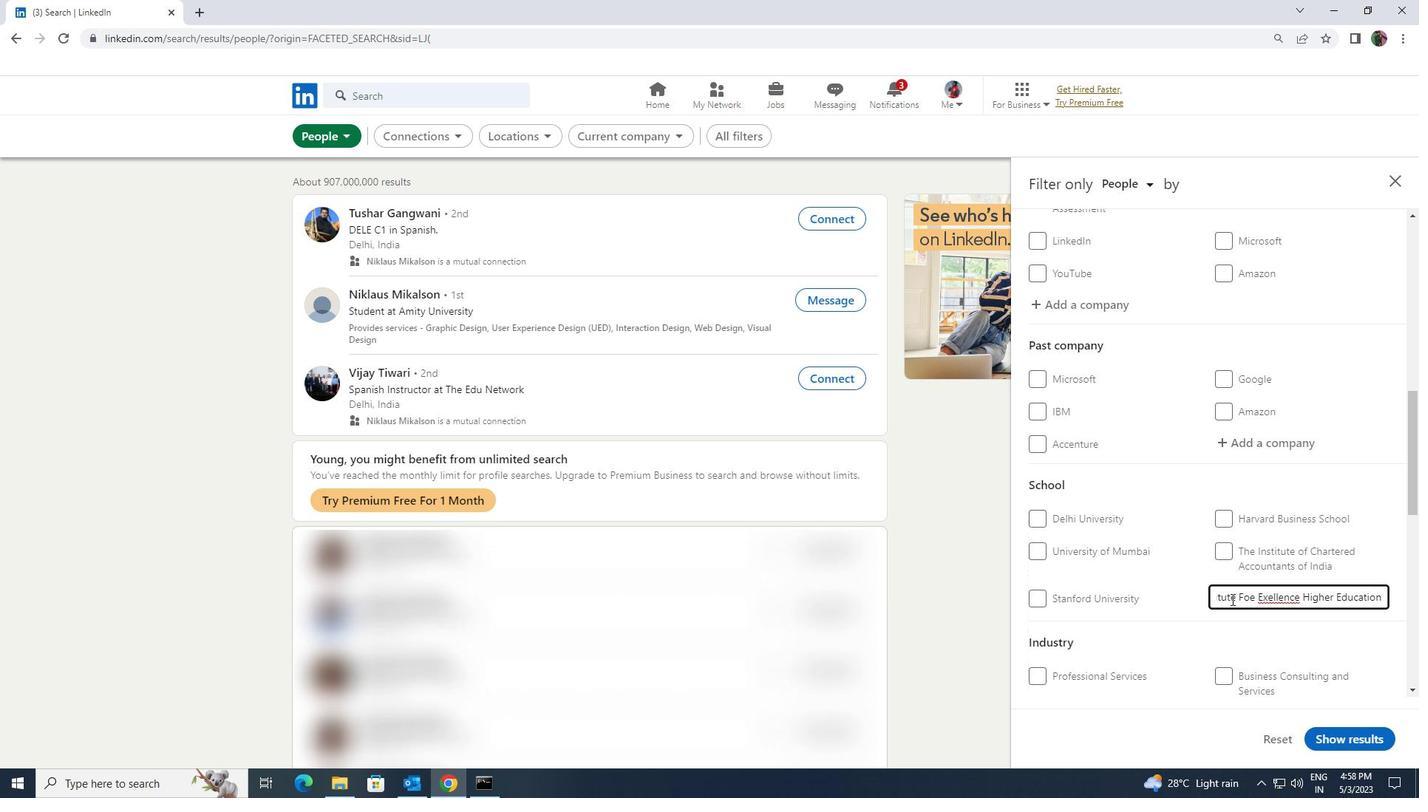 
Action: Mouse scrolled (1232, 599) with delta (0, 0)
Screenshot: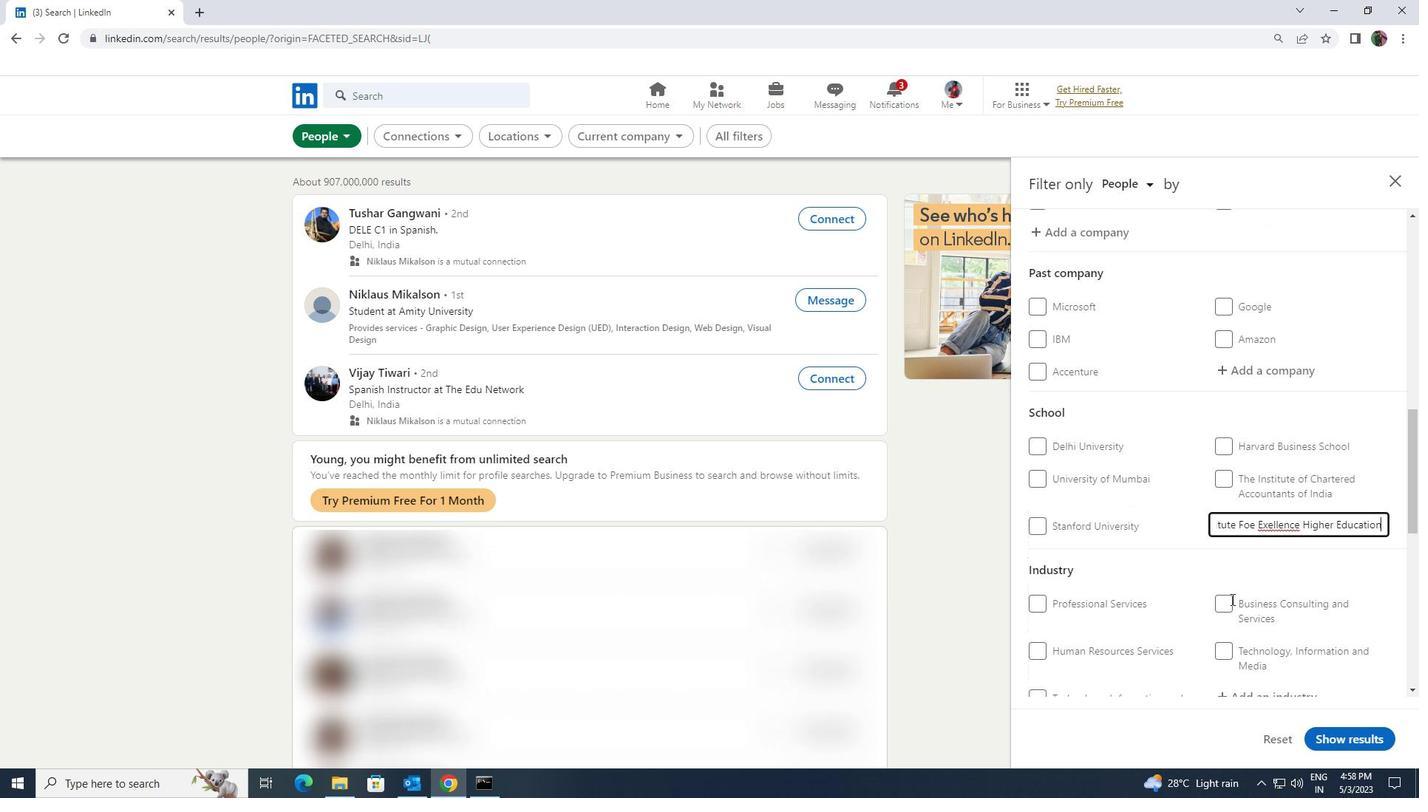 
Action: Mouse scrolled (1232, 599) with delta (0, 0)
Screenshot: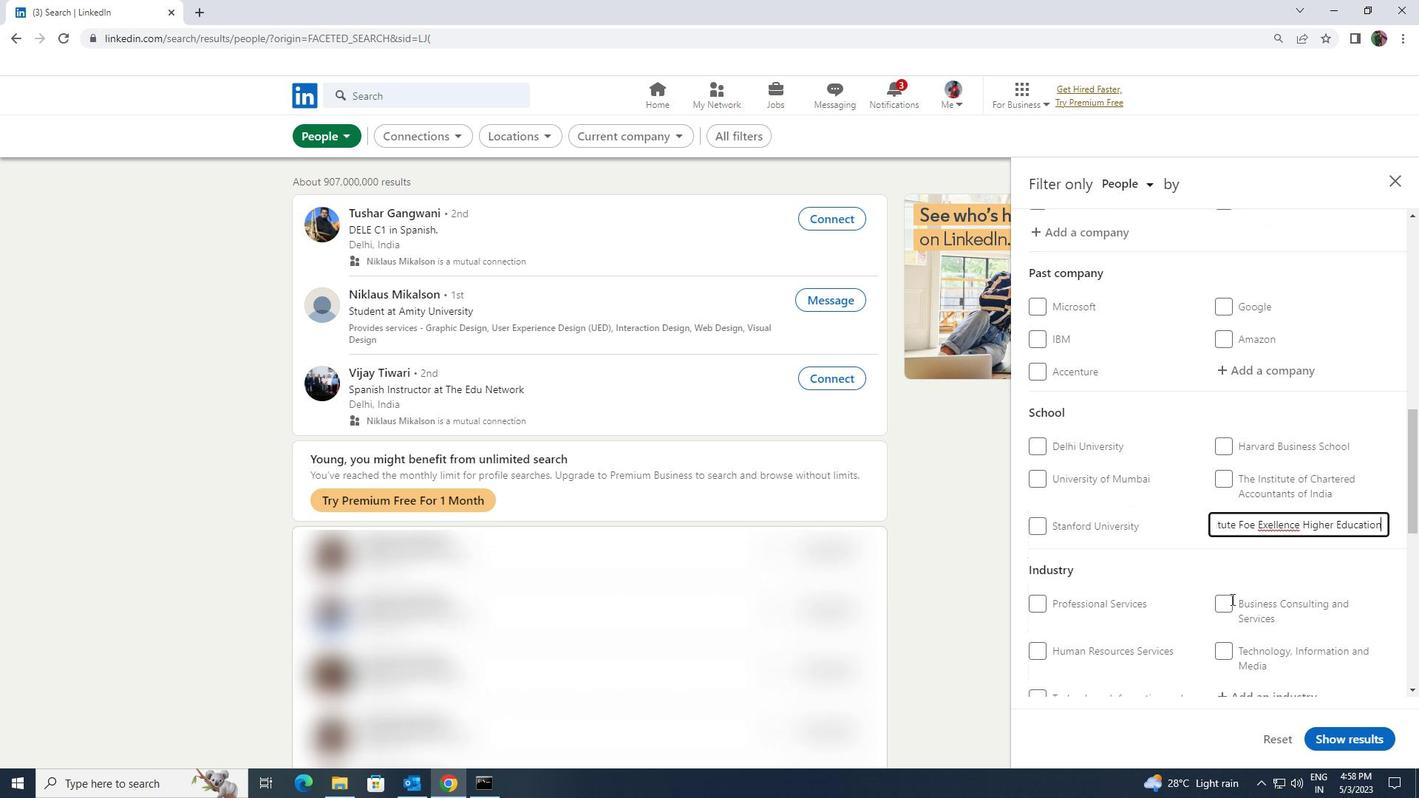 
Action: Mouse moved to (1252, 552)
Screenshot: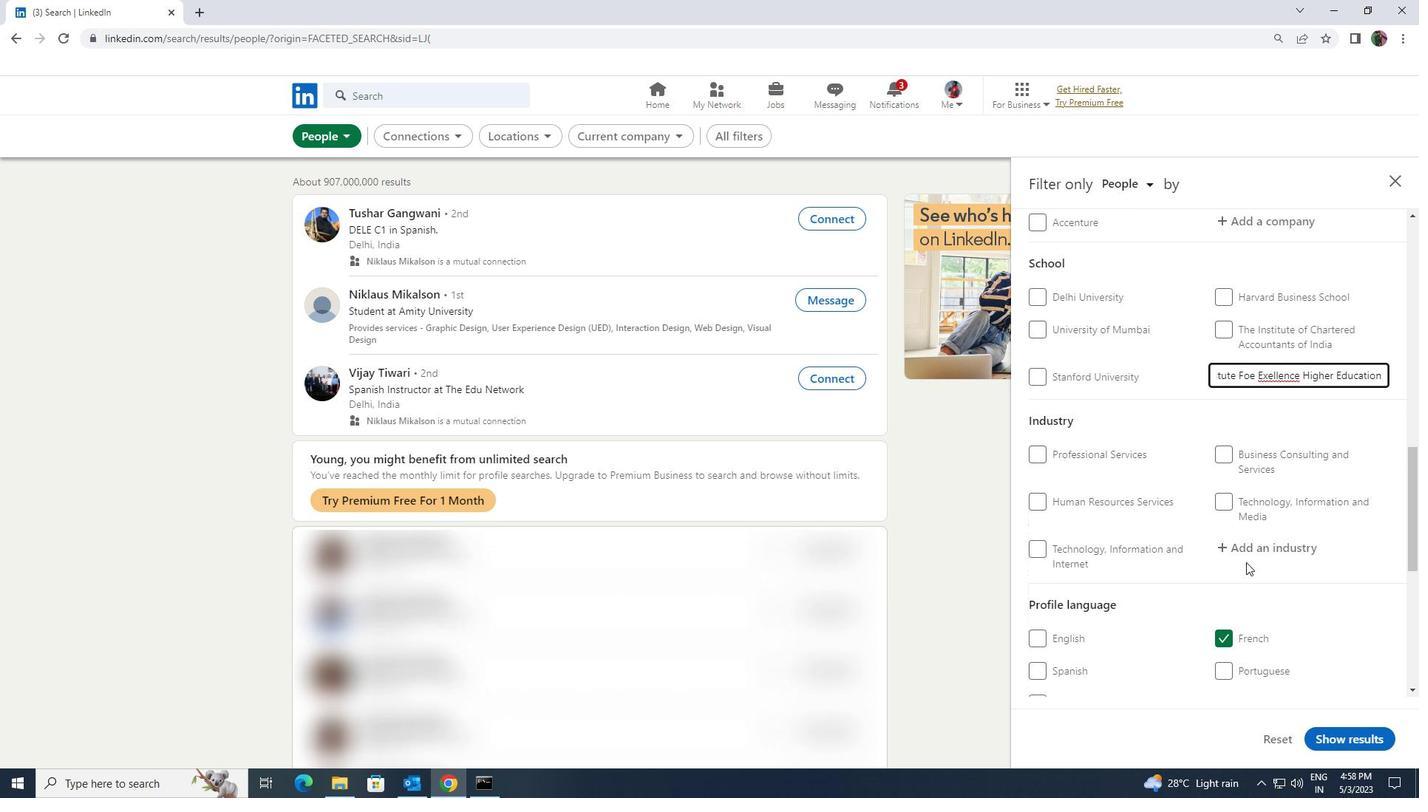 
Action: Mouse pressed left at (1252, 552)
Screenshot: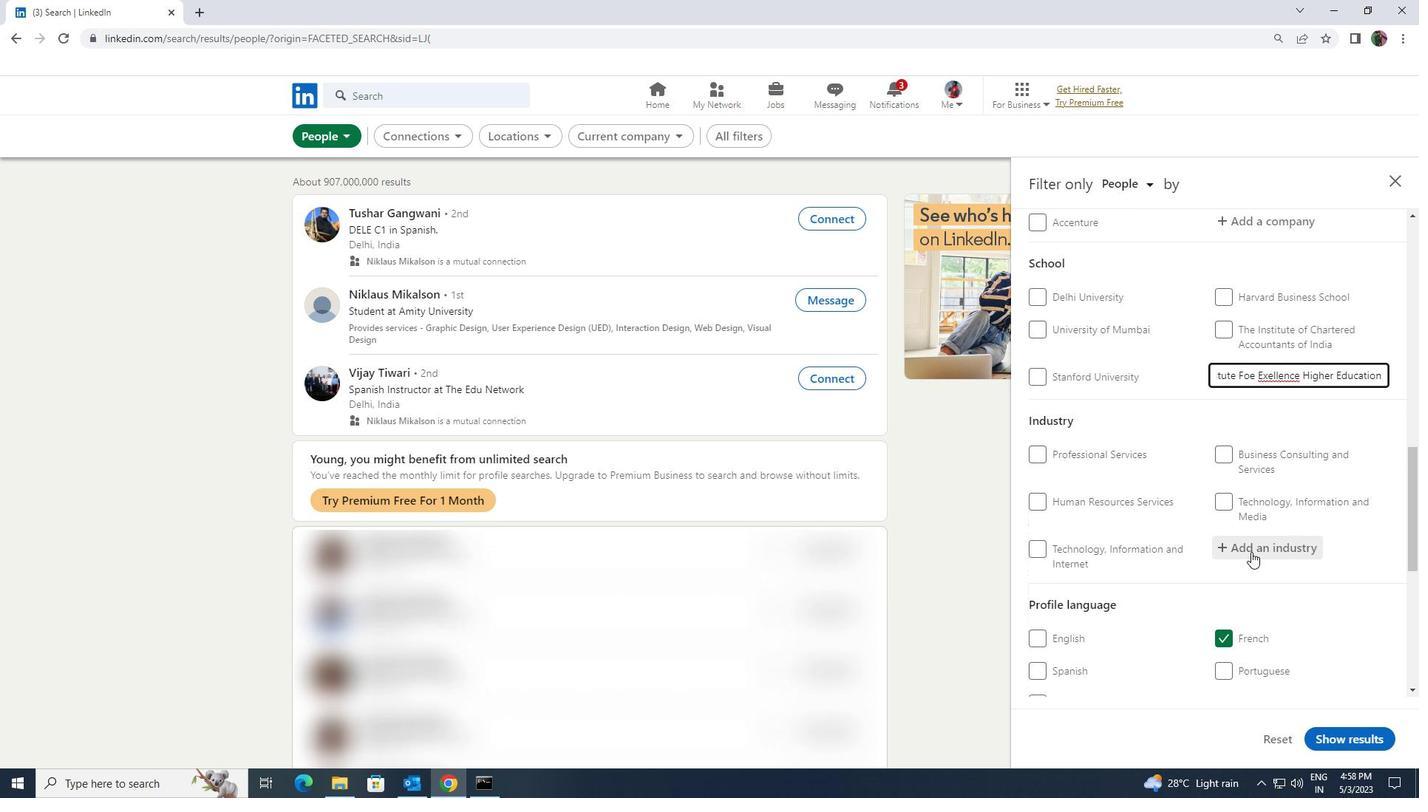 
Action: Key pressed <Key.shift>ENGINES<Key.space>AND<Key.space>POWER
Screenshot: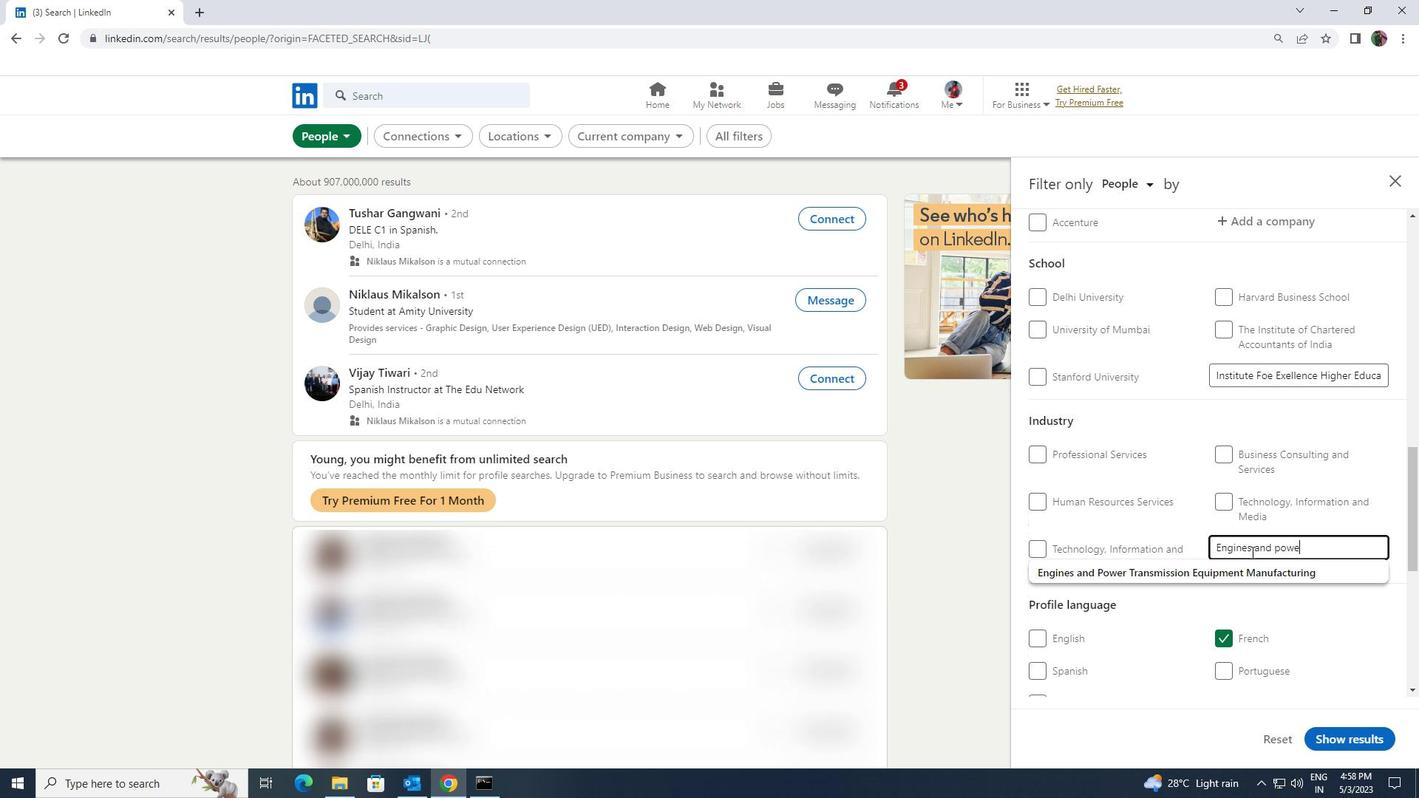 
Action: Mouse moved to (1246, 561)
Screenshot: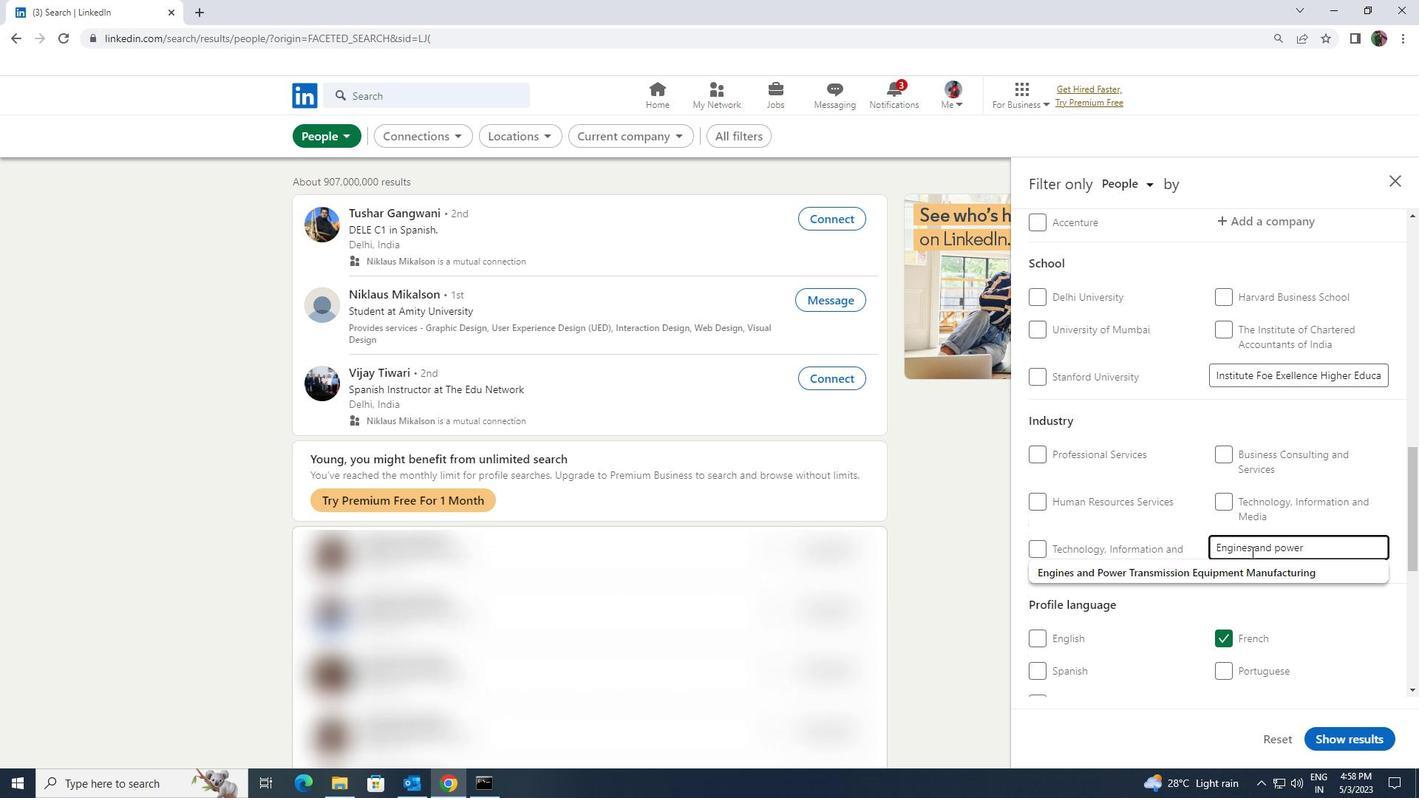 
Action: Mouse pressed left at (1246, 561)
Screenshot: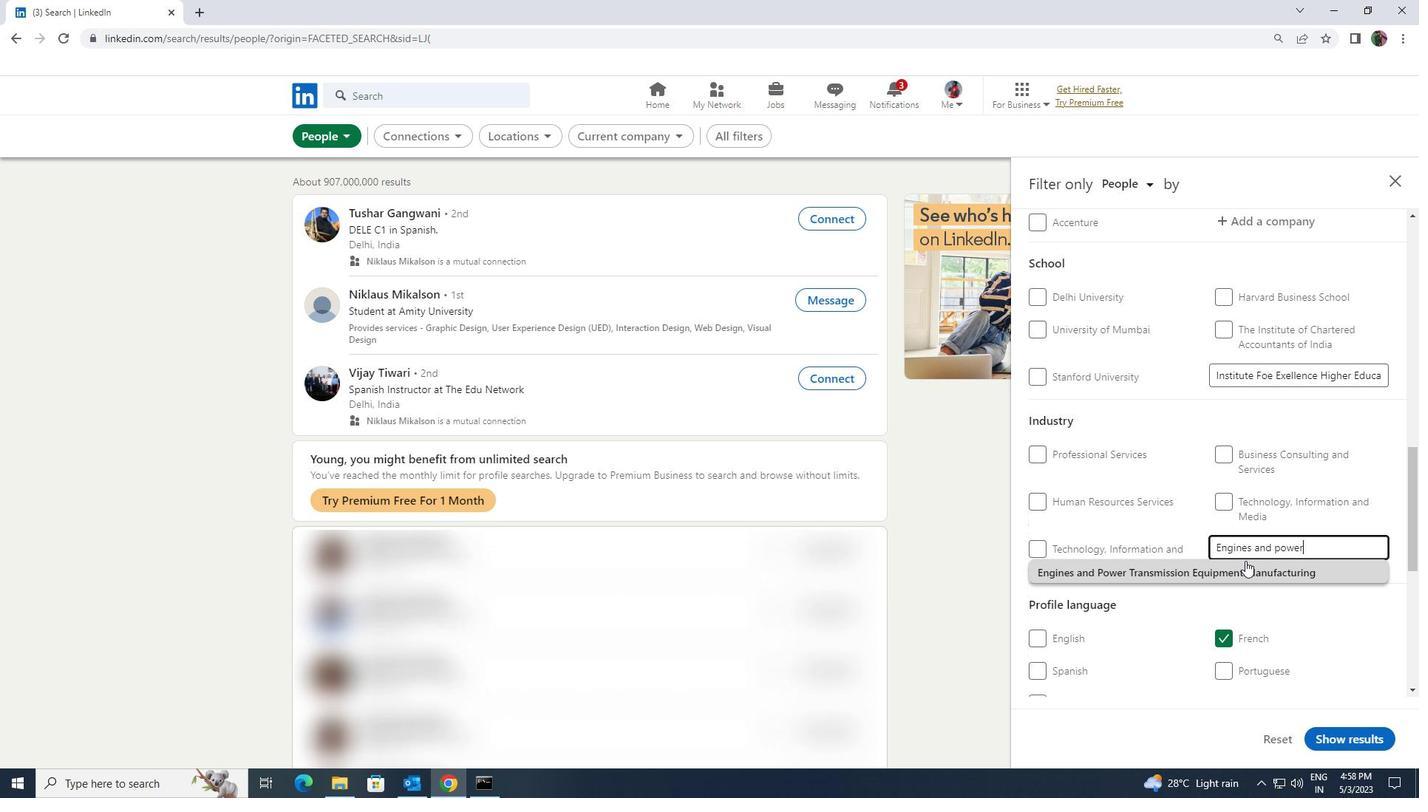 
Action: Mouse scrolled (1246, 560) with delta (0, 0)
Screenshot: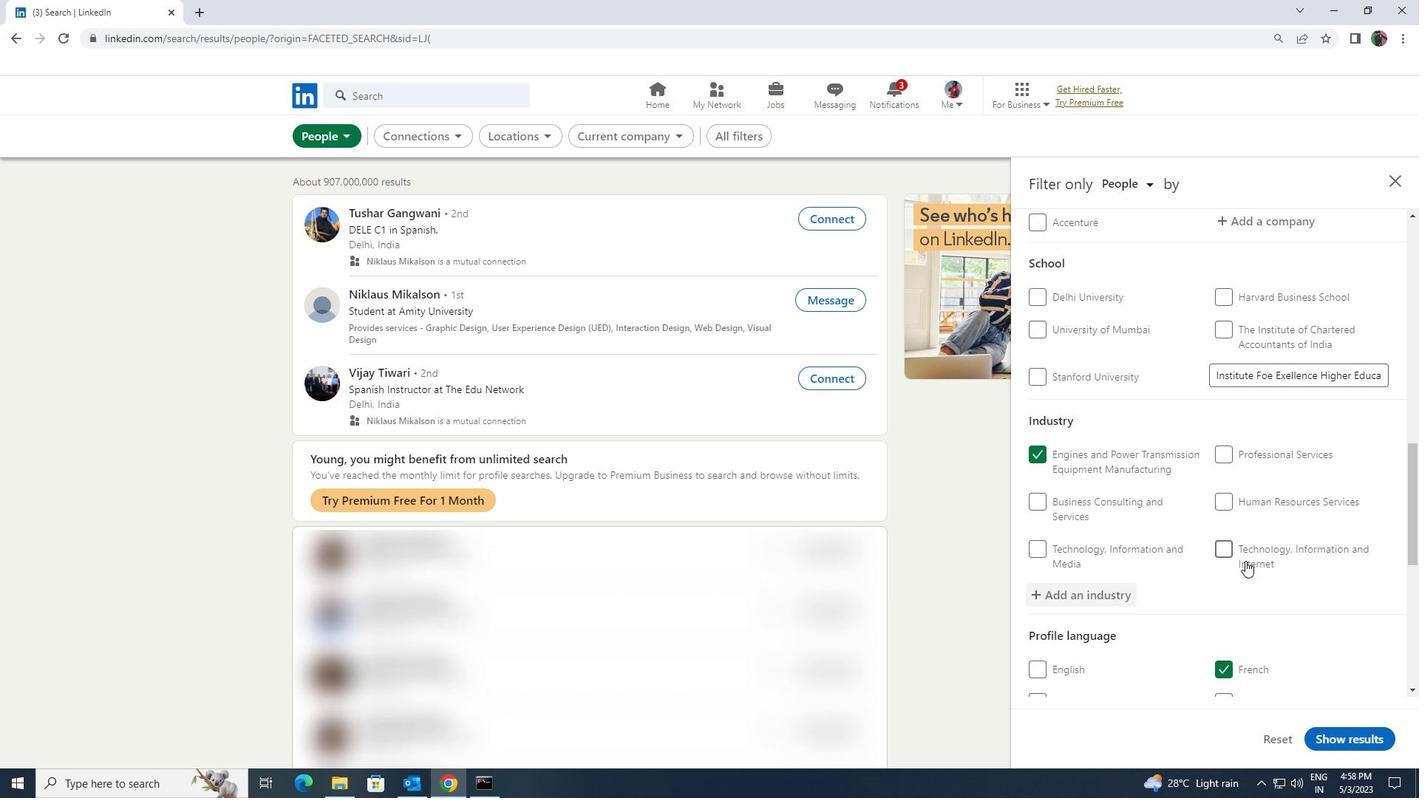 
Action: Mouse scrolled (1246, 560) with delta (0, 0)
Screenshot: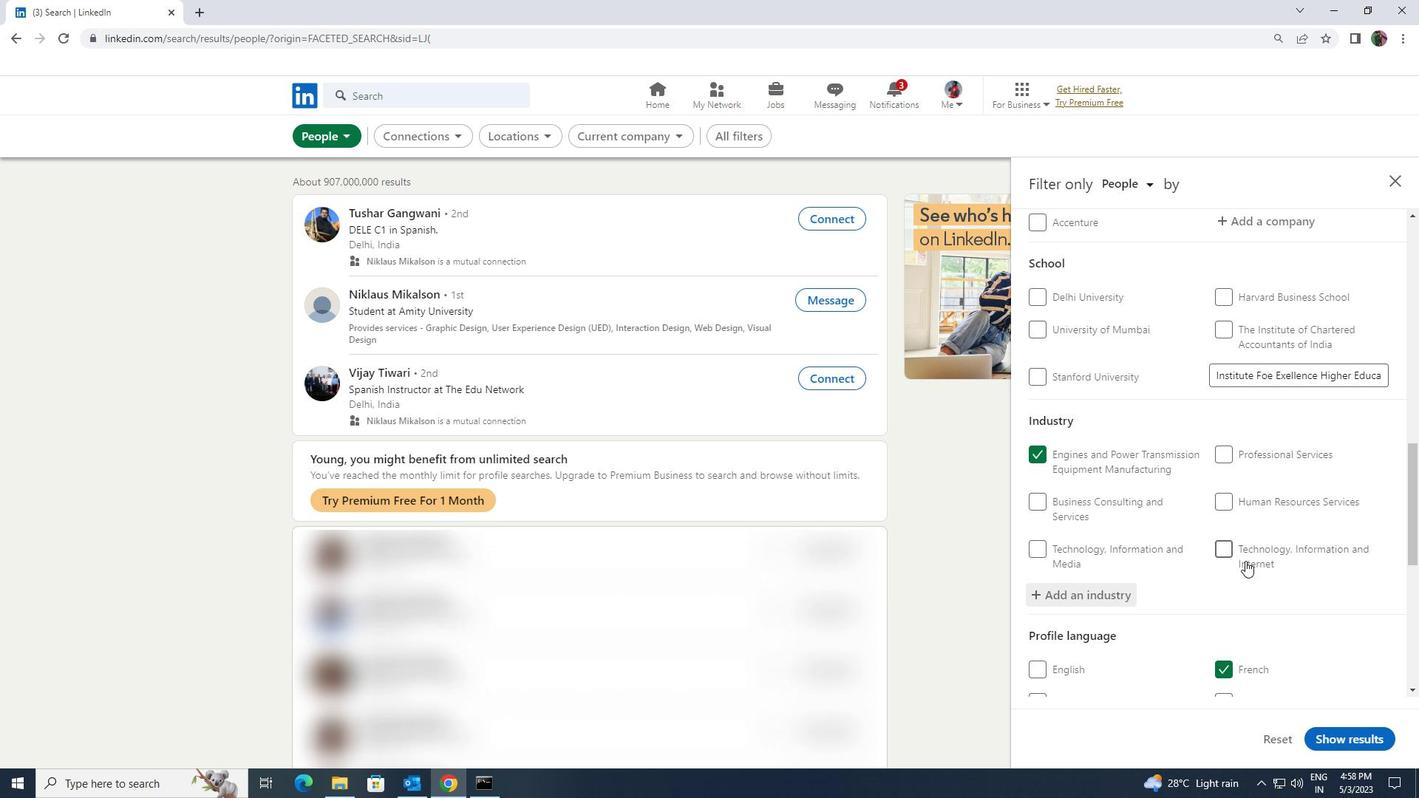 
Action: Mouse scrolled (1246, 560) with delta (0, 0)
Screenshot: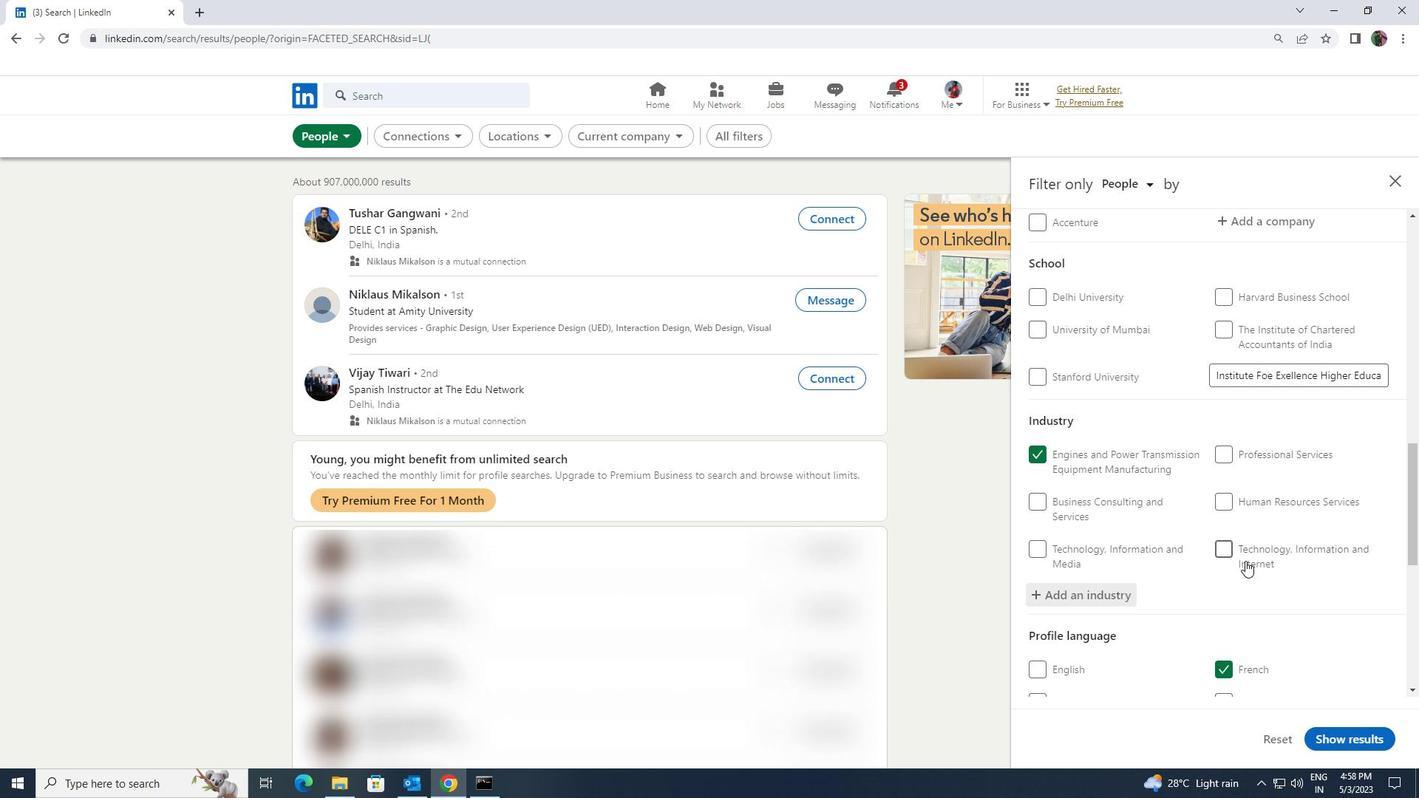 
Action: Mouse scrolled (1246, 560) with delta (0, 0)
Screenshot: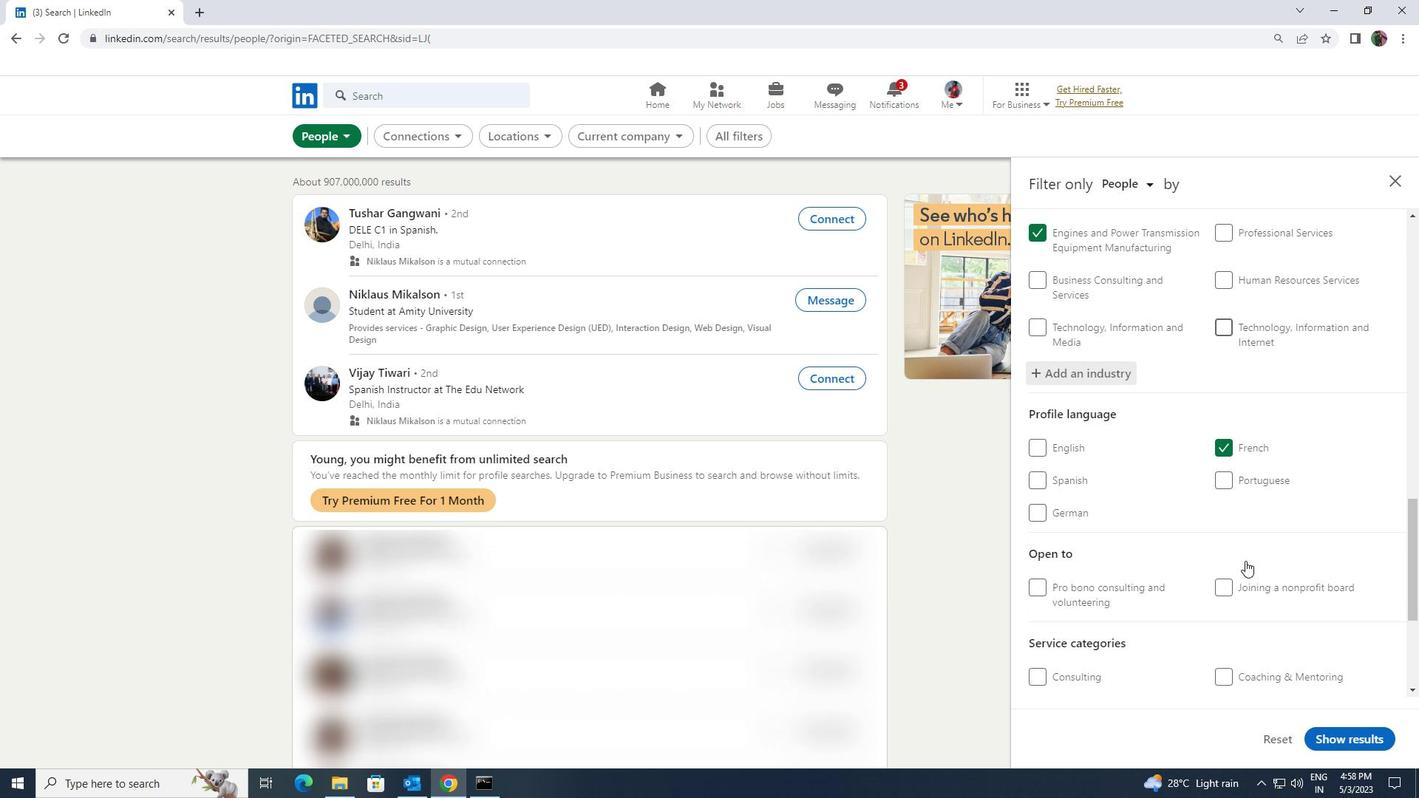 
Action: Mouse scrolled (1246, 560) with delta (0, 0)
Screenshot: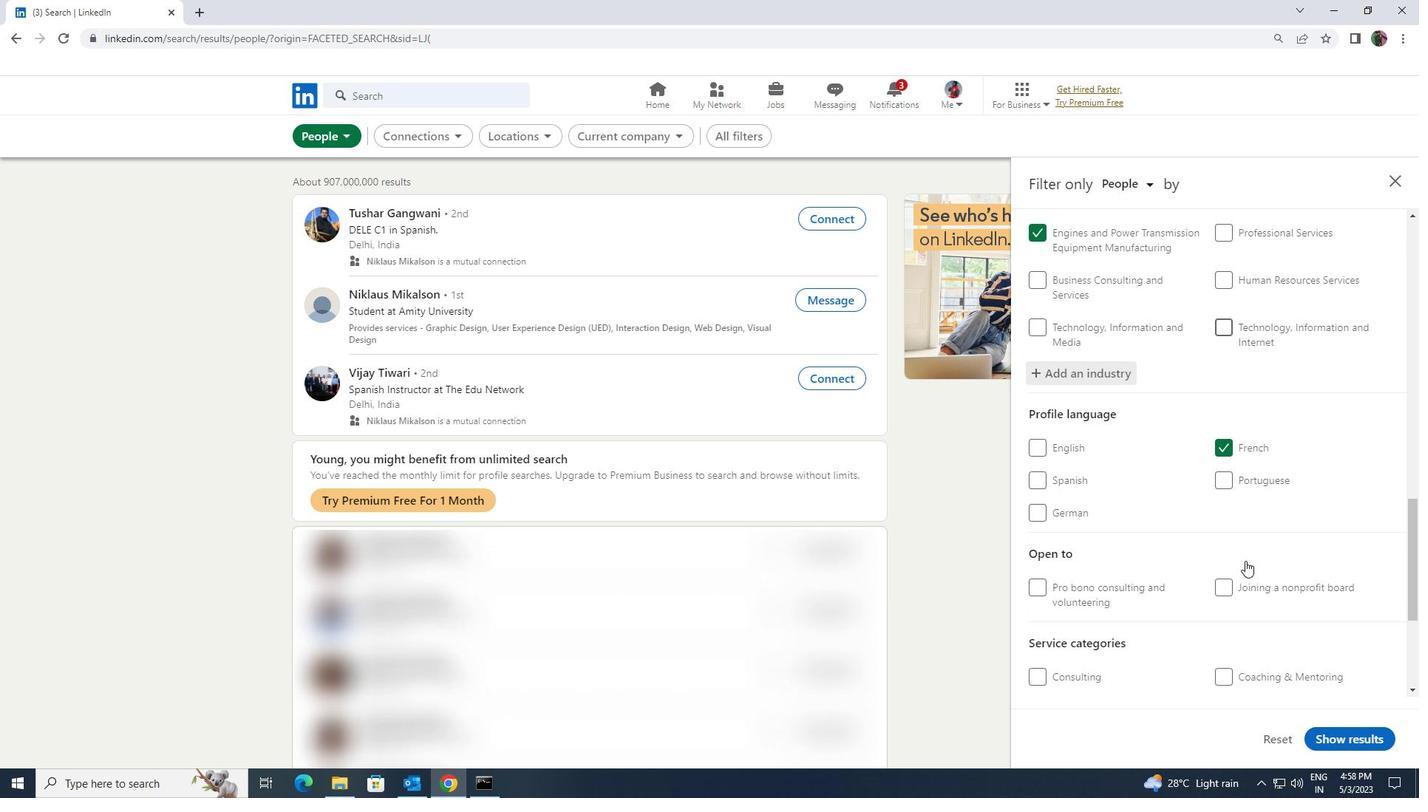 
Action: Mouse scrolled (1246, 560) with delta (0, 0)
Screenshot: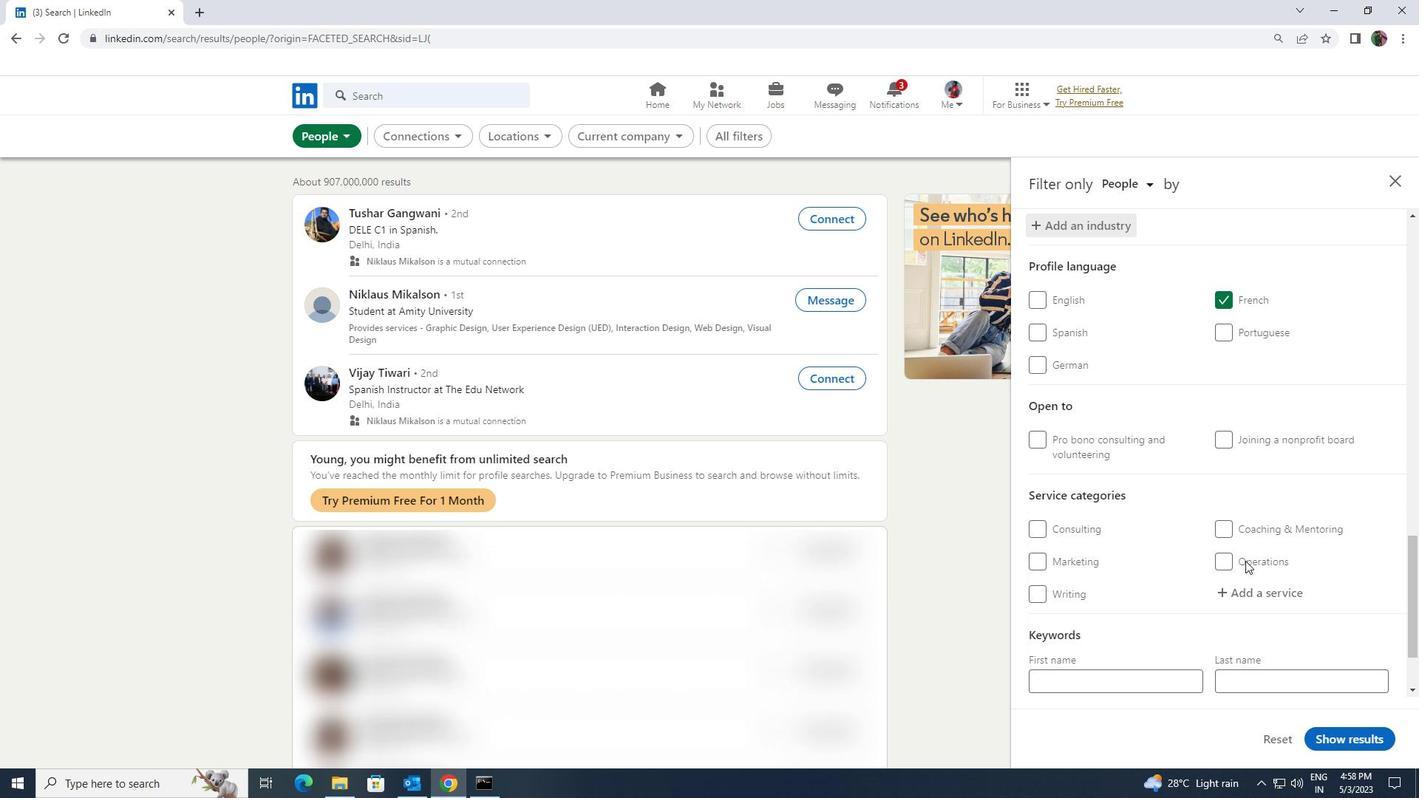 
Action: Mouse moved to (1246, 519)
Screenshot: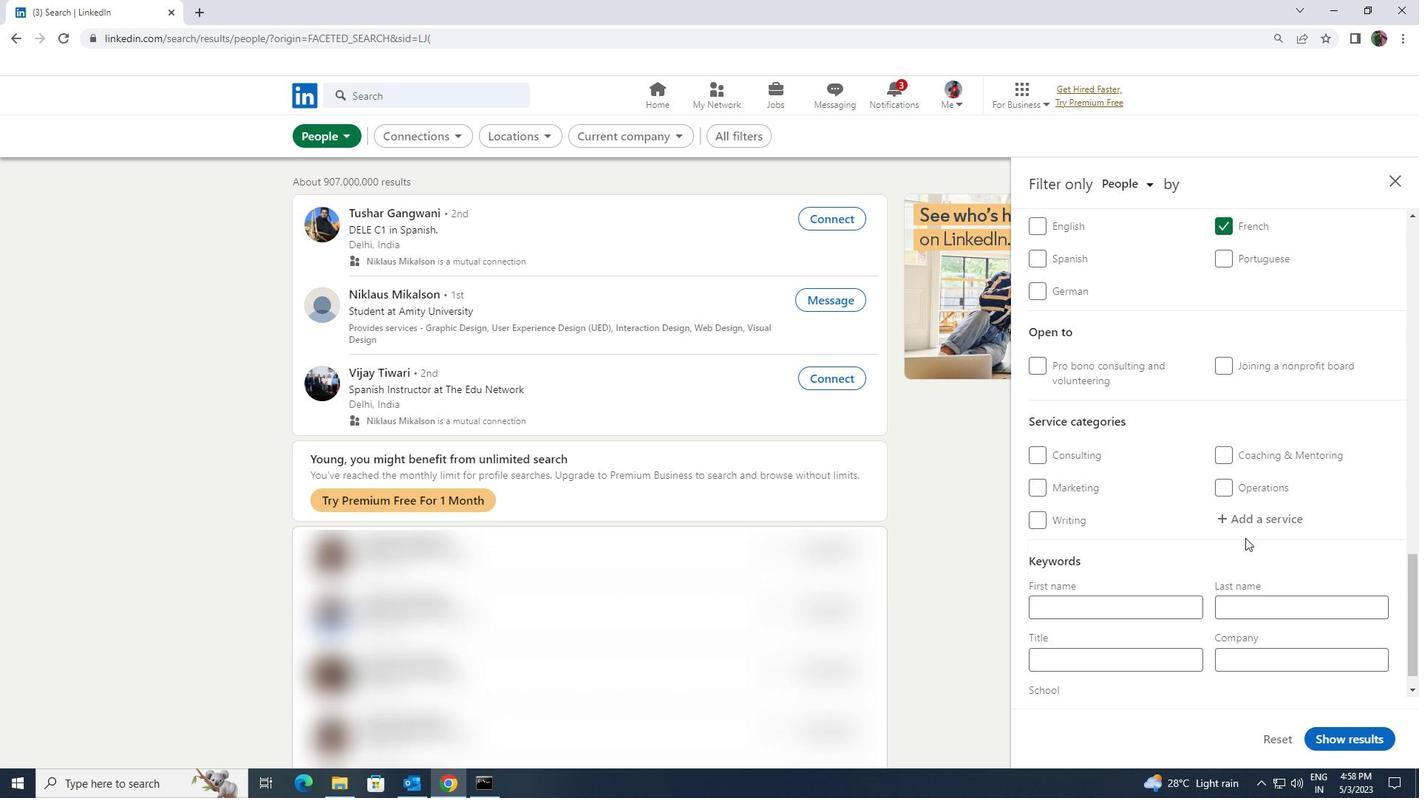 
Action: Mouse pressed left at (1246, 519)
Screenshot: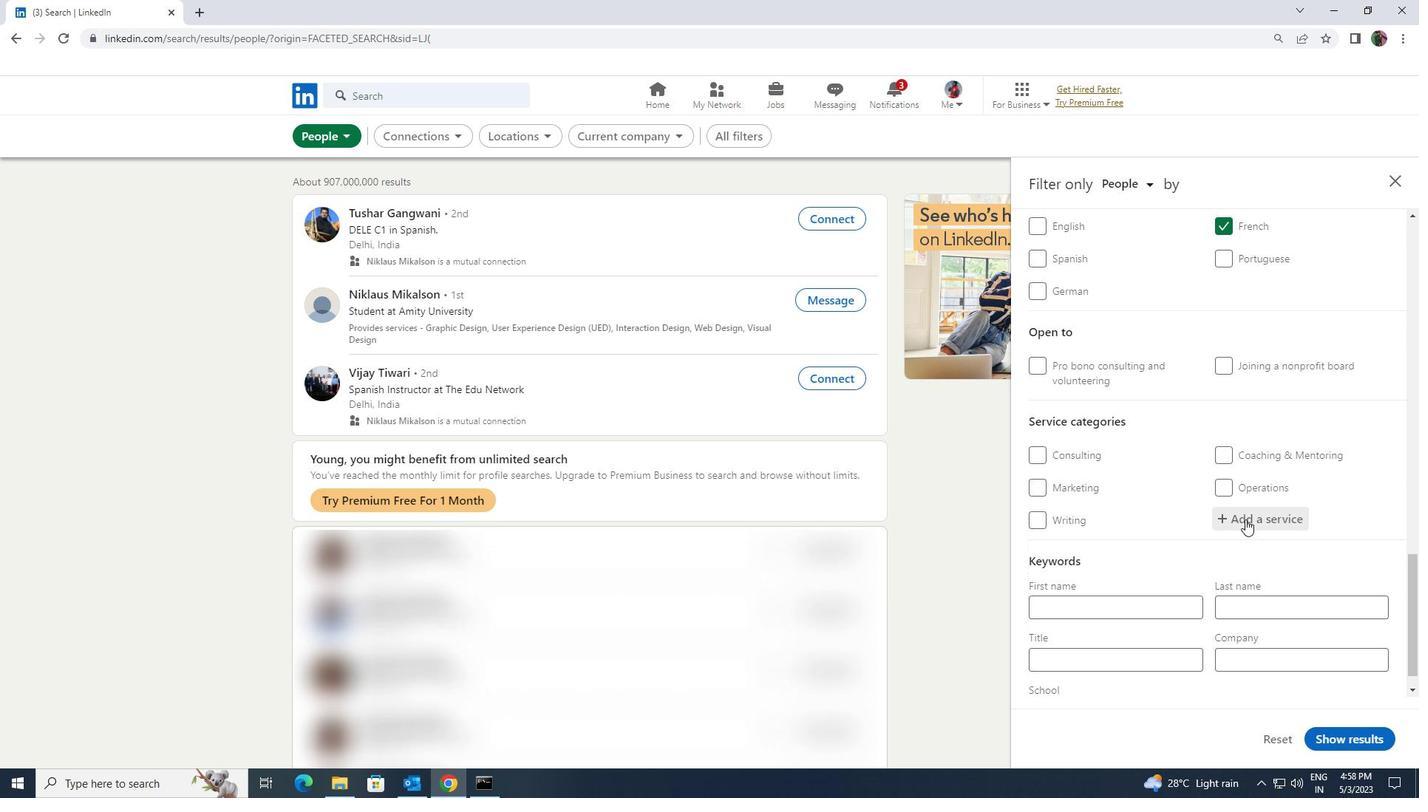 
Action: Key pressed <Key.shift><Key.shift><Key.shift><Key.shift>DIGITAL
Screenshot: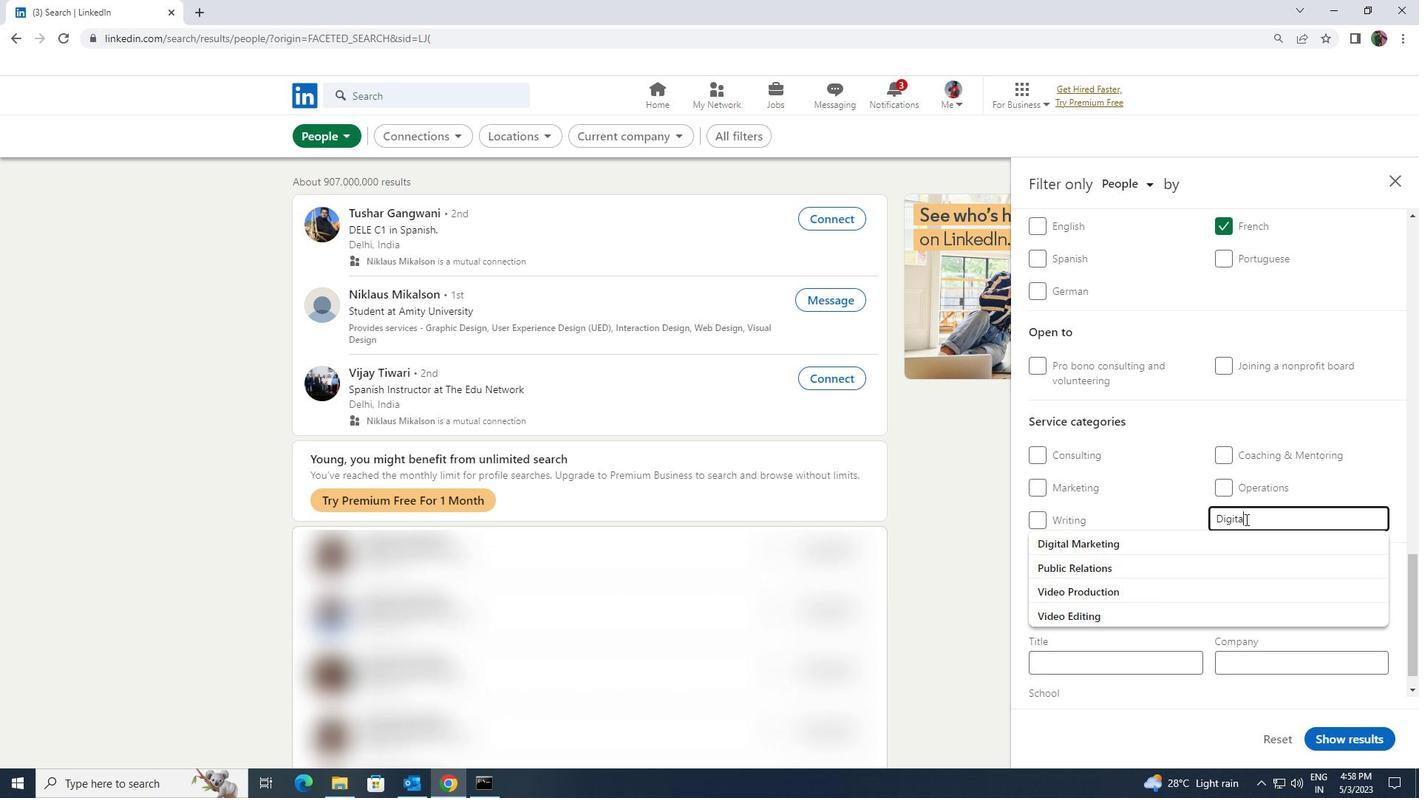 
Action: Mouse moved to (1246, 541)
Screenshot: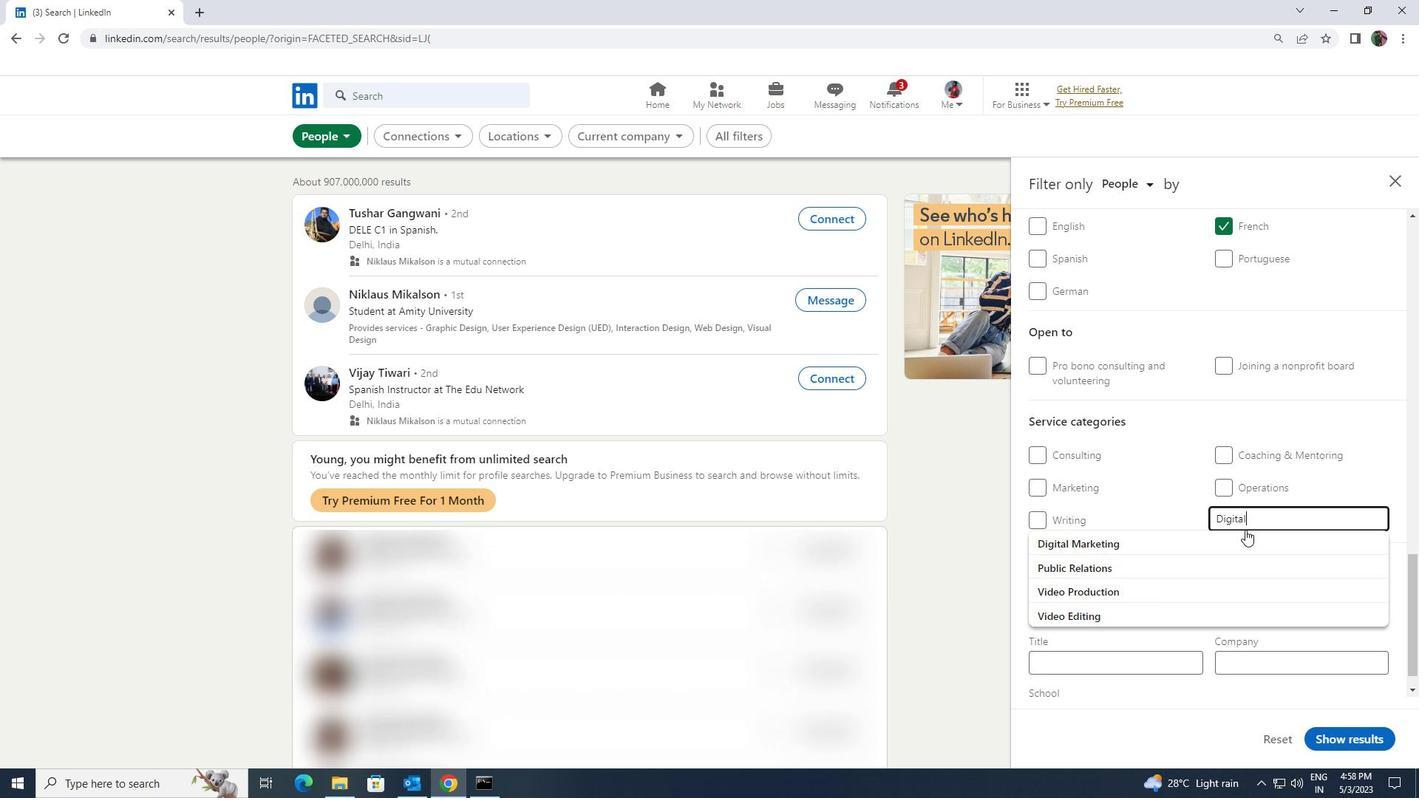 
Action: Mouse pressed left at (1246, 541)
Screenshot: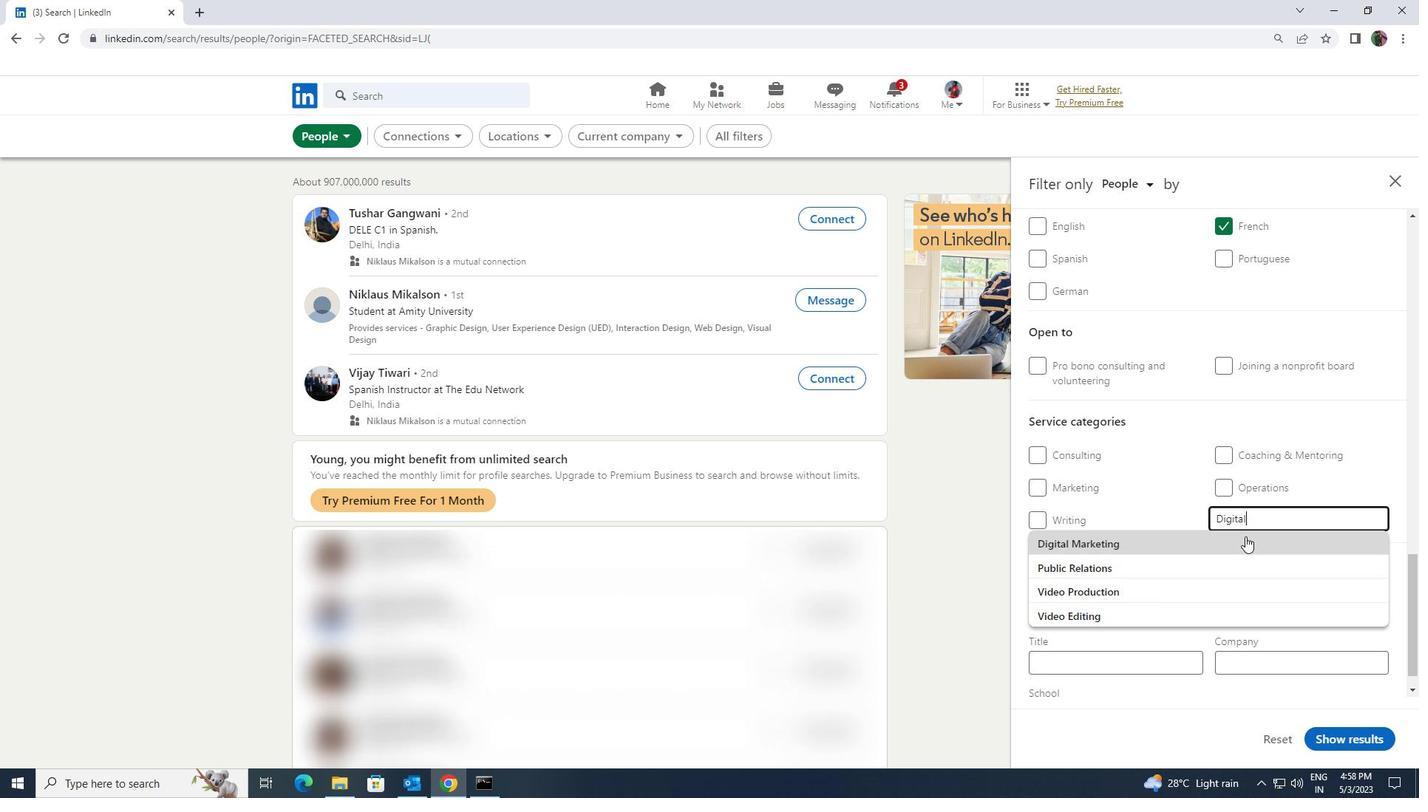 
Action: Mouse scrolled (1246, 540) with delta (0, 0)
Screenshot: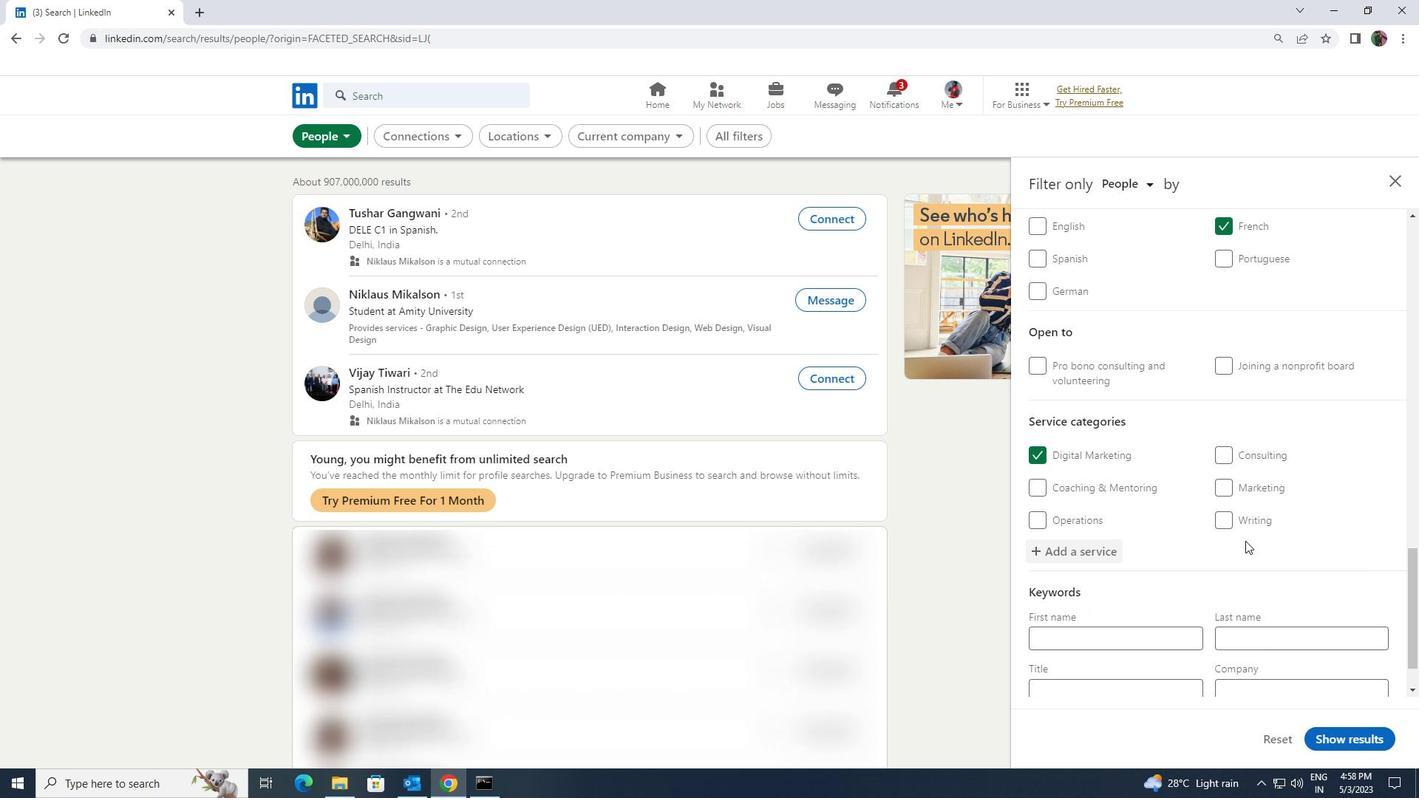 
Action: Mouse scrolled (1246, 540) with delta (0, 0)
Screenshot: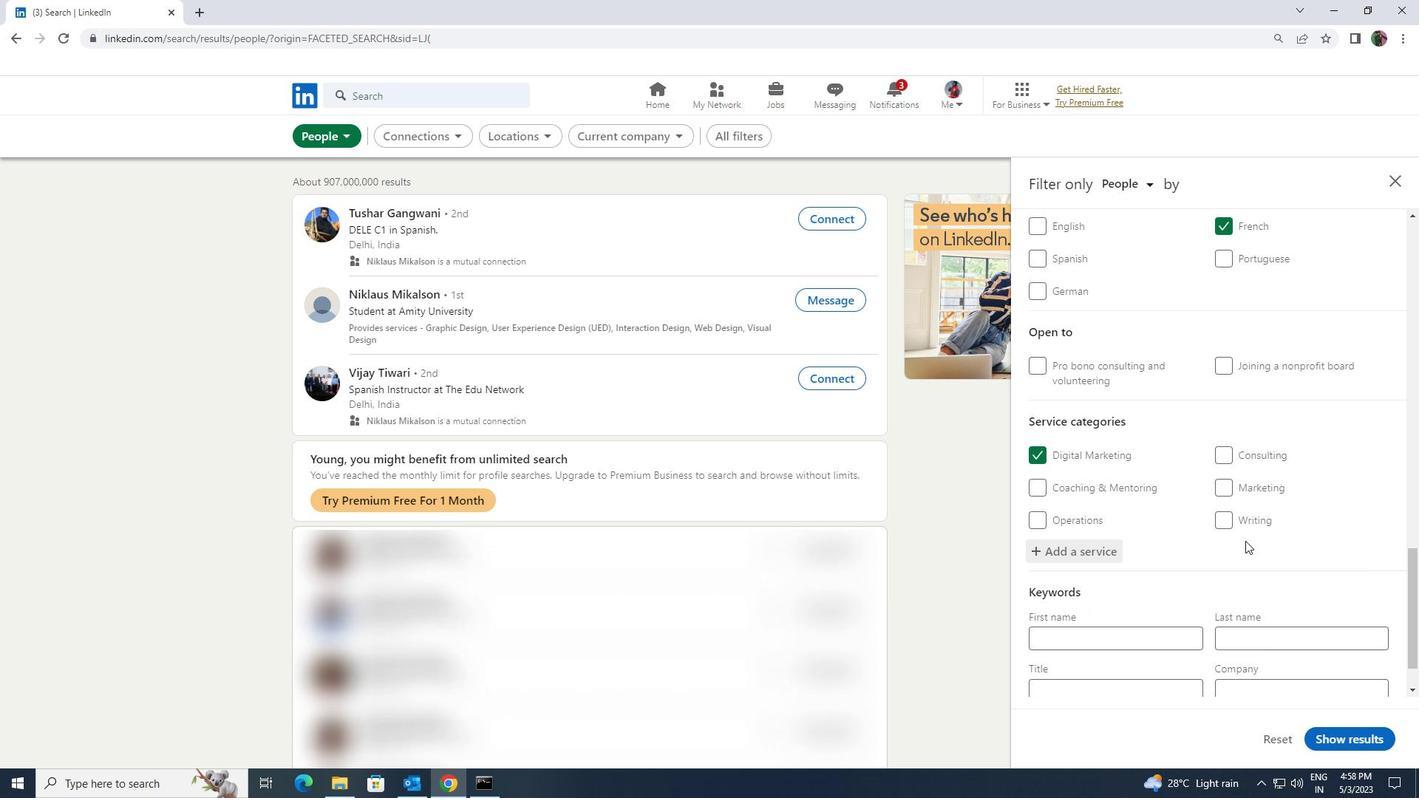
Action: Mouse scrolled (1246, 540) with delta (0, 0)
Screenshot: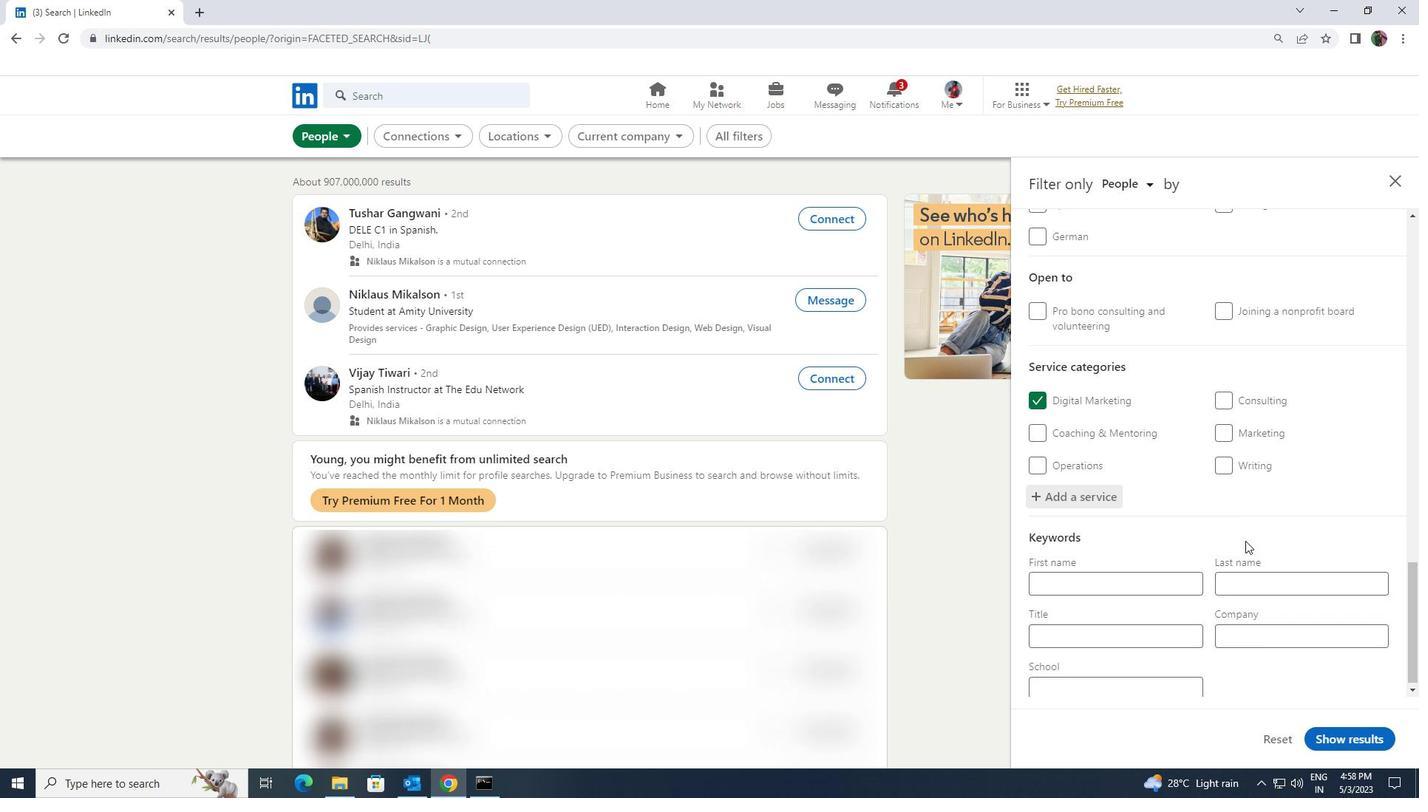
Action: Mouse scrolled (1246, 540) with delta (0, 0)
Screenshot: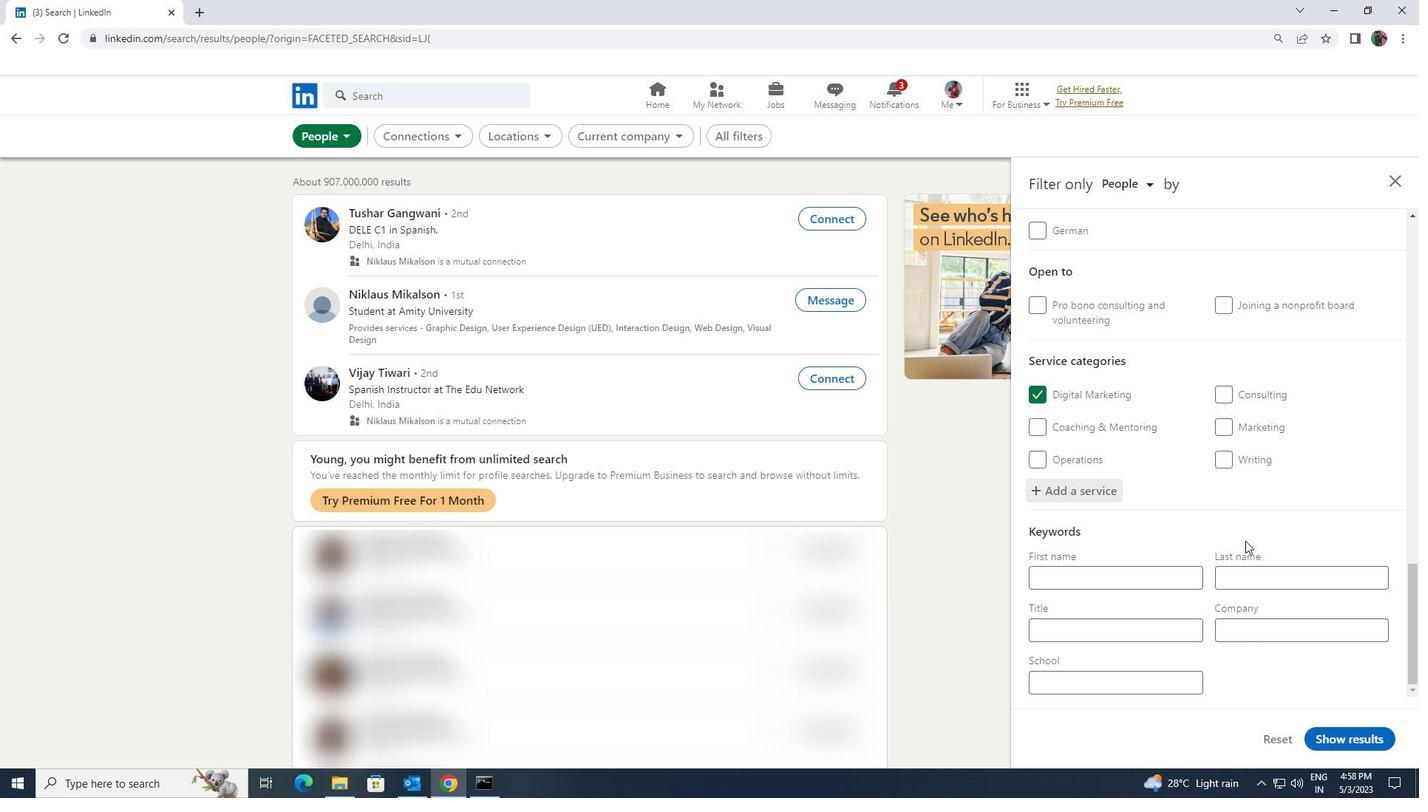 
Action: Mouse moved to (1175, 627)
Screenshot: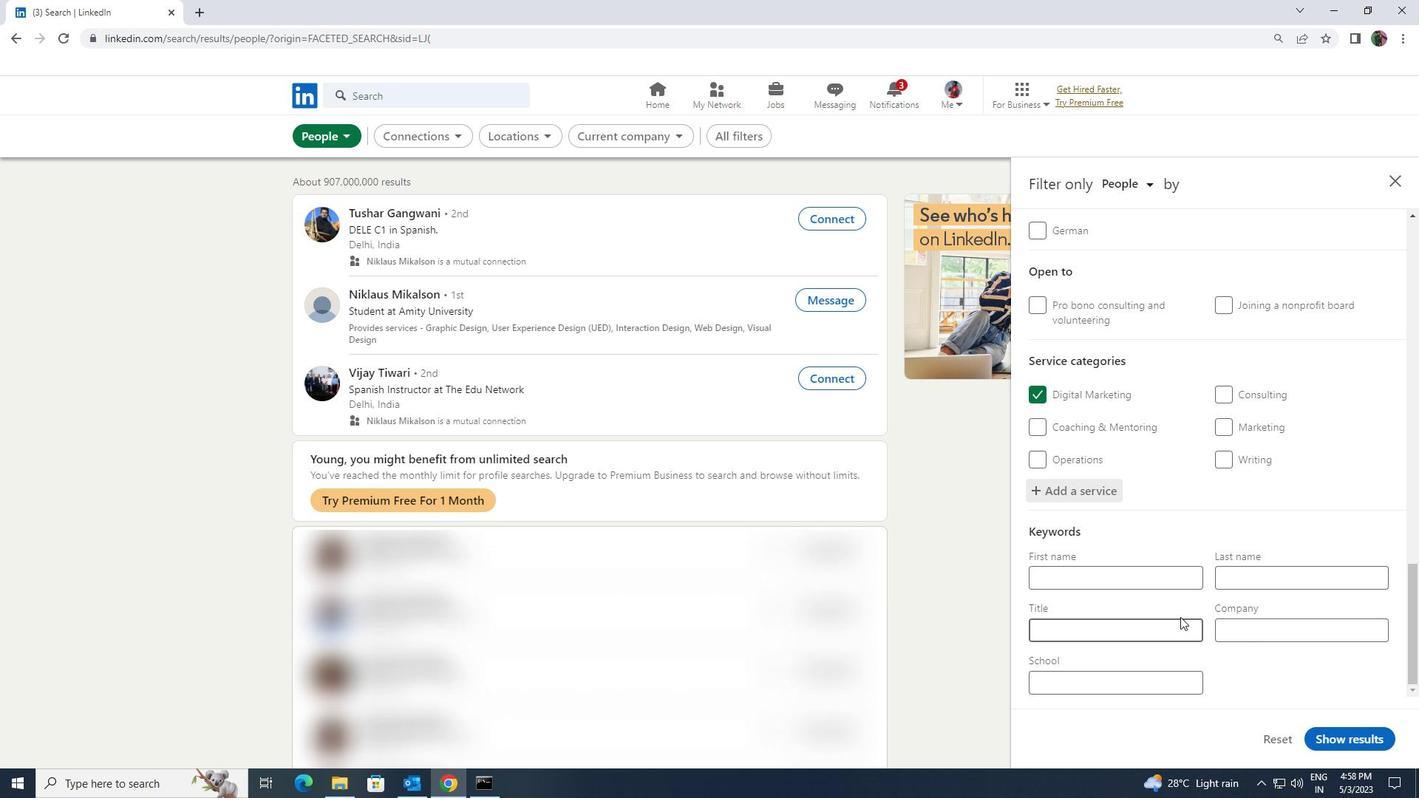 
Action: Mouse pressed left at (1175, 627)
Screenshot: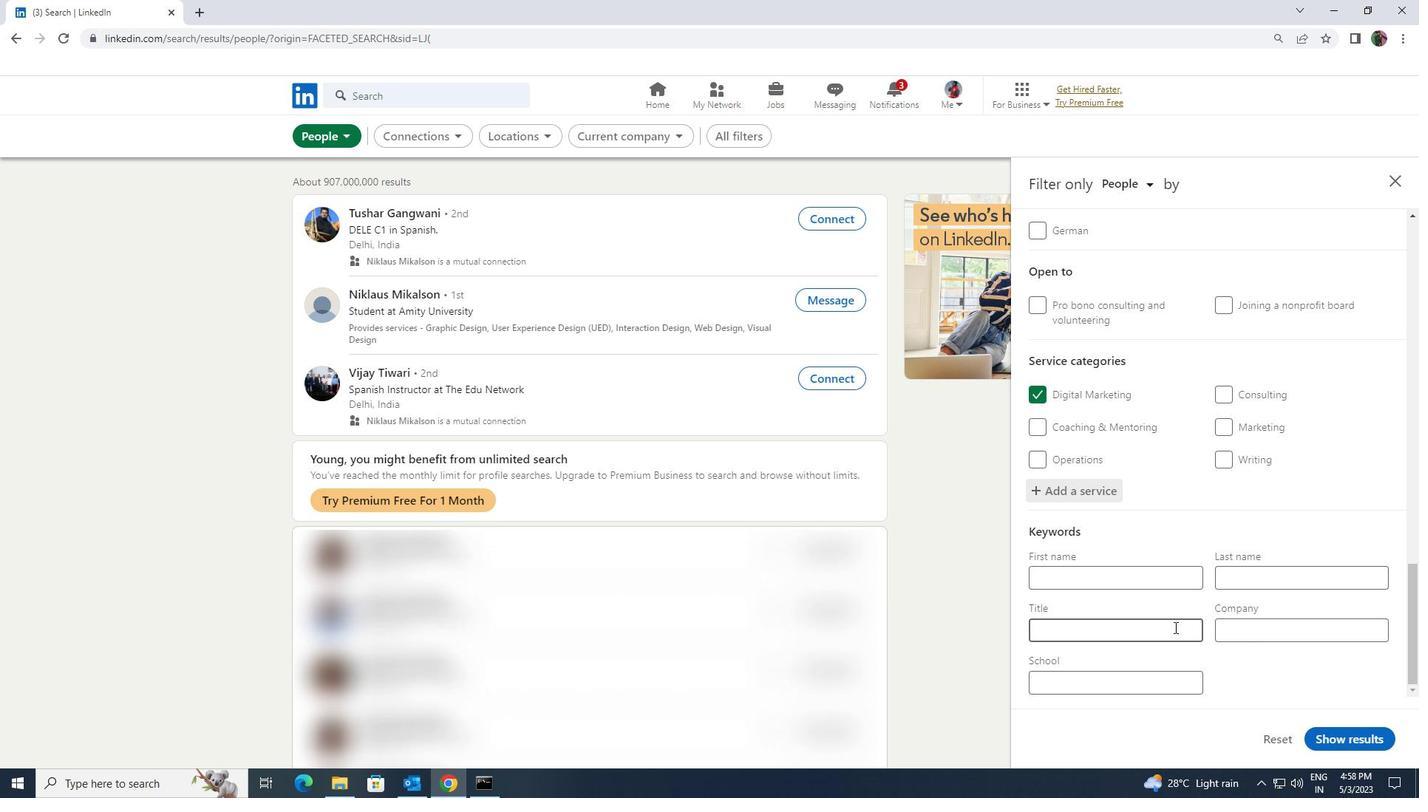 
Action: Key pressed <Key.shift><Key.shift><Key.shift><Key.shift><Key.shift><Key.shift><Key.shift>GRANT<Key.space><Key.shift>WRITER
Screenshot: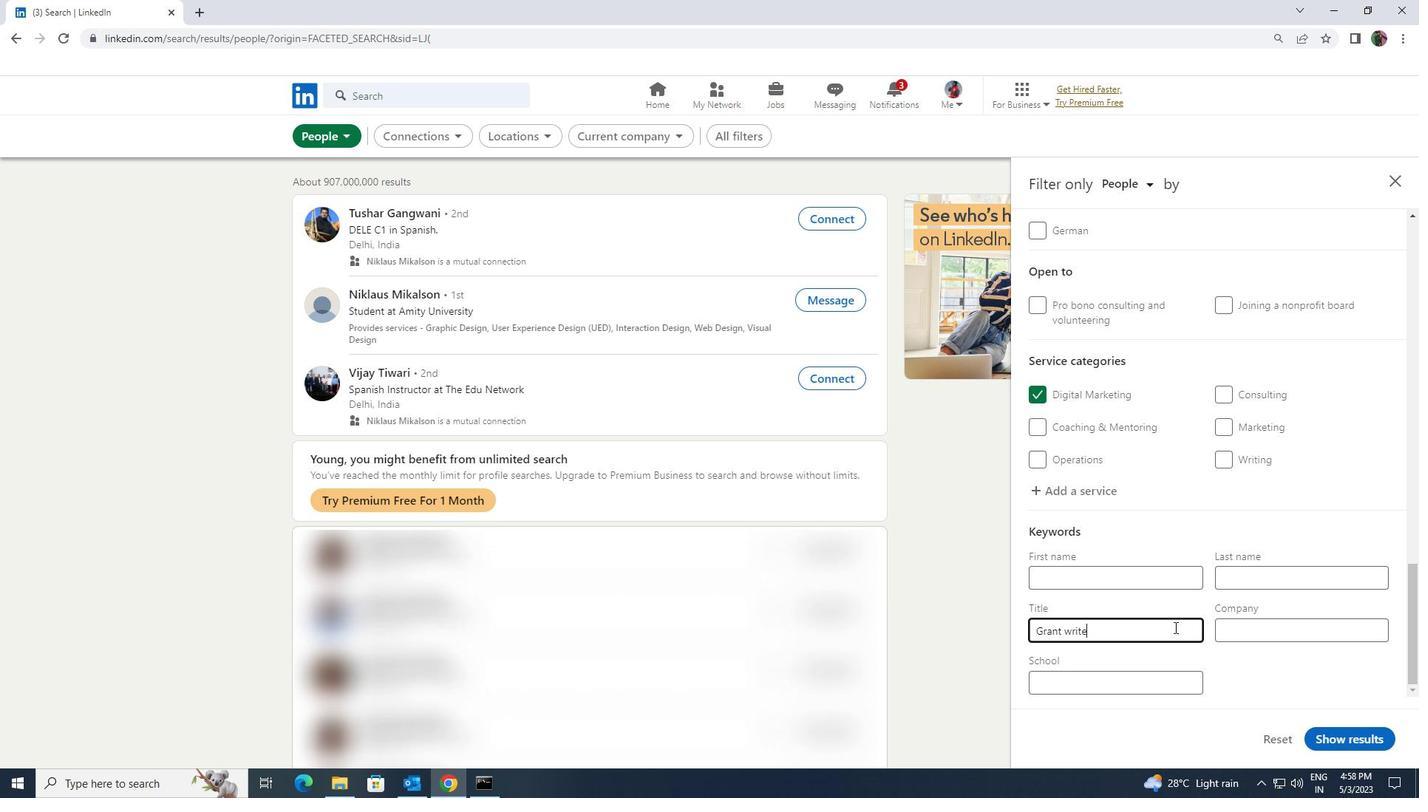 
Action: Mouse moved to (1332, 729)
Screenshot: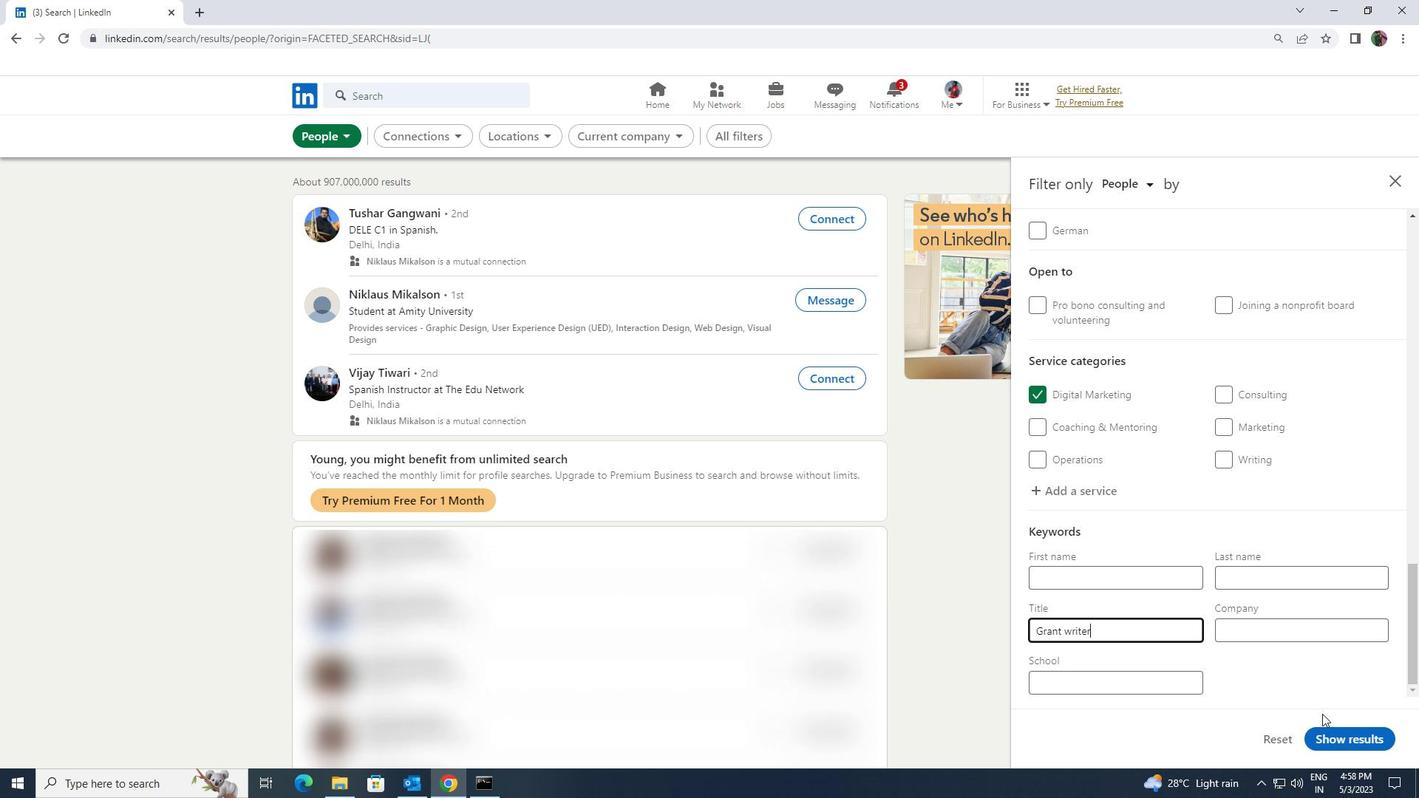 
Action: Mouse pressed left at (1332, 729)
Screenshot: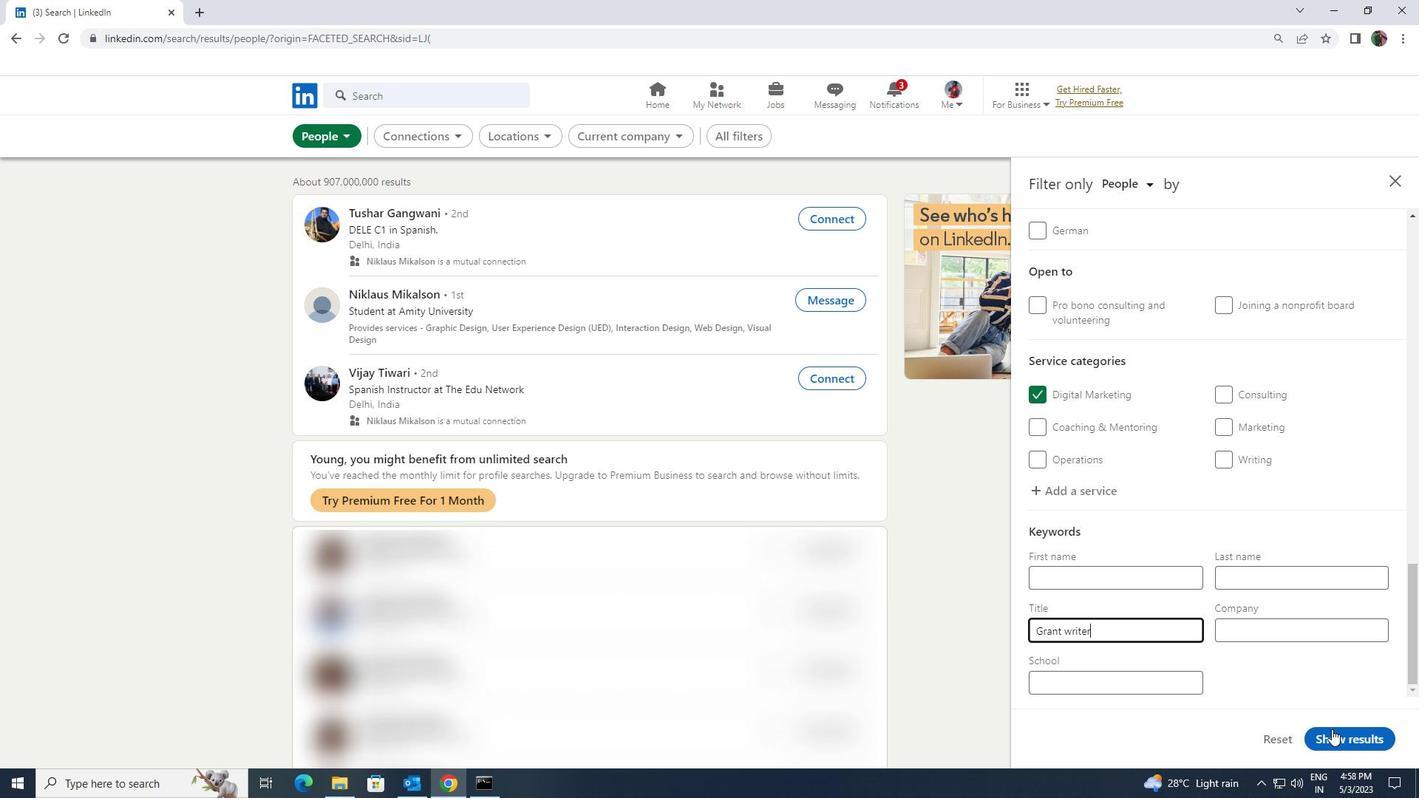 
